 Task: Diagnosing Audio Issues.
Action: Key pressed Key.space
Screenshot: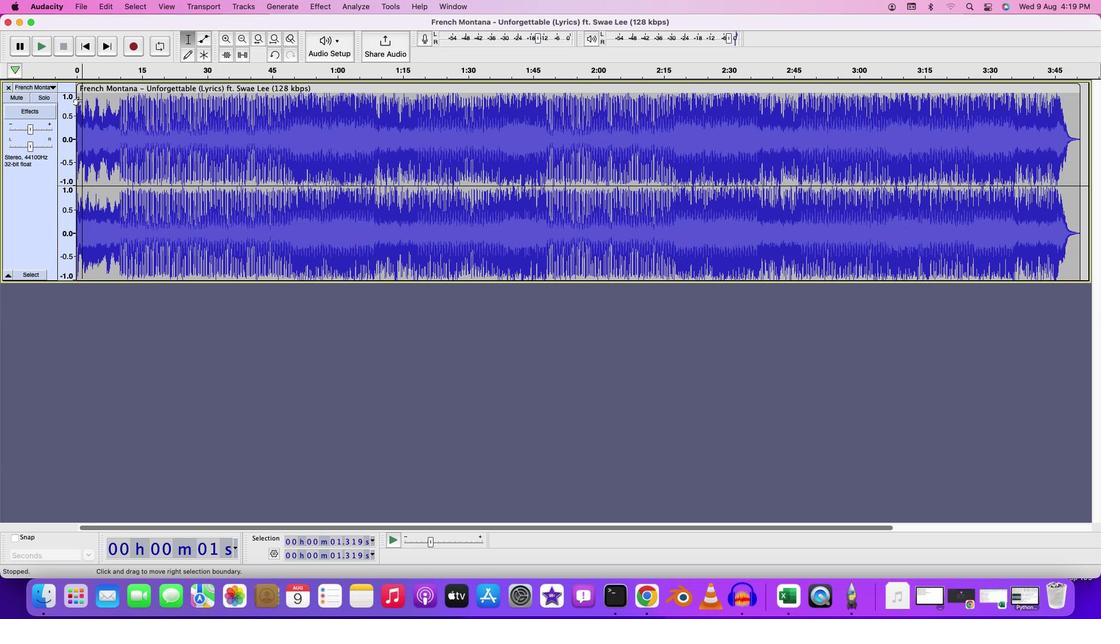 
Action: Mouse moved to (255, 134)
Screenshot: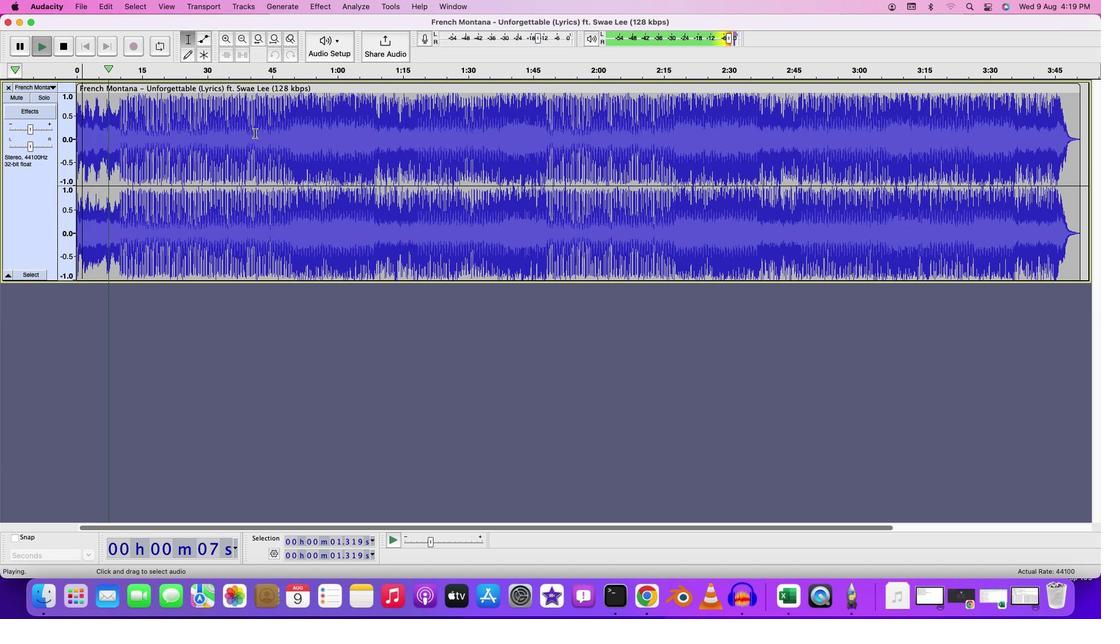
Action: Mouse pressed left at (255, 134)
Screenshot: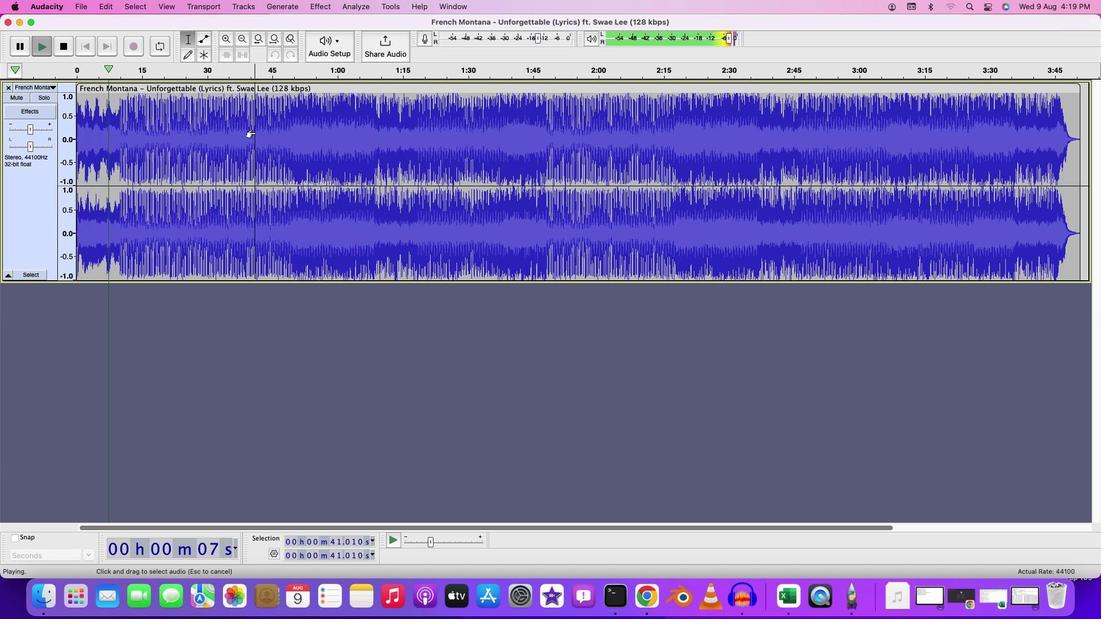 
Action: Mouse moved to (255, 133)
Screenshot: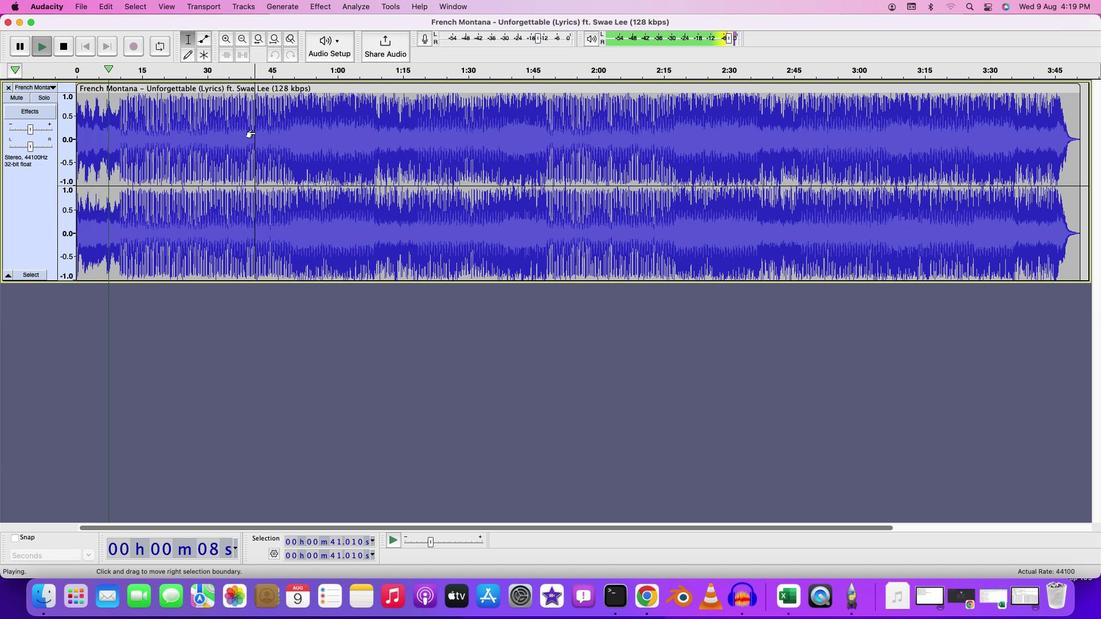 
Action: Key pressed Key.space
Screenshot: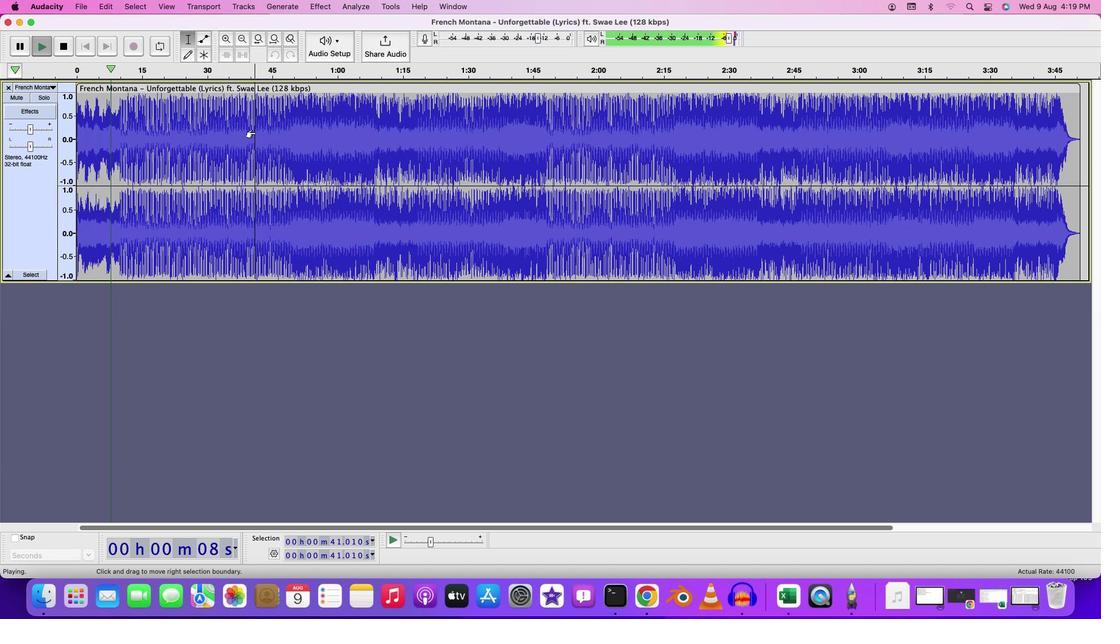 
Action: Mouse moved to (261, 133)
Screenshot: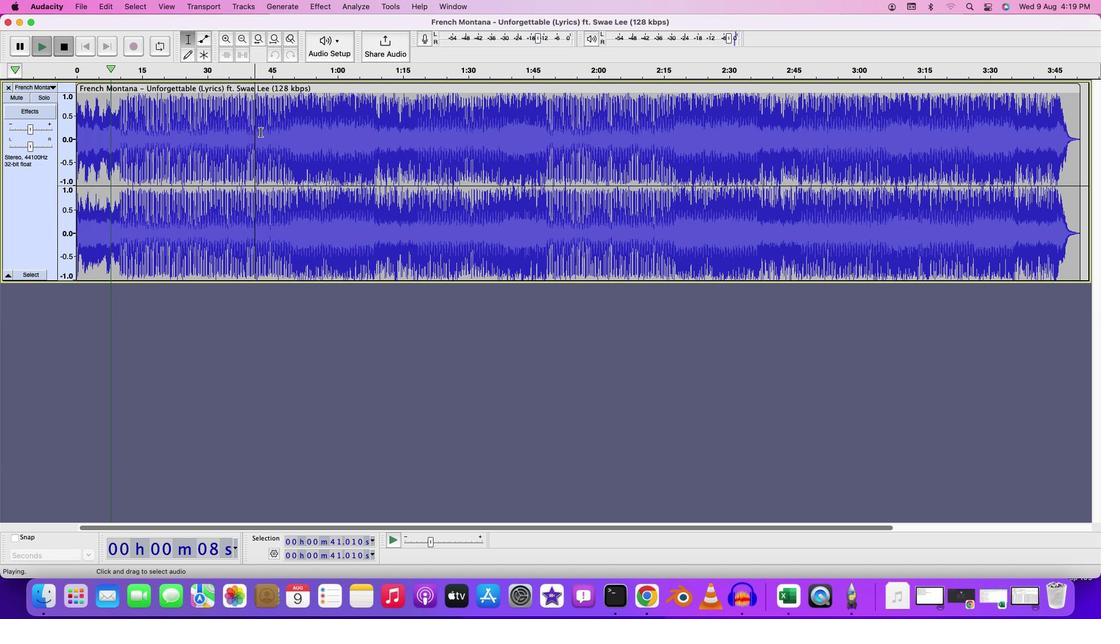 
Action: Key pressed Key.space
Screenshot: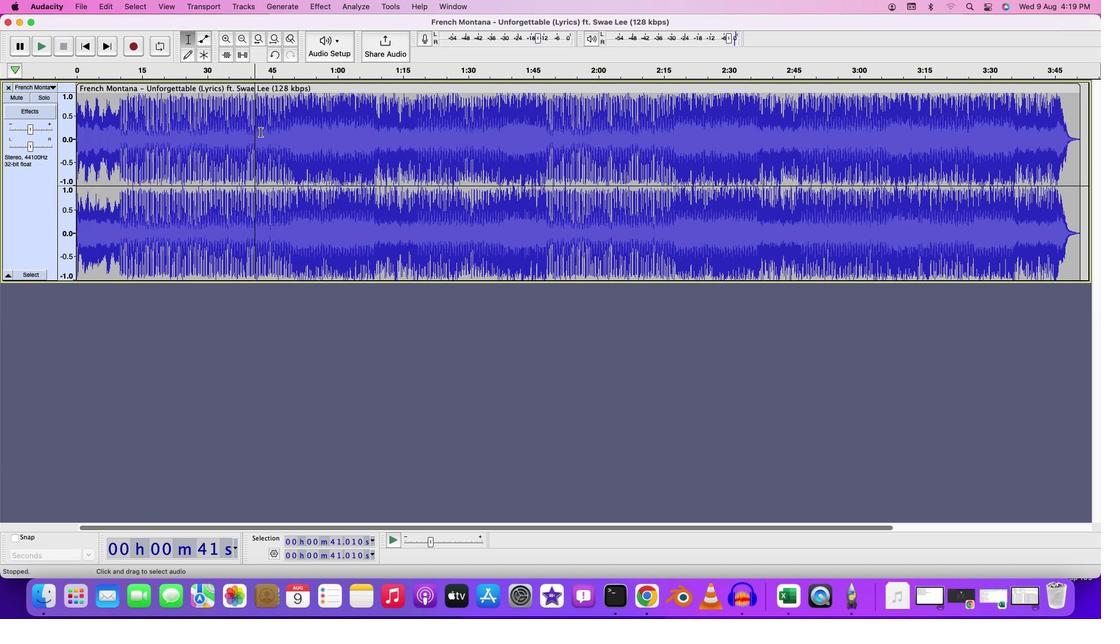
Action: Mouse moved to (264, 133)
Screenshot: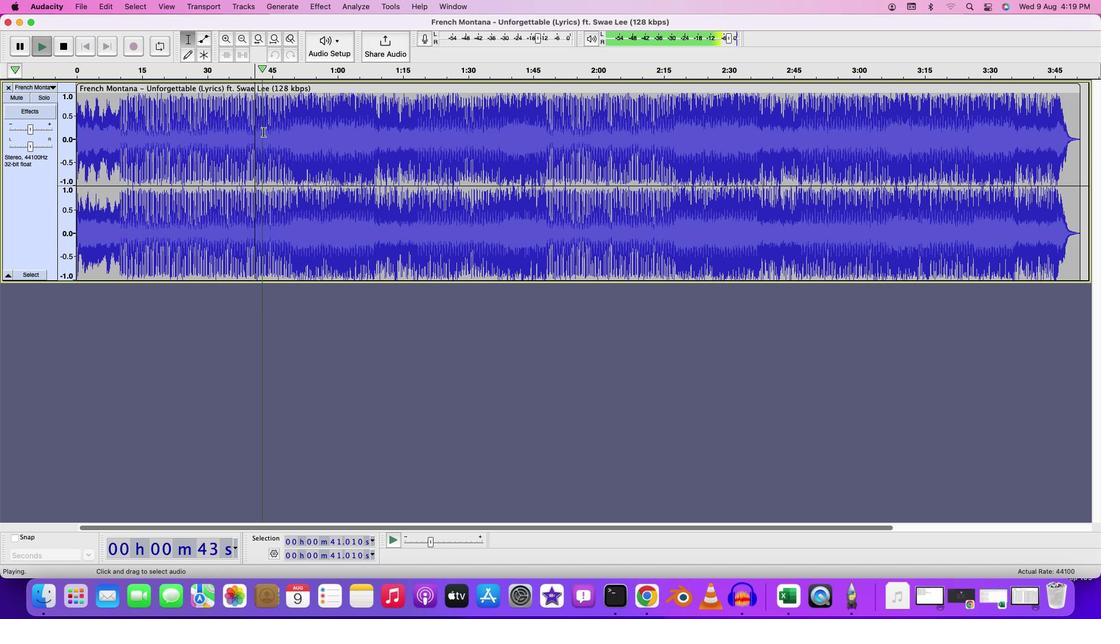 
Action: Key pressed Key.space
Screenshot: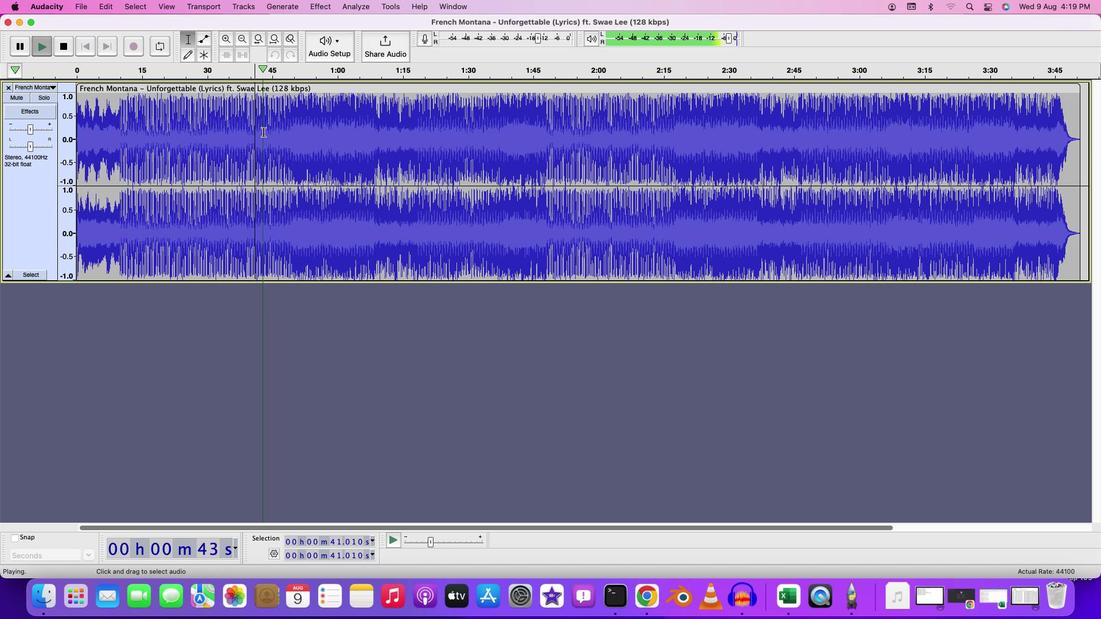 
Action: Mouse moved to (55, 9)
Screenshot: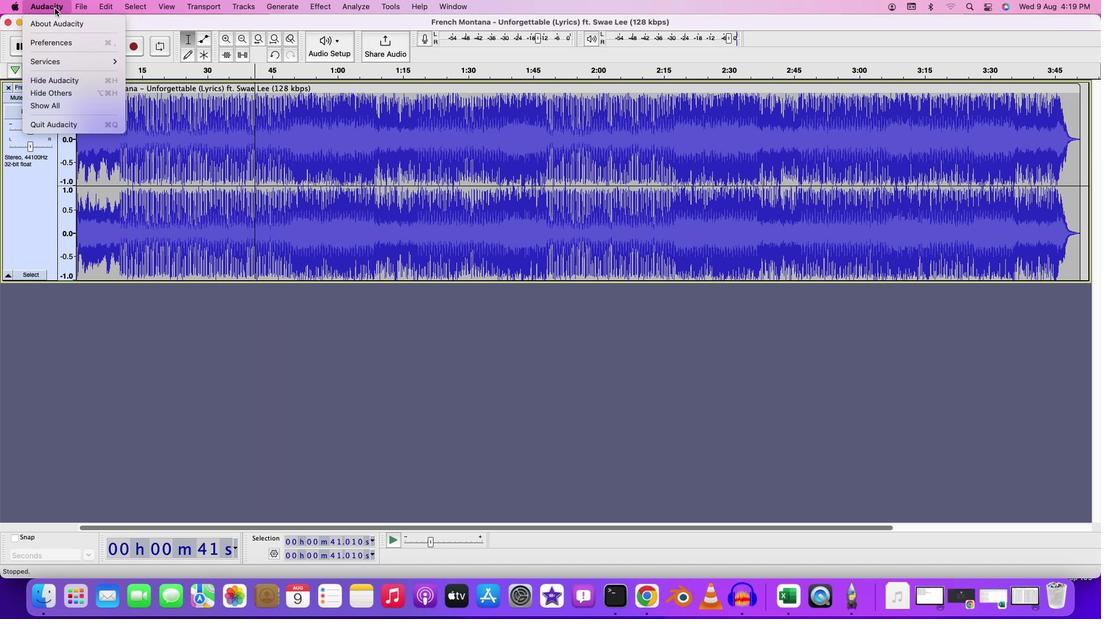 
Action: Mouse pressed left at (55, 9)
Screenshot: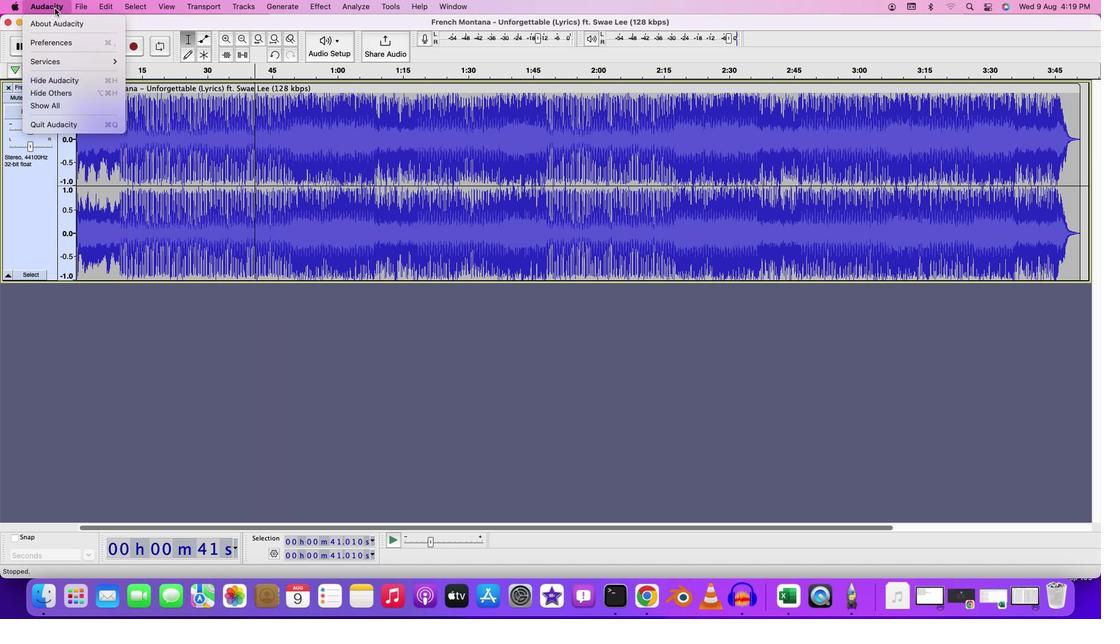 
Action: Mouse moved to (55, 47)
Screenshot: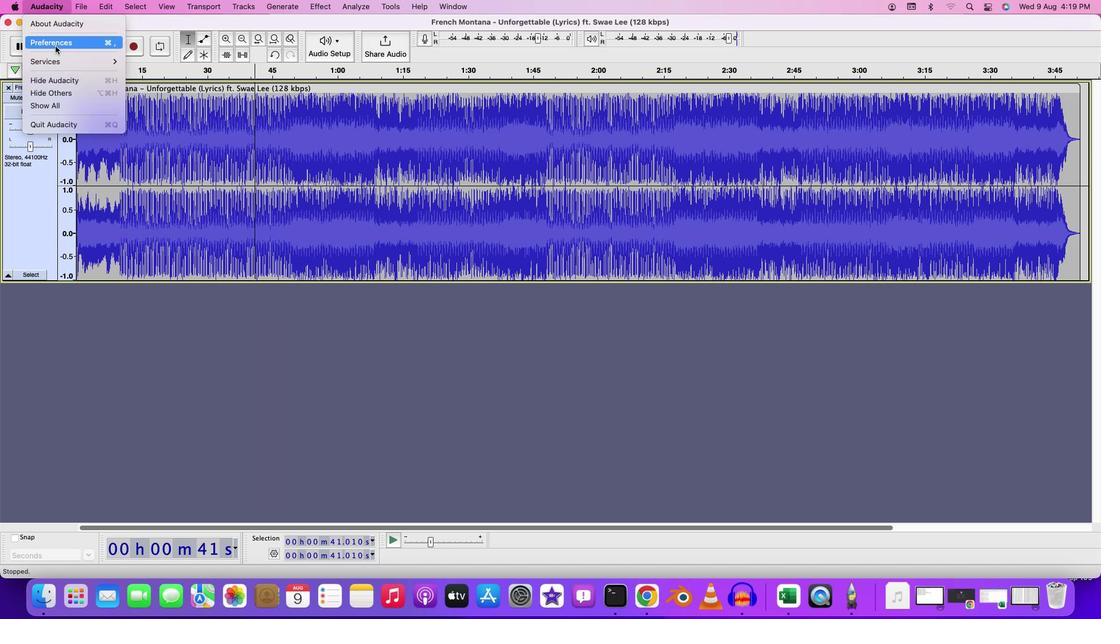 
Action: Mouse pressed left at (55, 47)
Screenshot: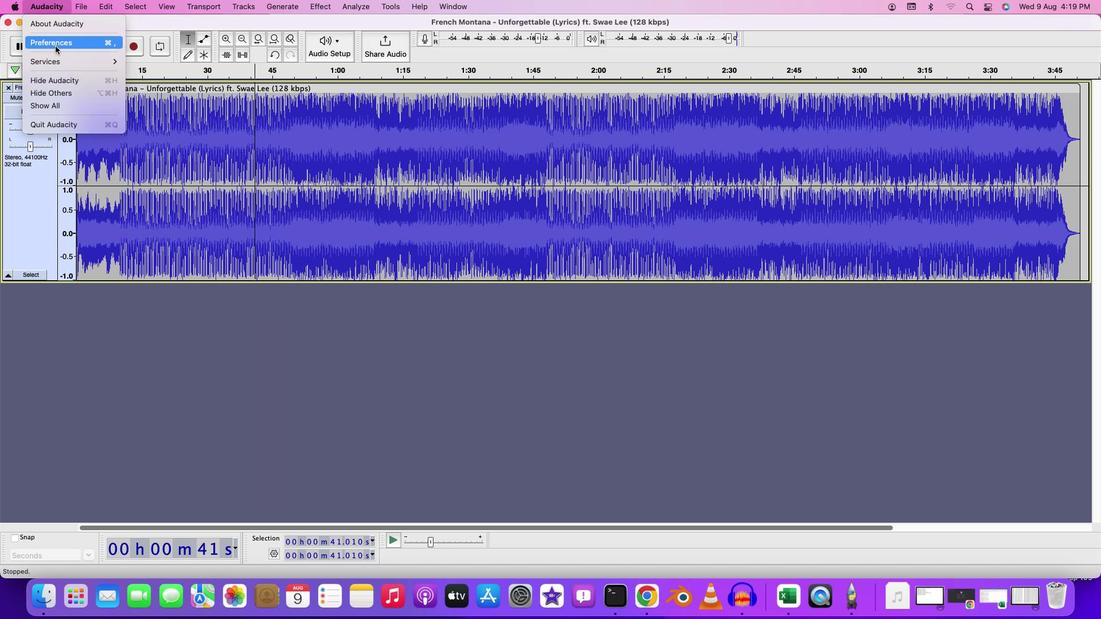 
Action: Mouse moved to (512, 321)
Screenshot: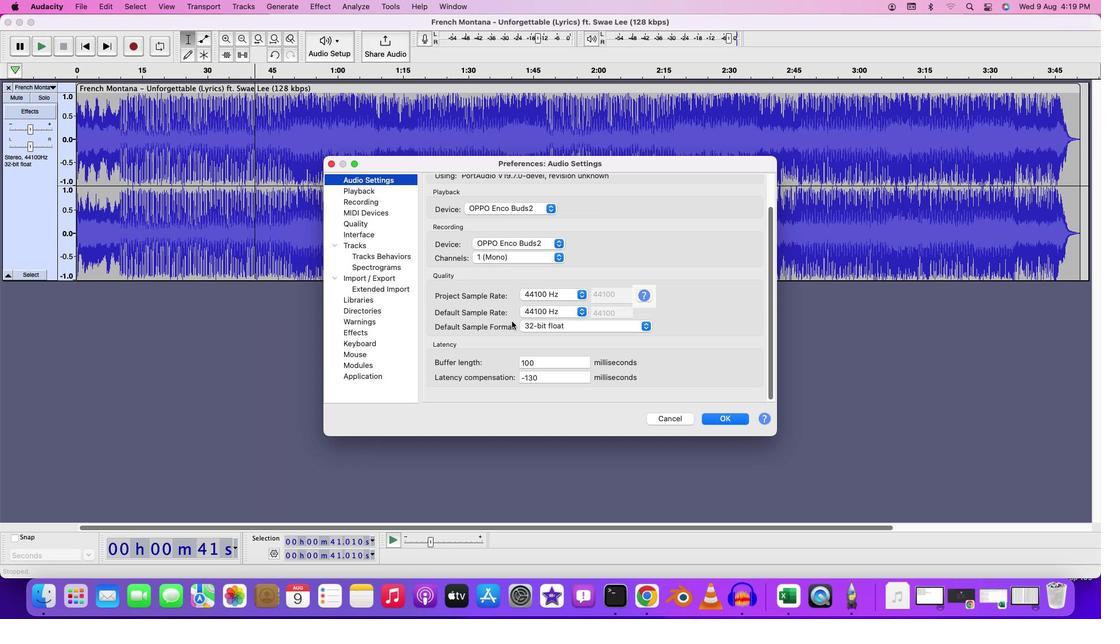 
Action: Mouse scrolled (512, 321) with delta (0, 0)
Screenshot: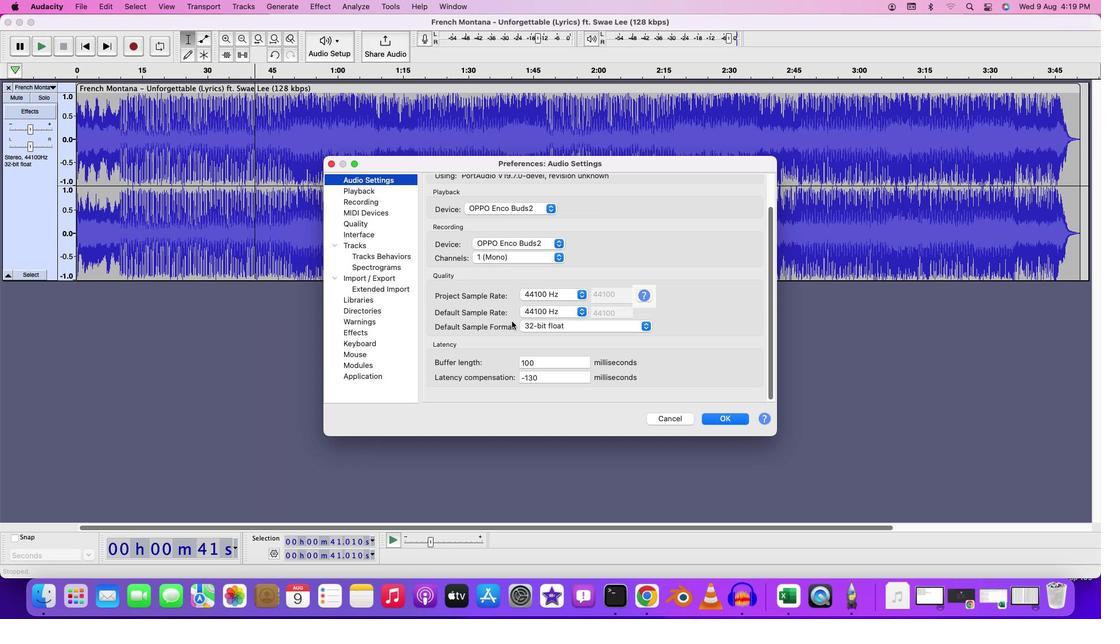 
Action: Mouse scrolled (512, 321) with delta (0, 0)
Screenshot: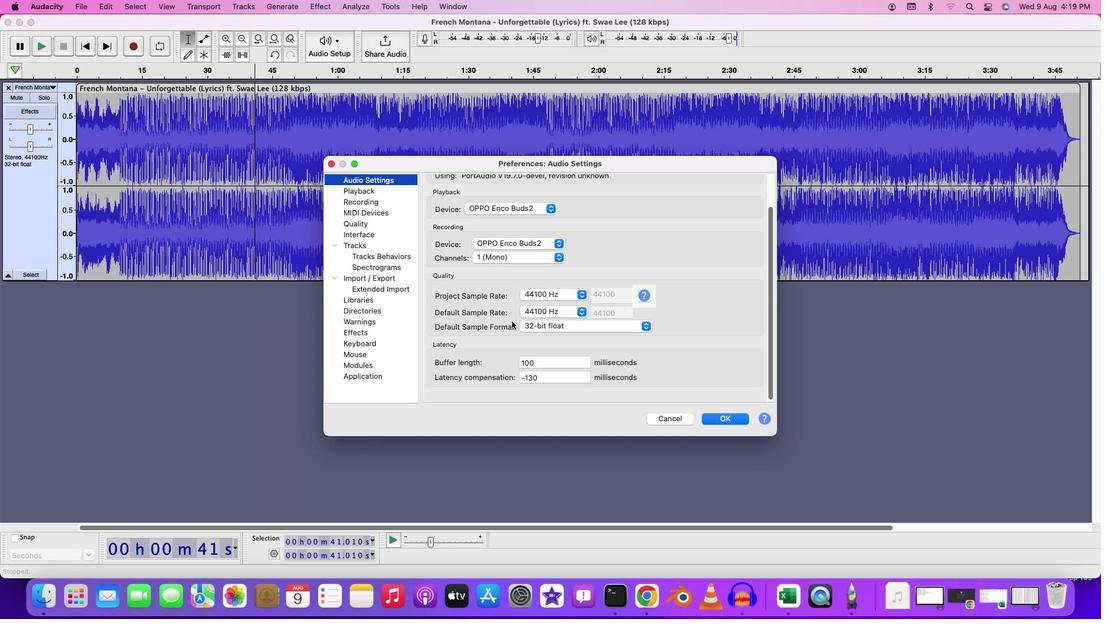 
Action: Mouse scrolled (512, 321) with delta (0, 0)
Screenshot: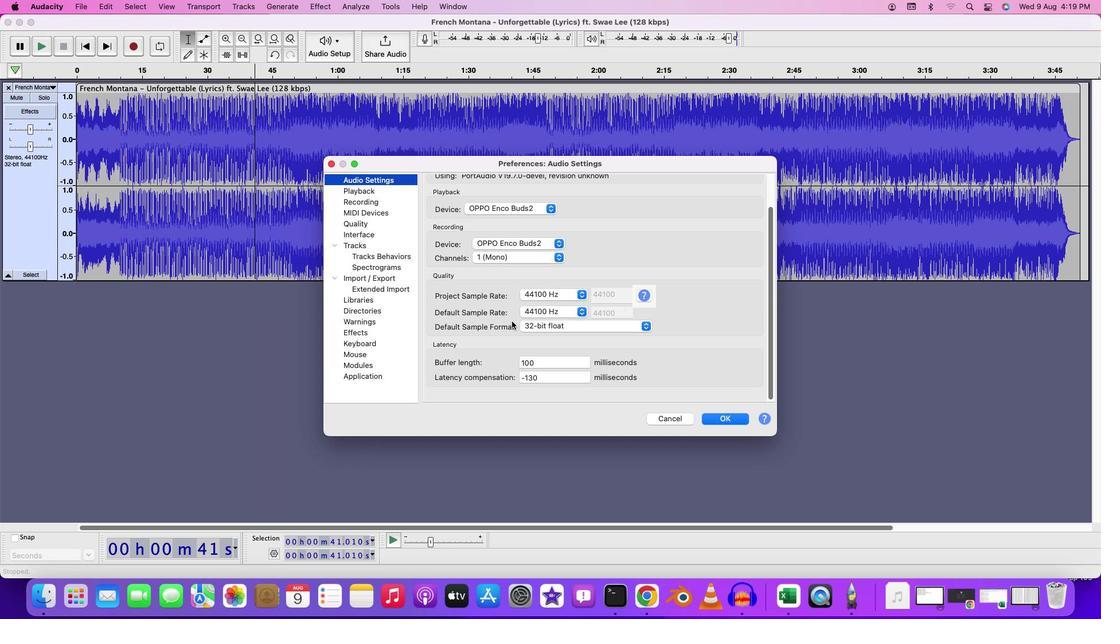 
Action: Mouse scrolled (512, 321) with delta (0, 0)
Screenshot: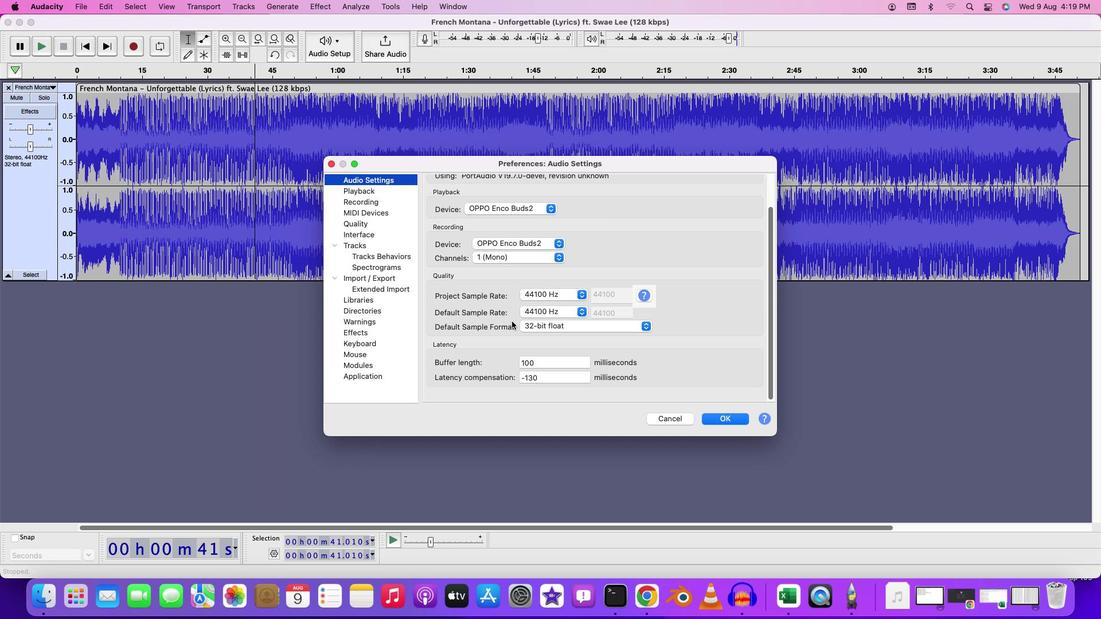 
Action: Mouse scrolled (512, 321) with delta (0, 0)
Screenshot: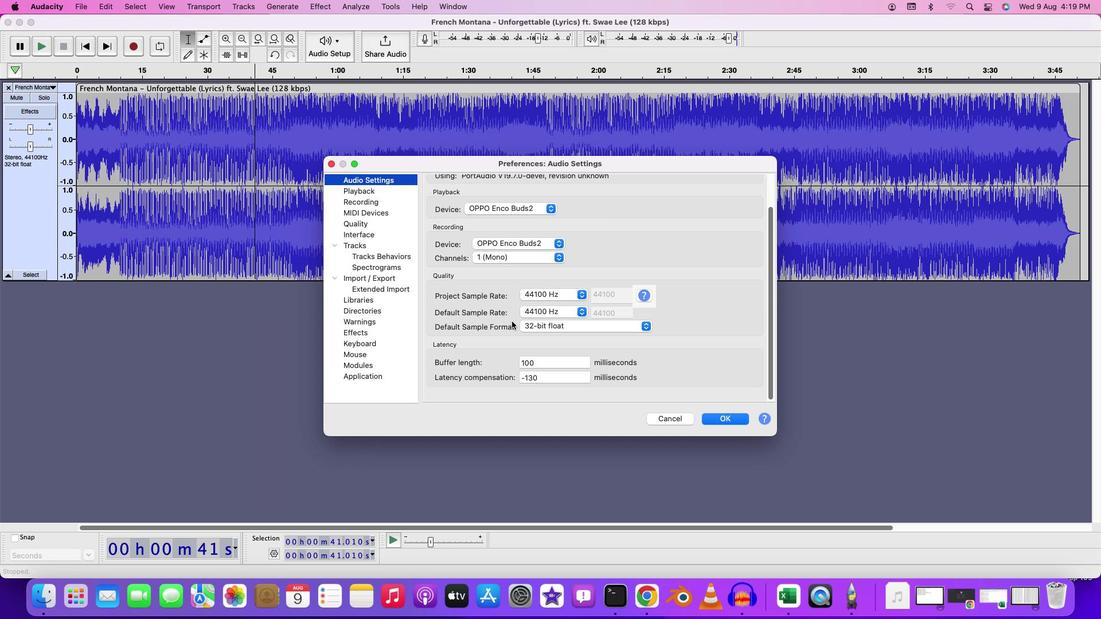 
Action: Mouse scrolled (512, 321) with delta (0, 0)
Screenshot: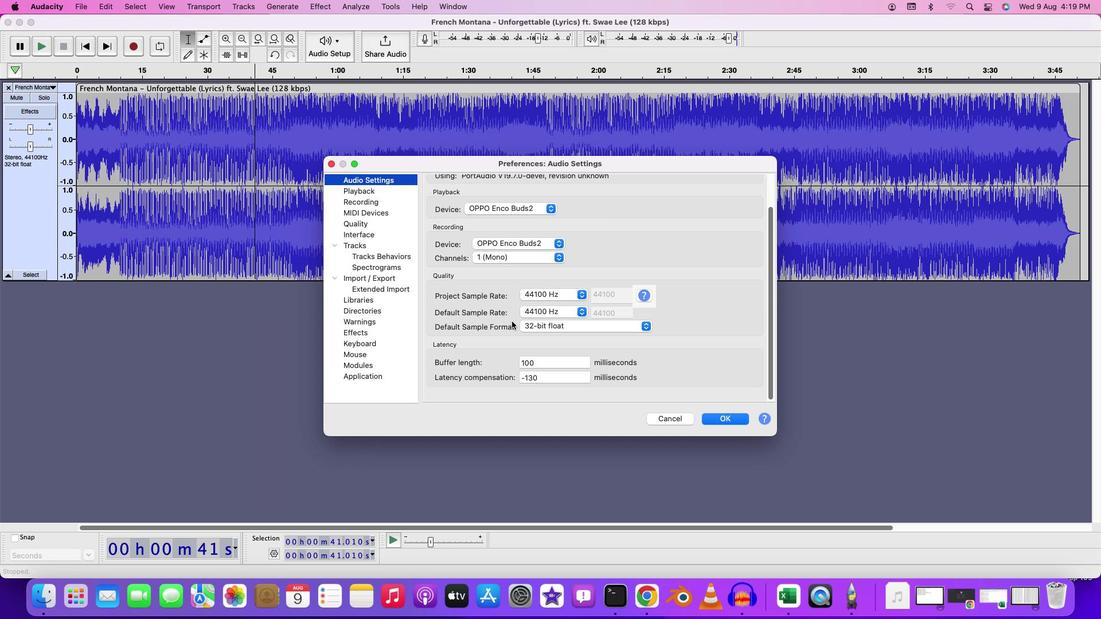 
Action: Mouse moved to (514, 321)
Screenshot: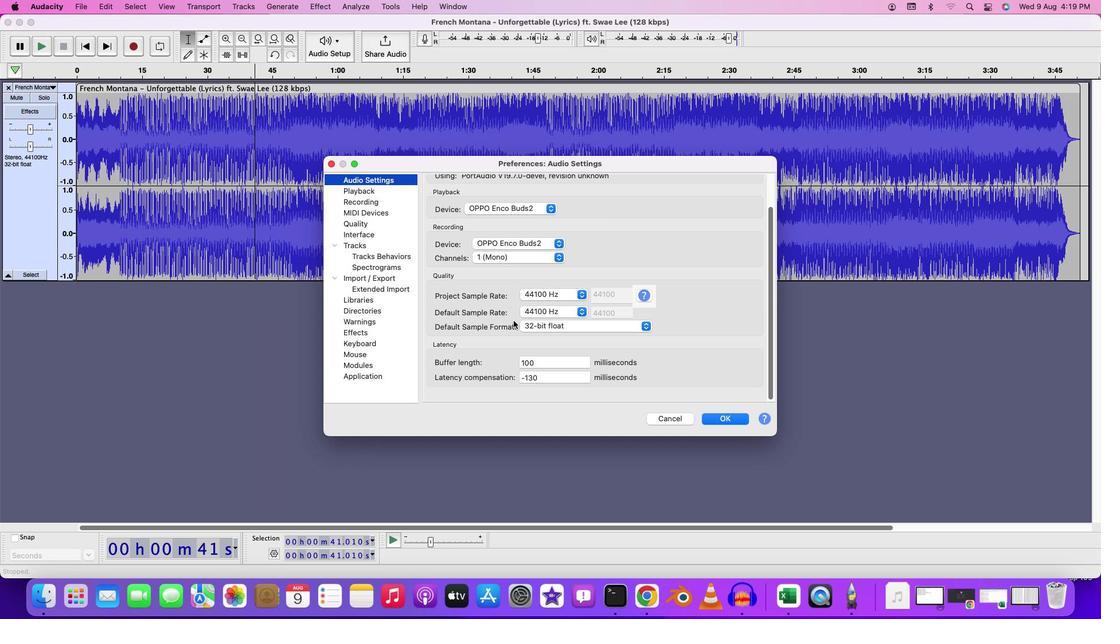 
Action: Mouse scrolled (514, 321) with delta (0, 0)
Screenshot: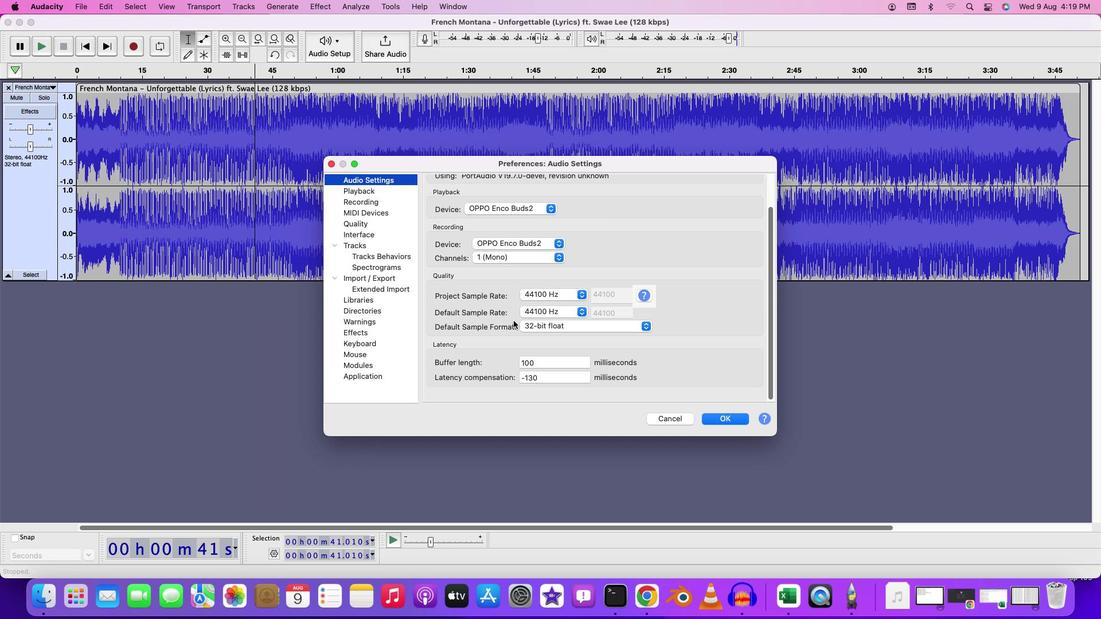 
Action: Mouse scrolled (514, 321) with delta (0, 0)
Screenshot: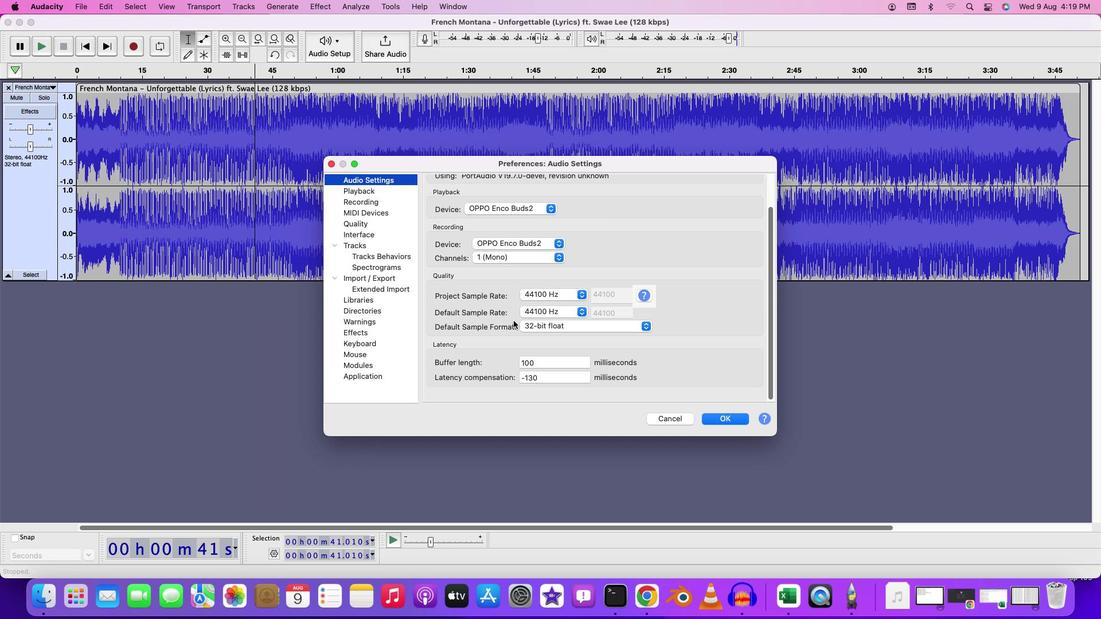 
Action: Mouse moved to (545, 365)
Screenshot: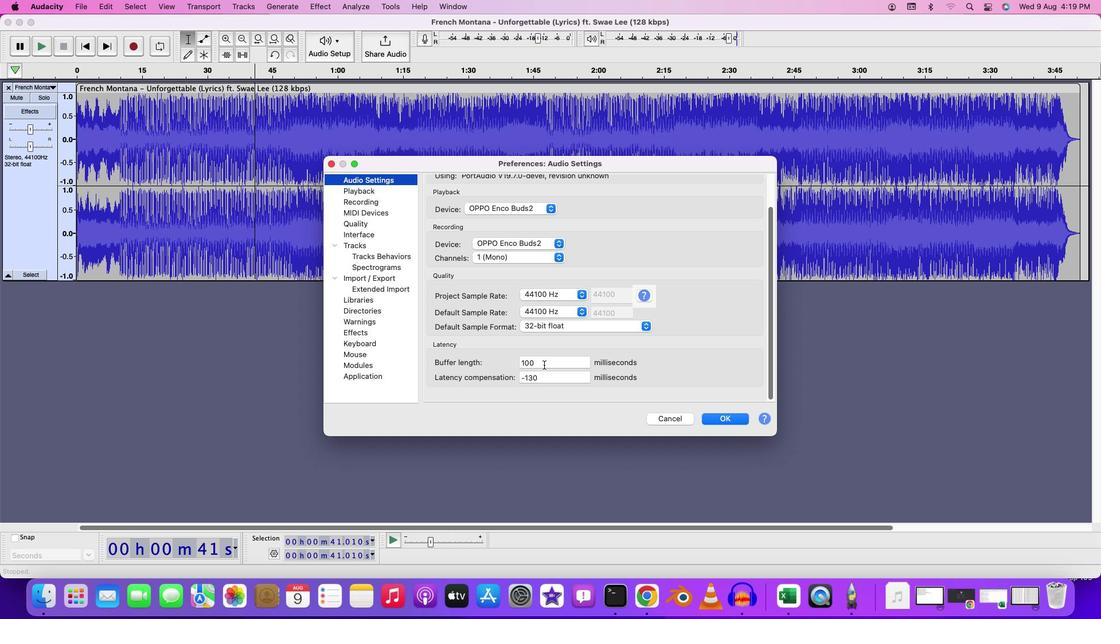 
Action: Mouse pressed left at (545, 365)
Screenshot: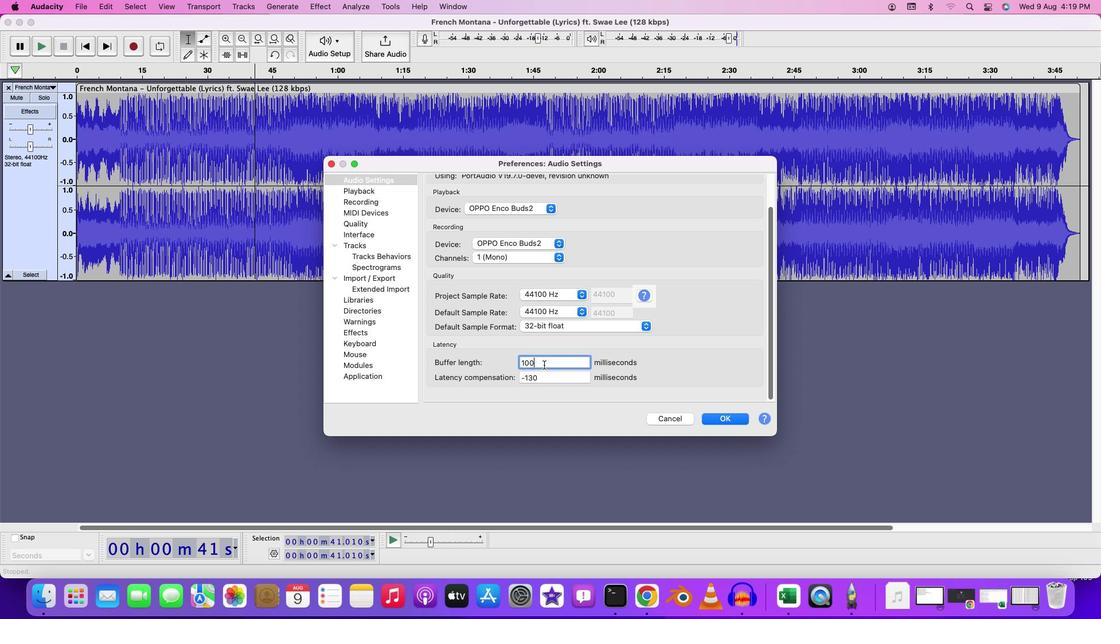 
Action: Mouse moved to (545, 366)
Screenshot: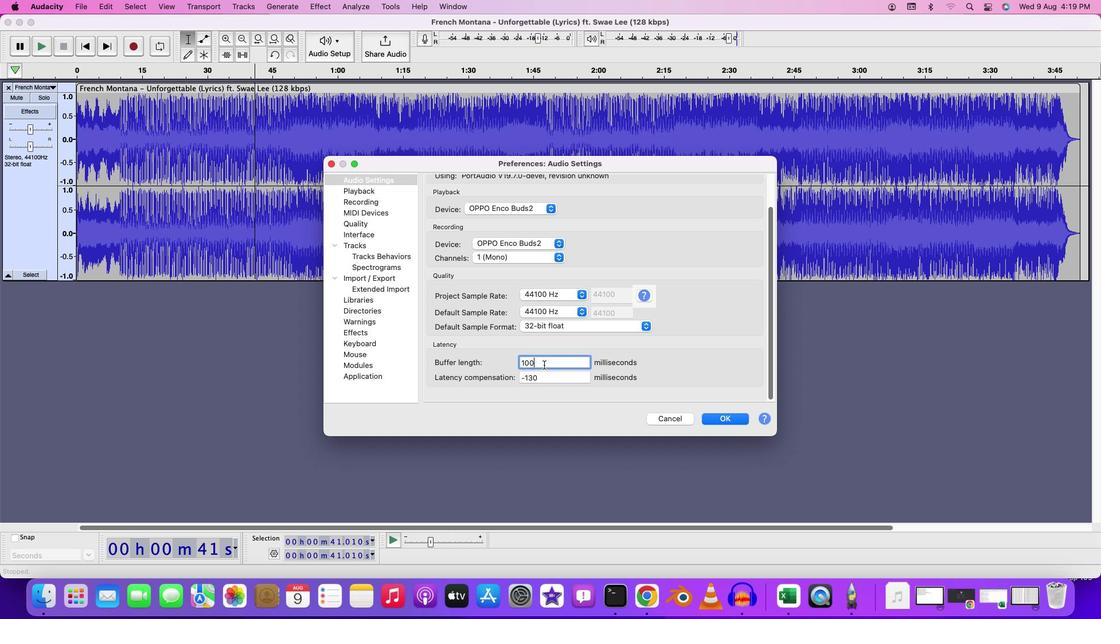
Action: Key pressed Key.backspaceKey.backspaceKey.backspaceKey.backspace'4''0''0'
Screenshot: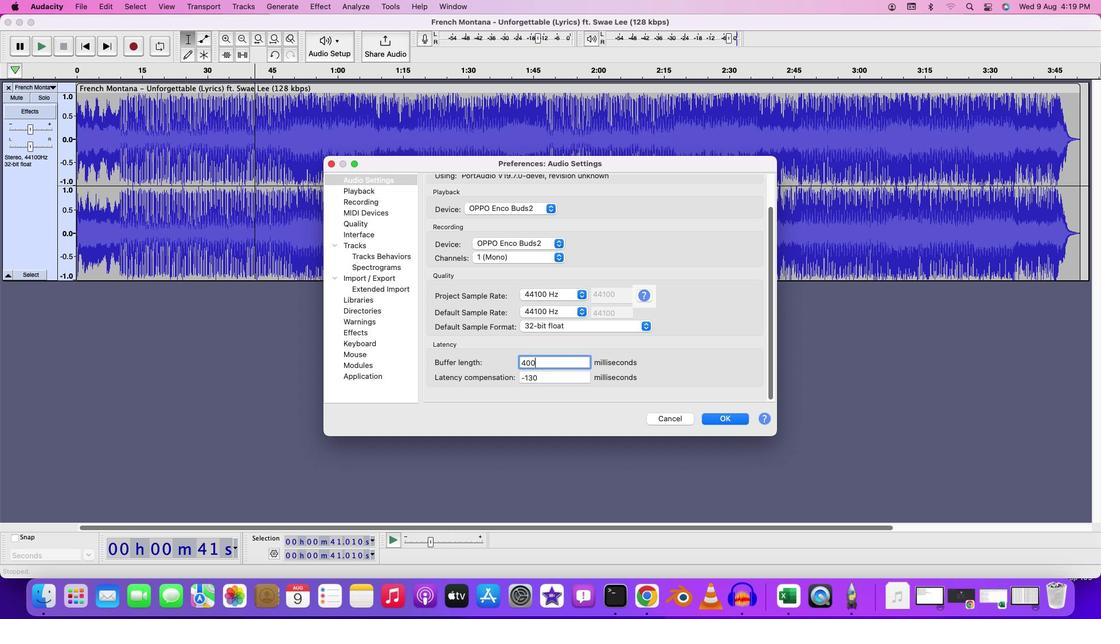 
Action: Mouse moved to (727, 421)
Screenshot: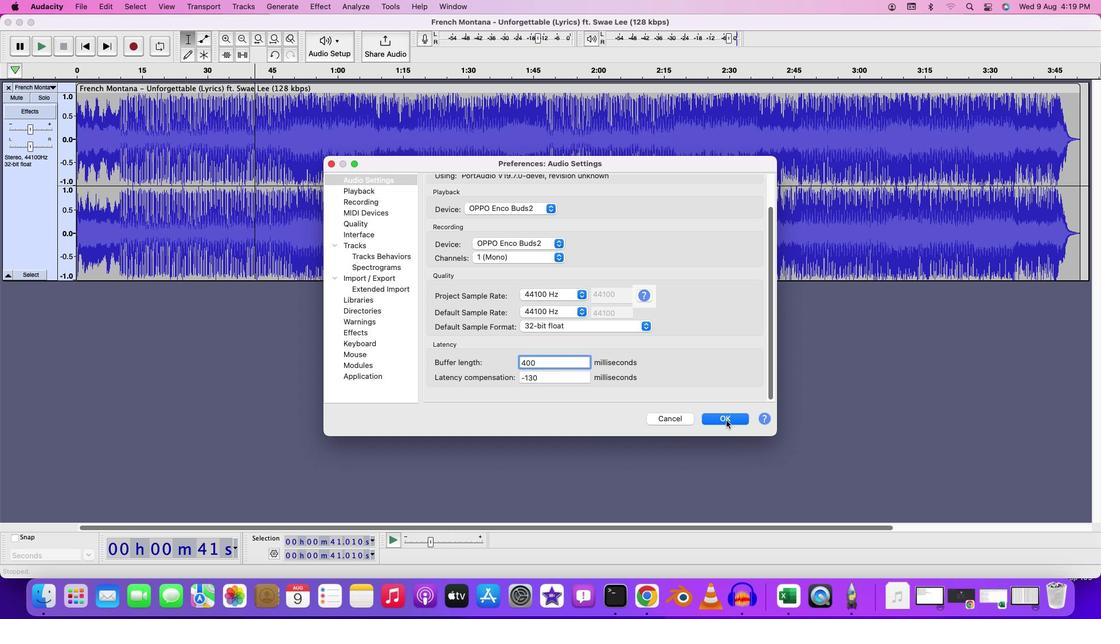 
Action: Mouse pressed left at (727, 421)
Screenshot: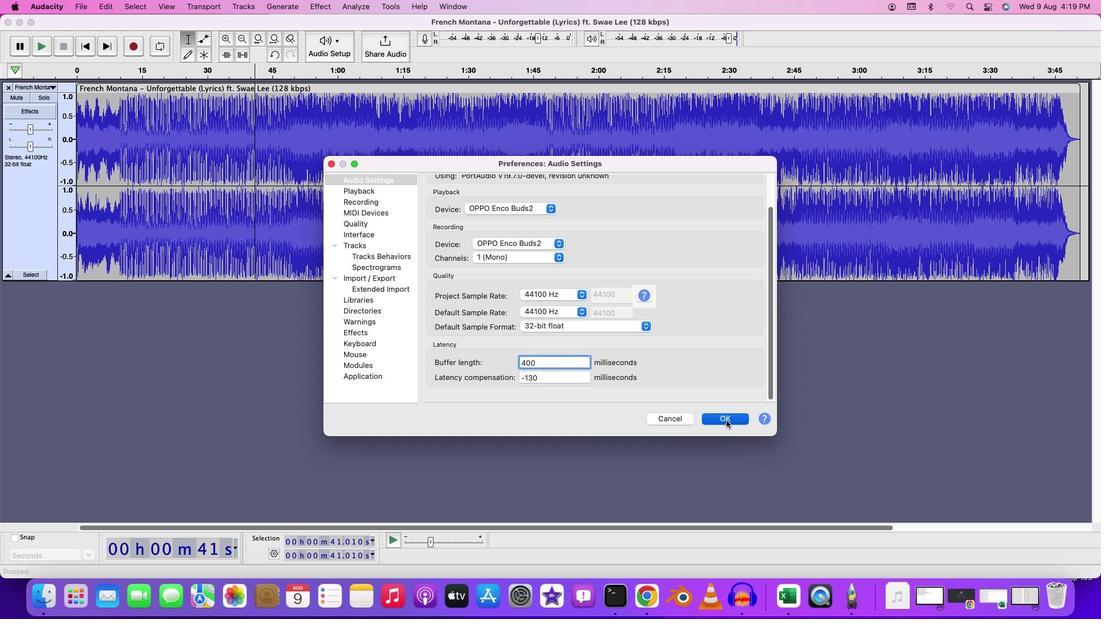 
Action: Mouse moved to (103, 113)
Screenshot: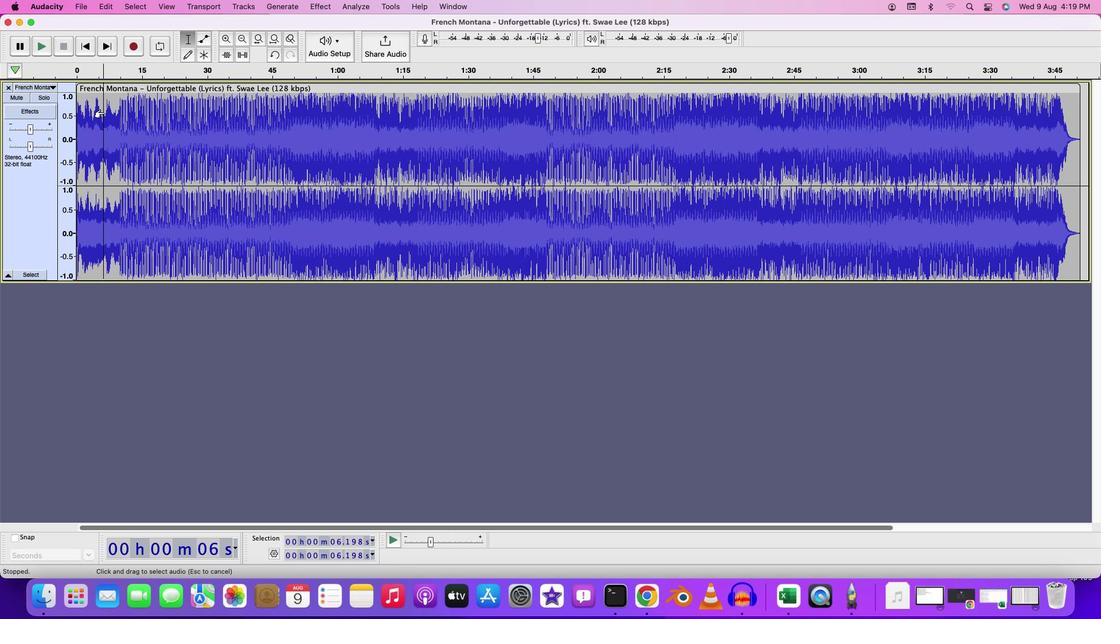 
Action: Mouse pressed left at (103, 113)
Screenshot: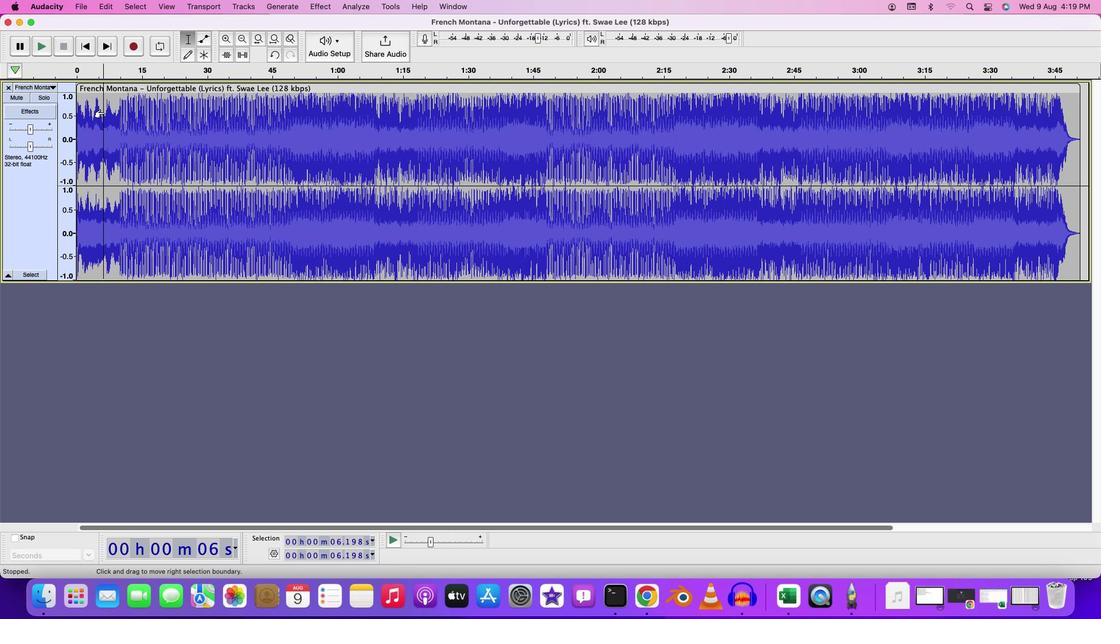 
Action: Key pressed Key.space
Screenshot: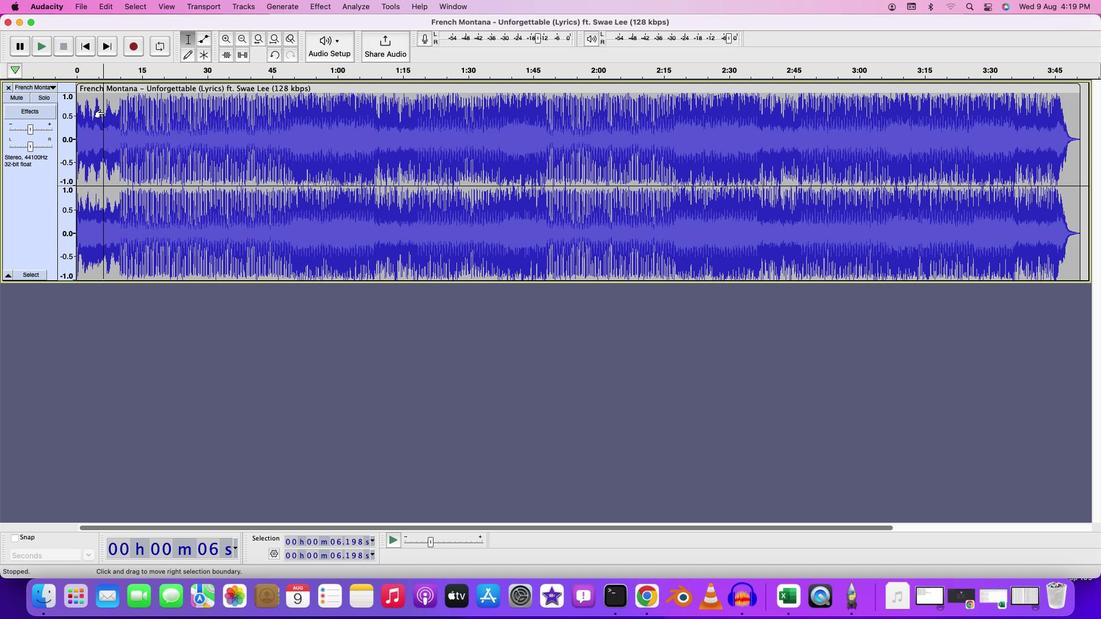 
Action: Mouse moved to (208, 106)
Screenshot: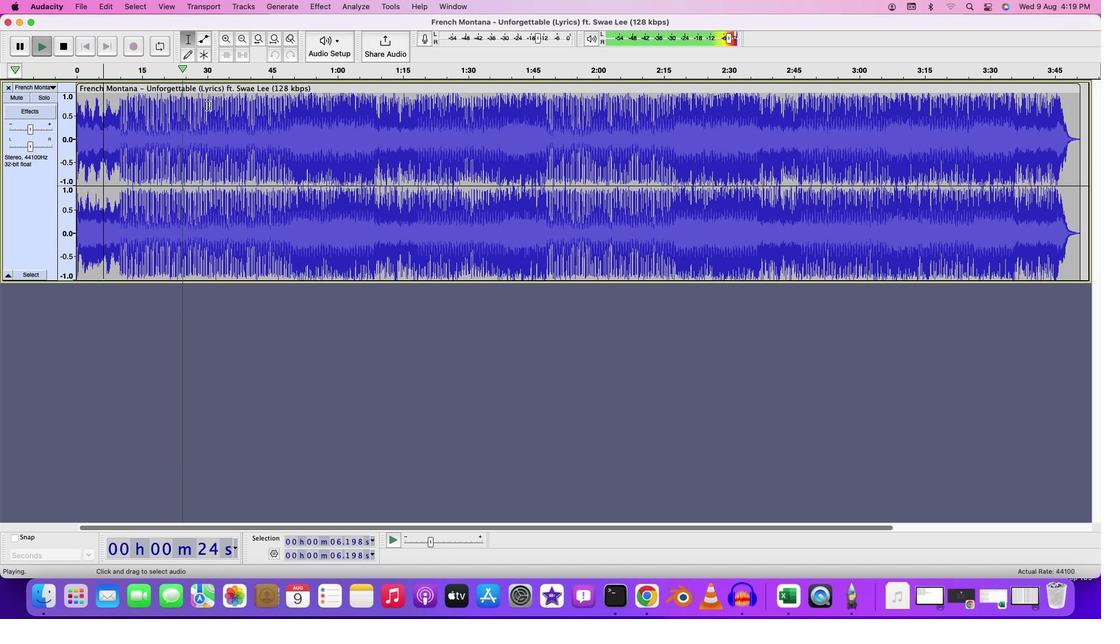 
Action: Mouse pressed left at (208, 106)
Screenshot: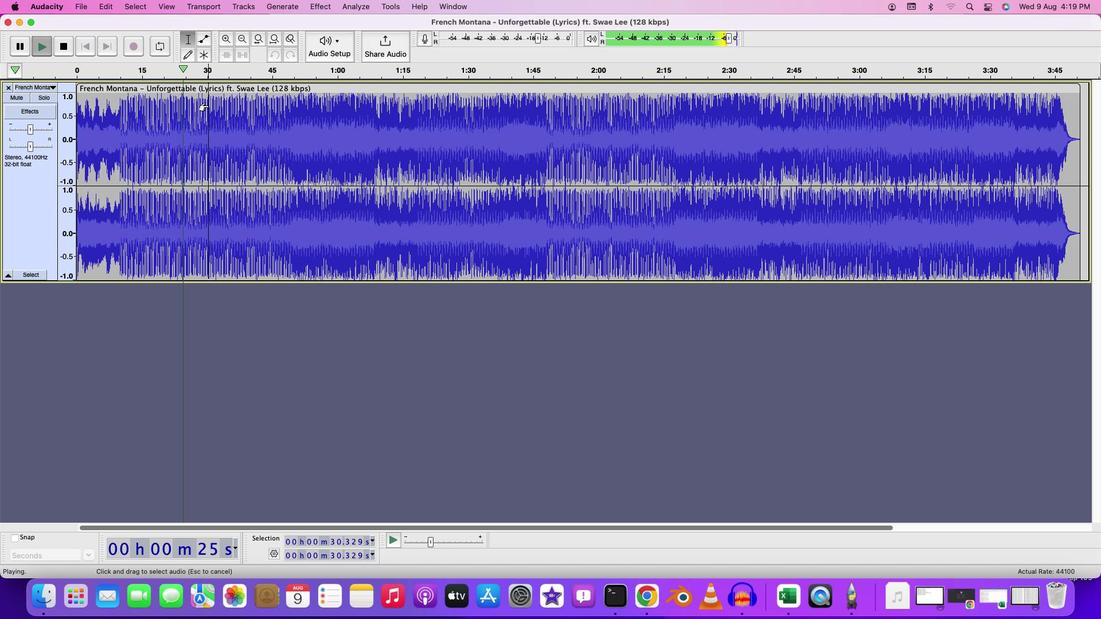 
Action: Key pressed Key.spaceKey.space
Screenshot: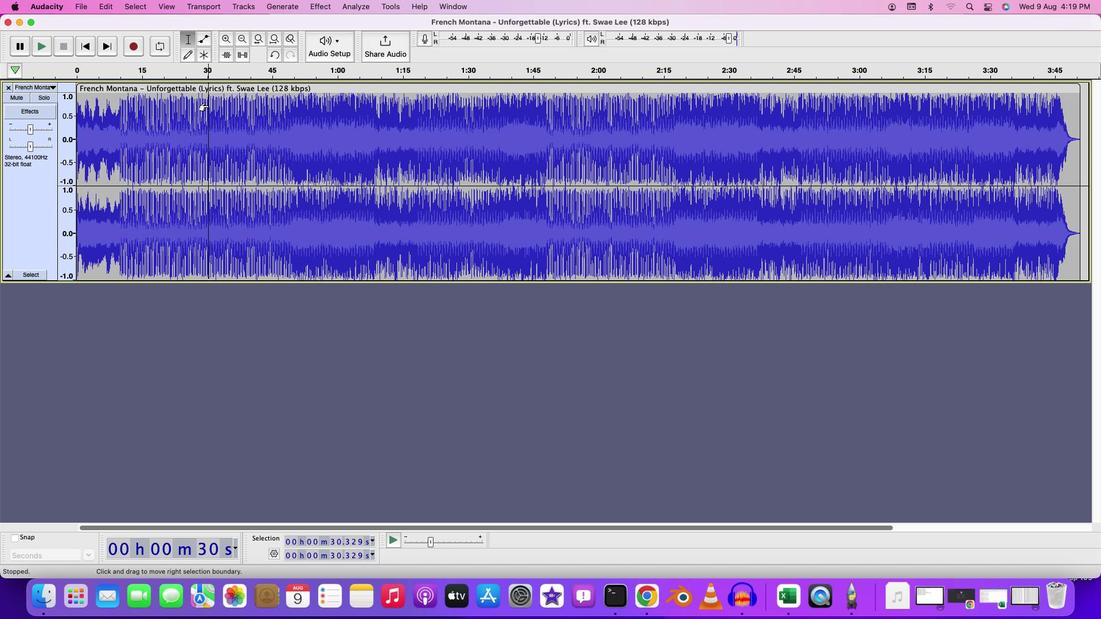 
Action: Mouse moved to (442, 201)
Screenshot: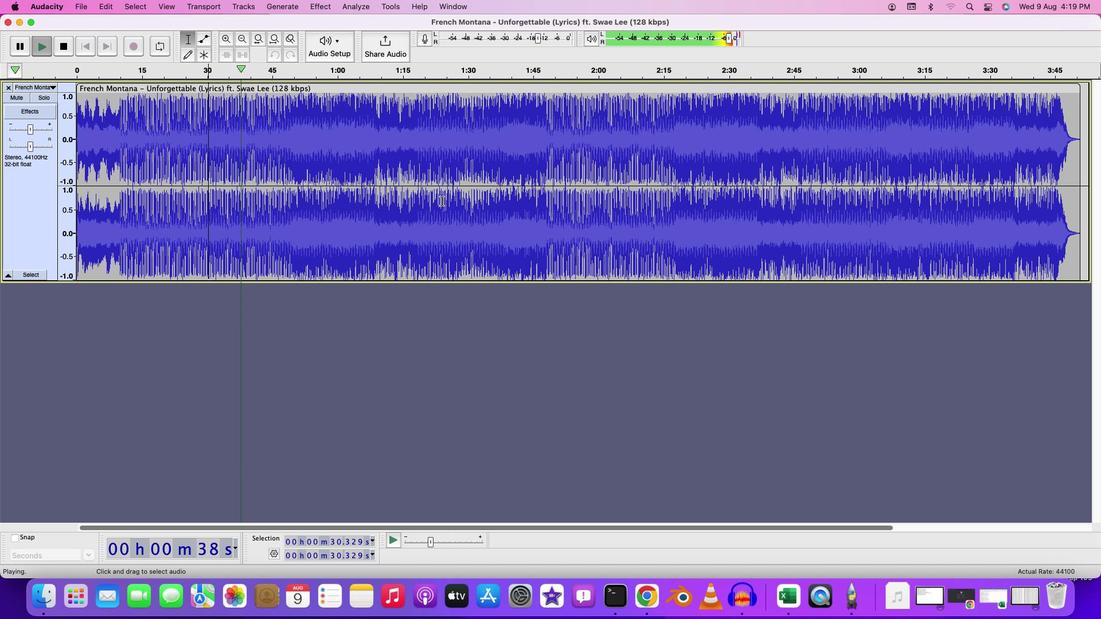 
Action: Key pressed Key.space
Screenshot: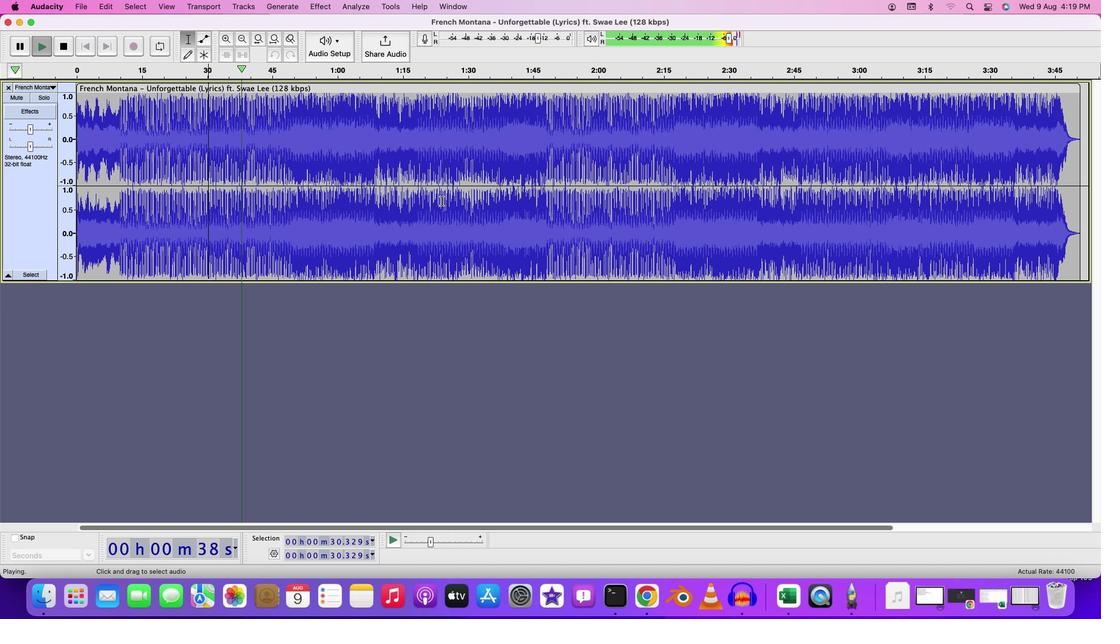 
Action: Mouse moved to (498, 258)
Screenshot: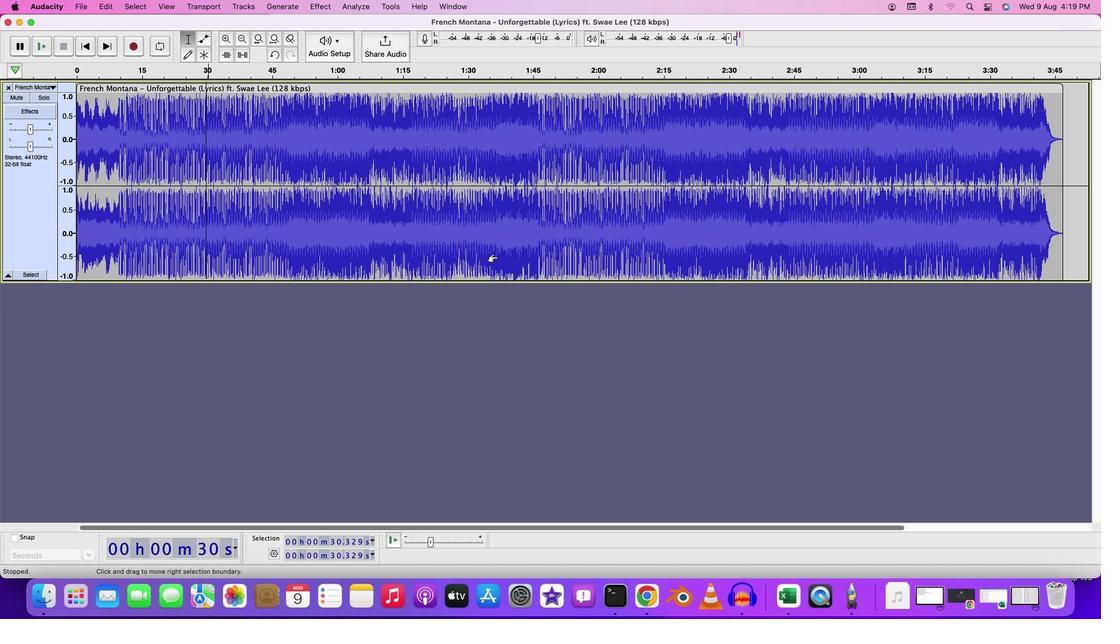 
Action: Key pressed Key.cmd
Screenshot: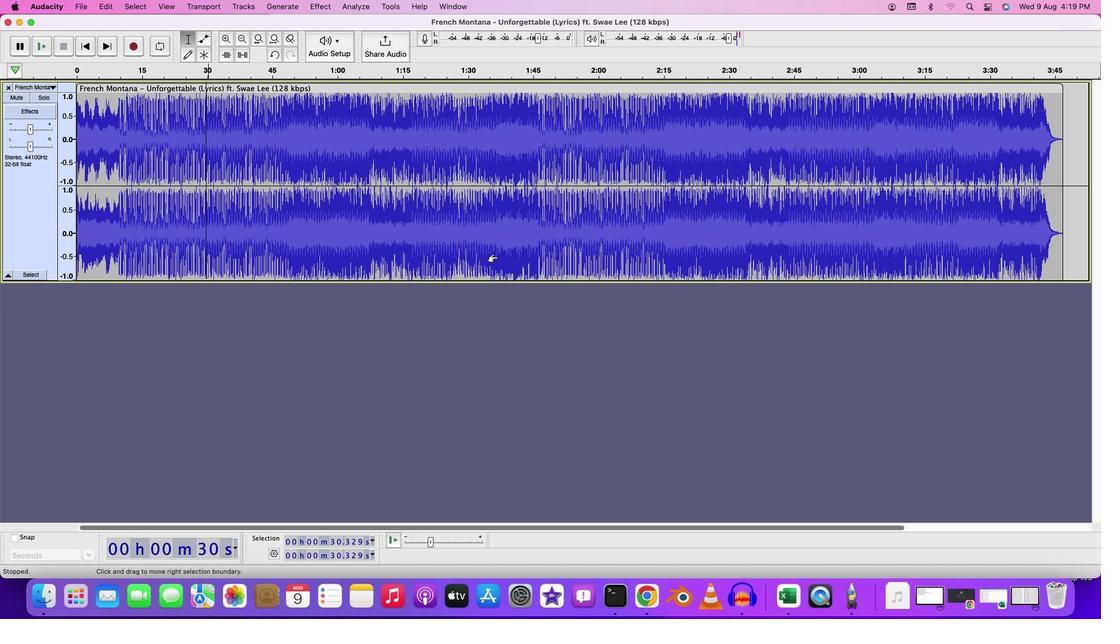 
Action: Mouse moved to (497, 257)
Screenshot: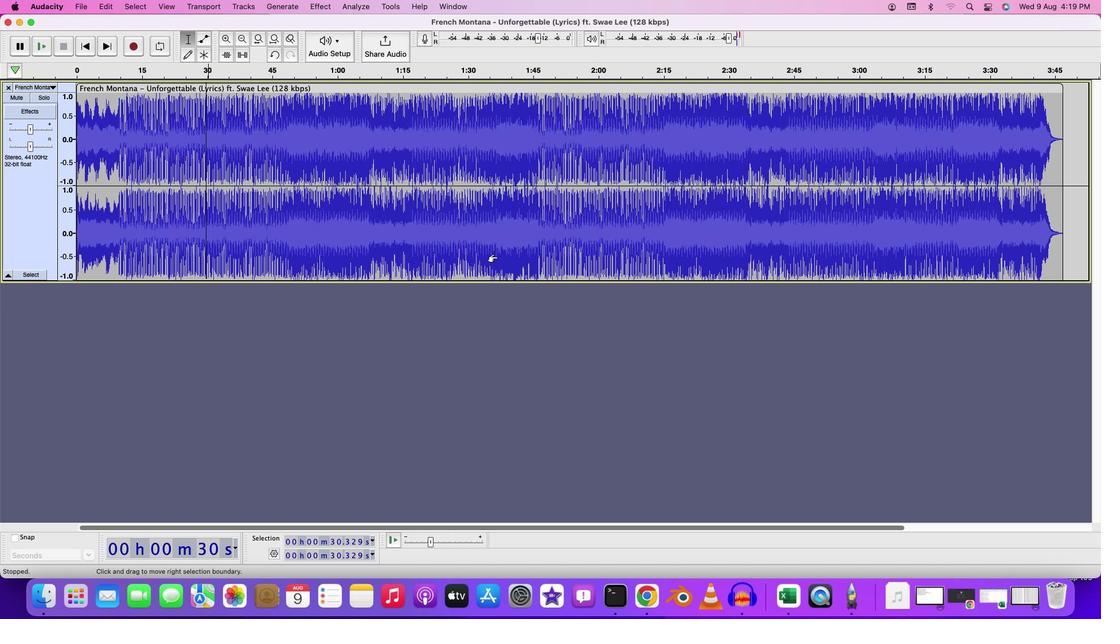
Action: Mouse scrolled (497, 257) with delta (0, 0)
Screenshot: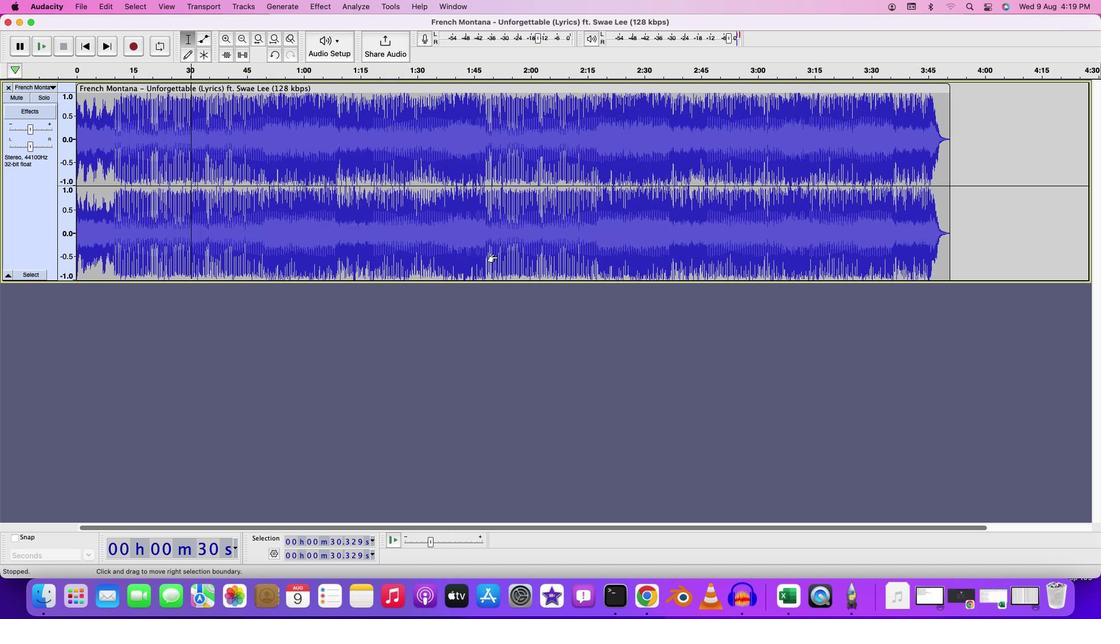 
Action: Mouse scrolled (497, 257) with delta (0, 0)
Screenshot: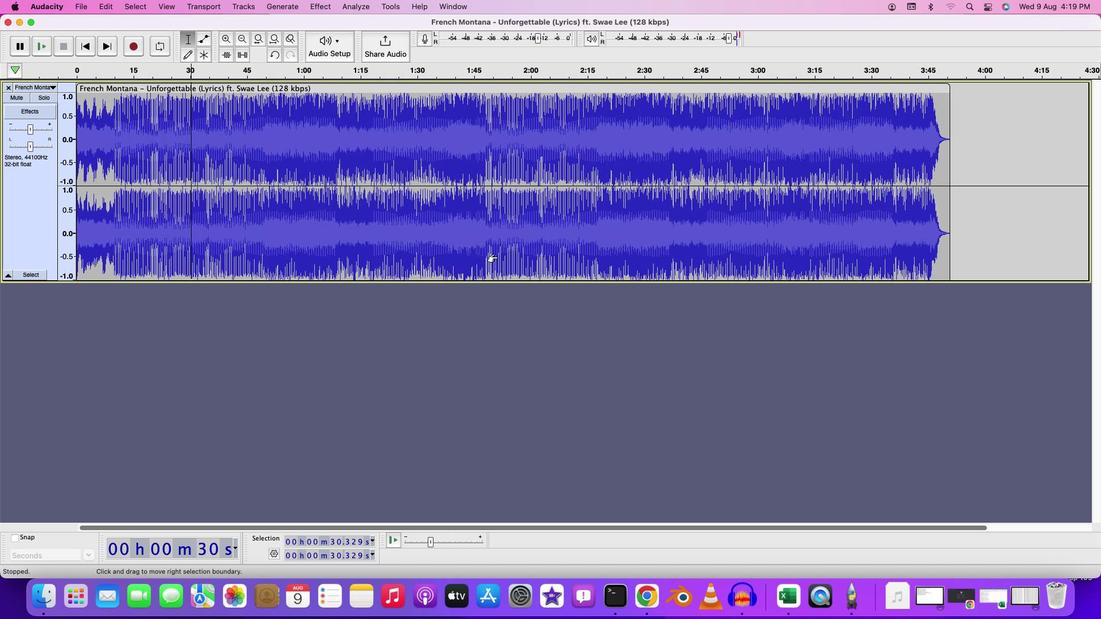 
Action: Mouse scrolled (497, 257) with delta (0, 0)
Screenshot: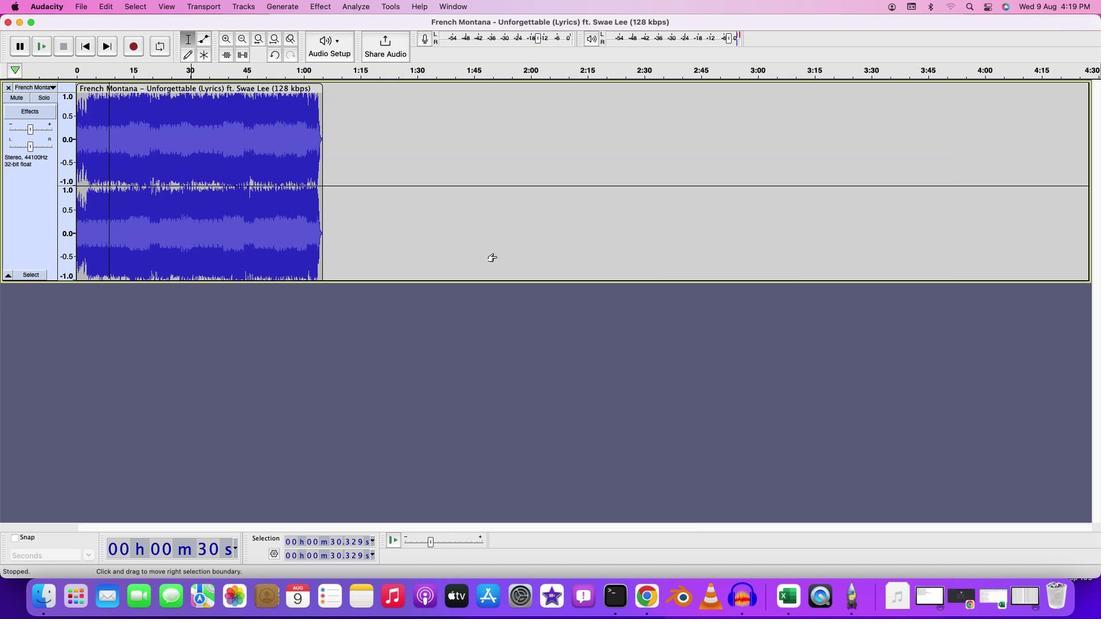 
Action: Mouse scrolled (497, 257) with delta (0, -1)
Screenshot: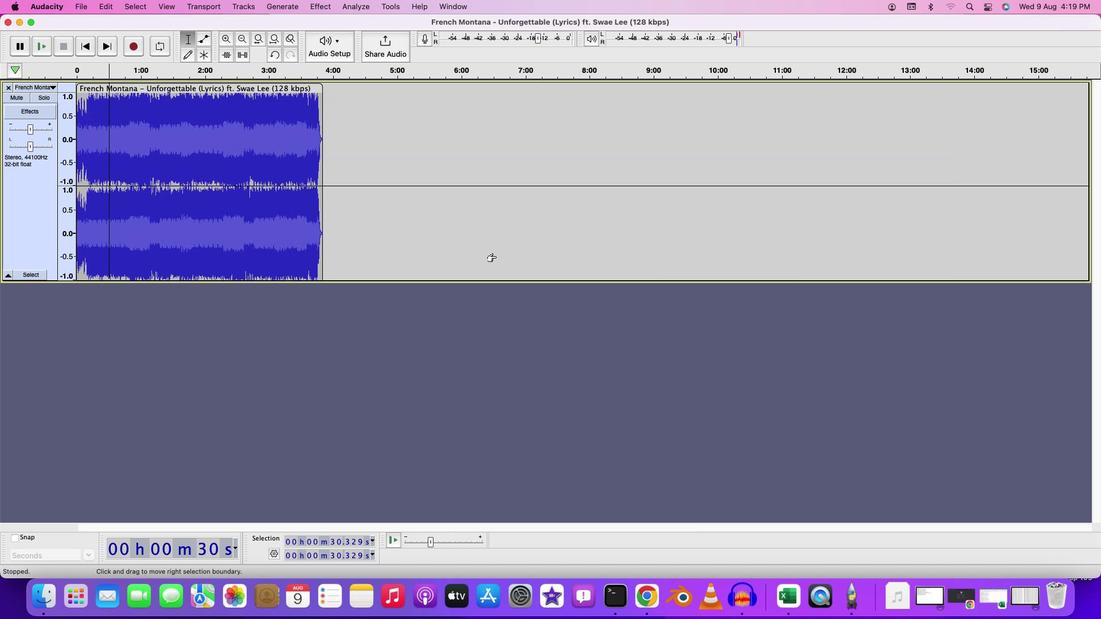 
Action: Mouse moved to (359, 113)
Screenshot: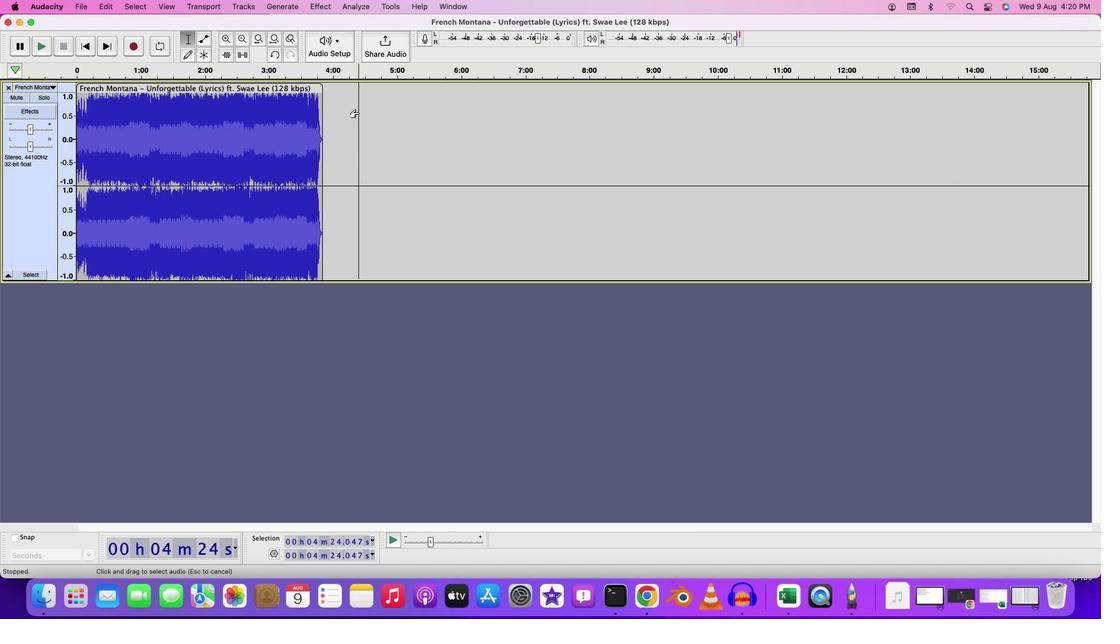 
Action: Mouse pressed left at (359, 113)
Screenshot: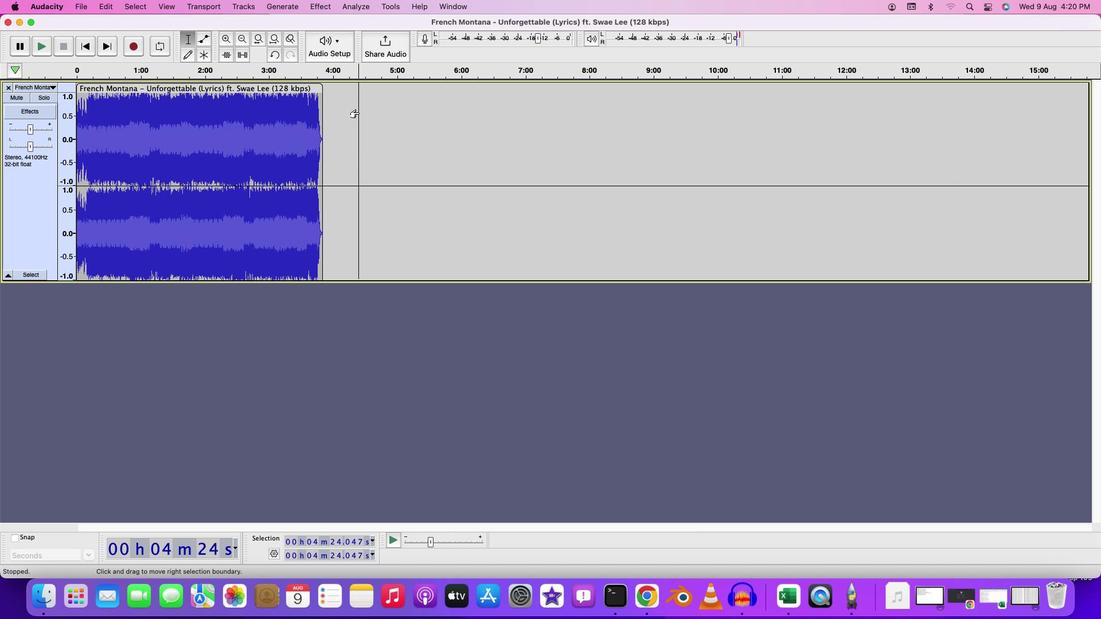 
Action: Mouse moved to (139, 47)
Screenshot: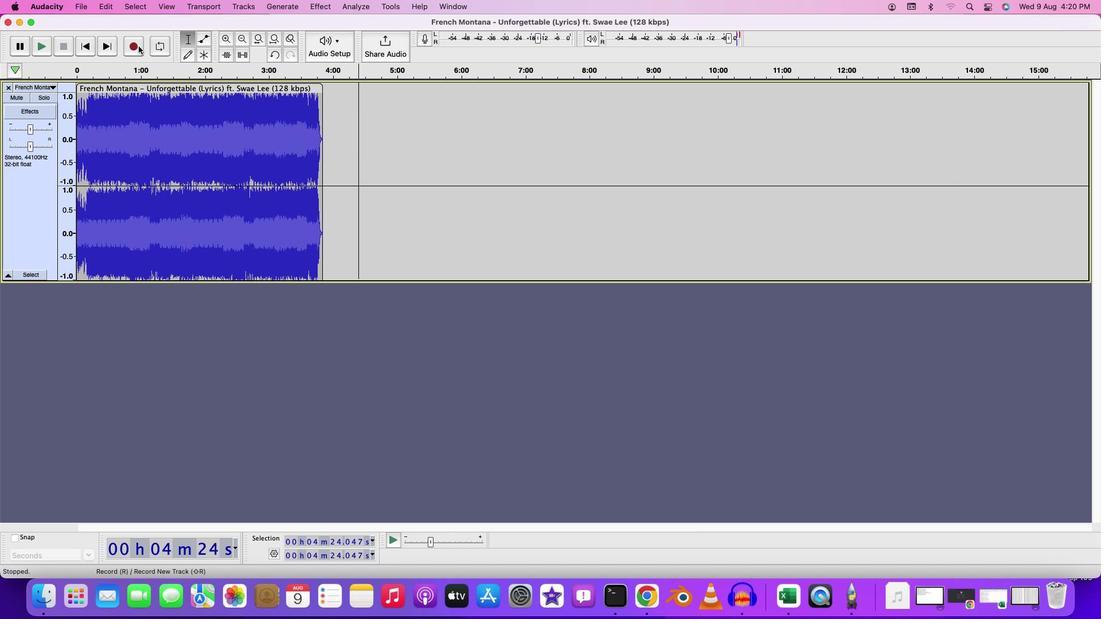 
Action: Mouse pressed left at (139, 47)
Screenshot: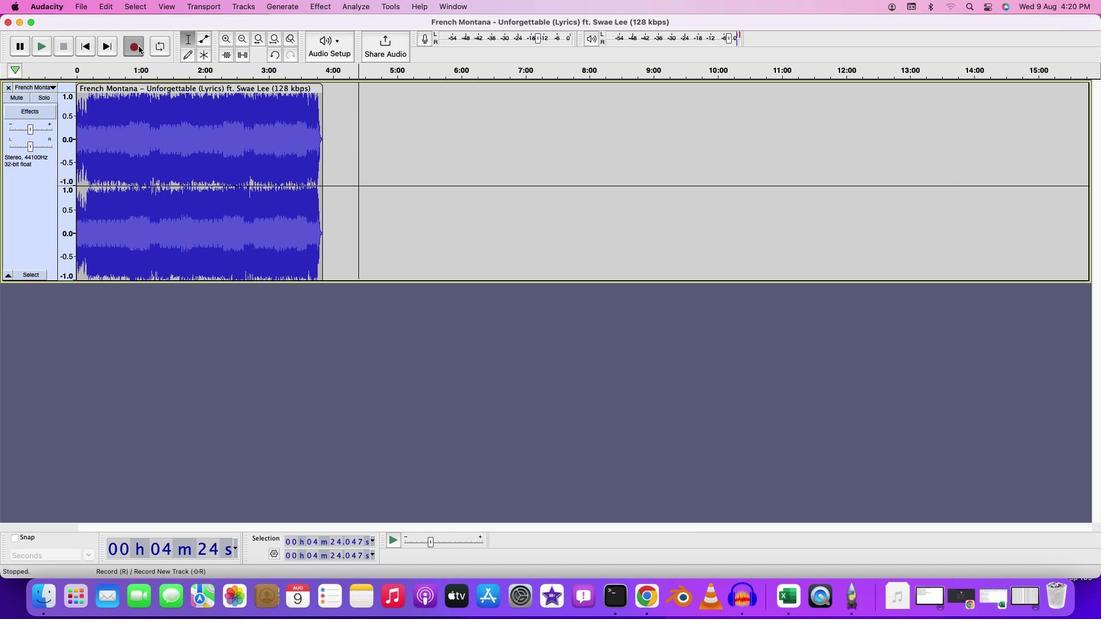 
Action: Mouse moved to (424, 269)
Screenshot: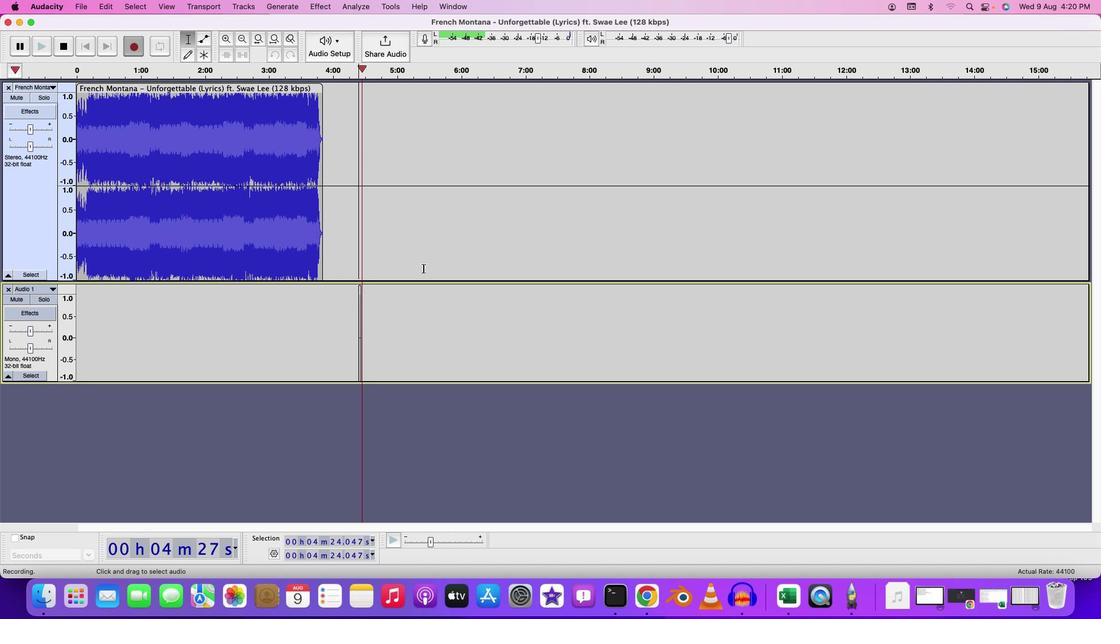 
Action: Key pressed Key.cmd
Screenshot: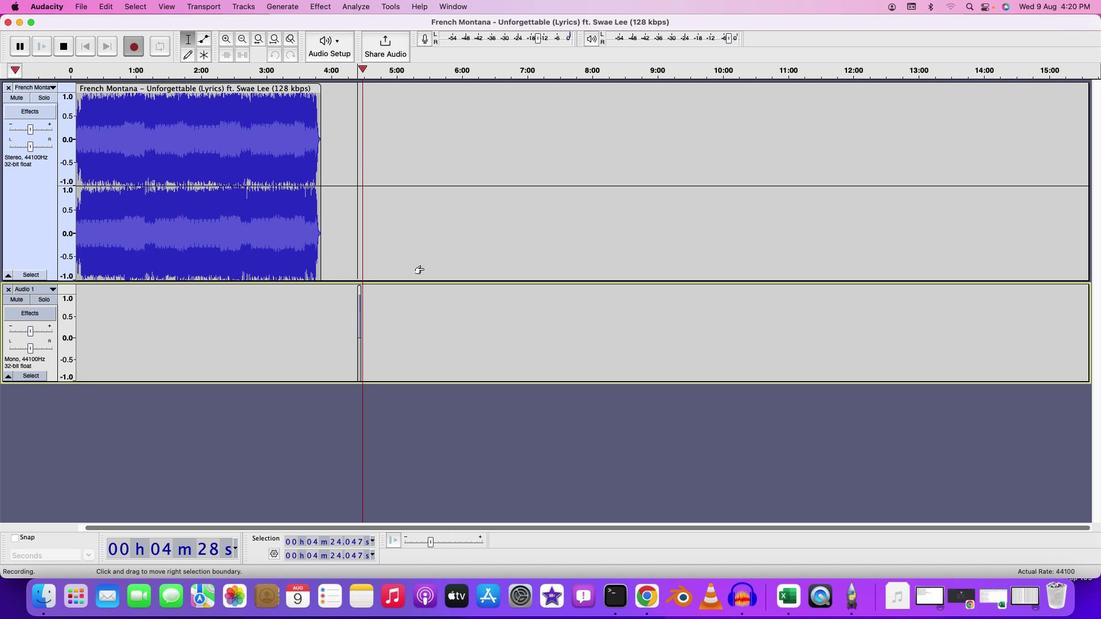 
Action: Mouse scrolled (424, 269) with delta (0, 1)
Screenshot: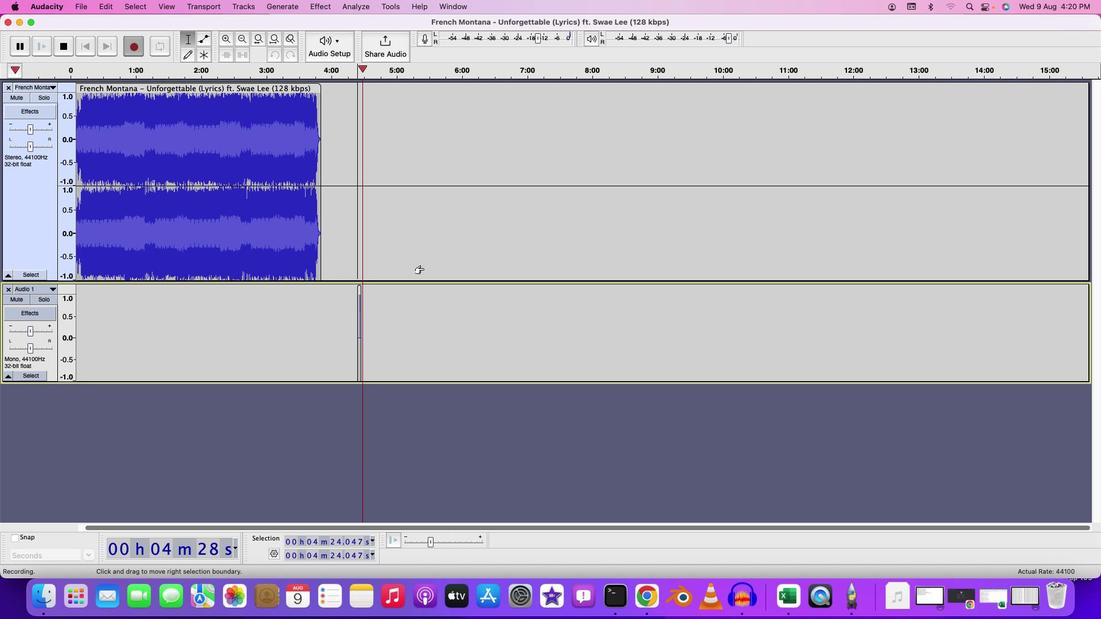 
Action: Mouse scrolled (424, 269) with delta (0, 1)
Screenshot: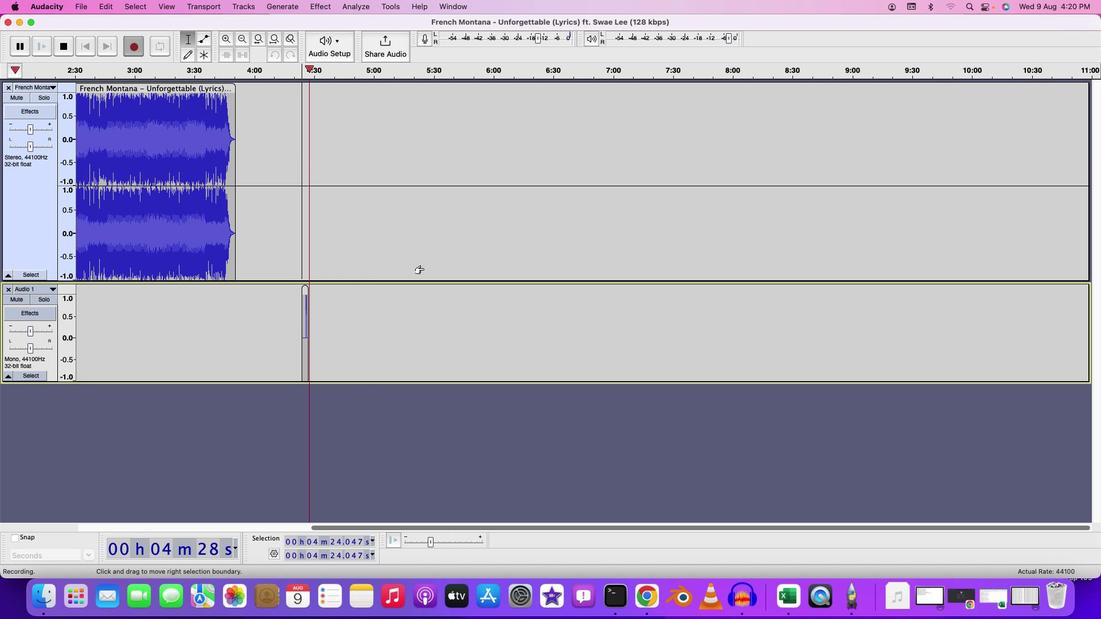 
Action: Mouse scrolled (424, 269) with delta (0, 1)
Screenshot: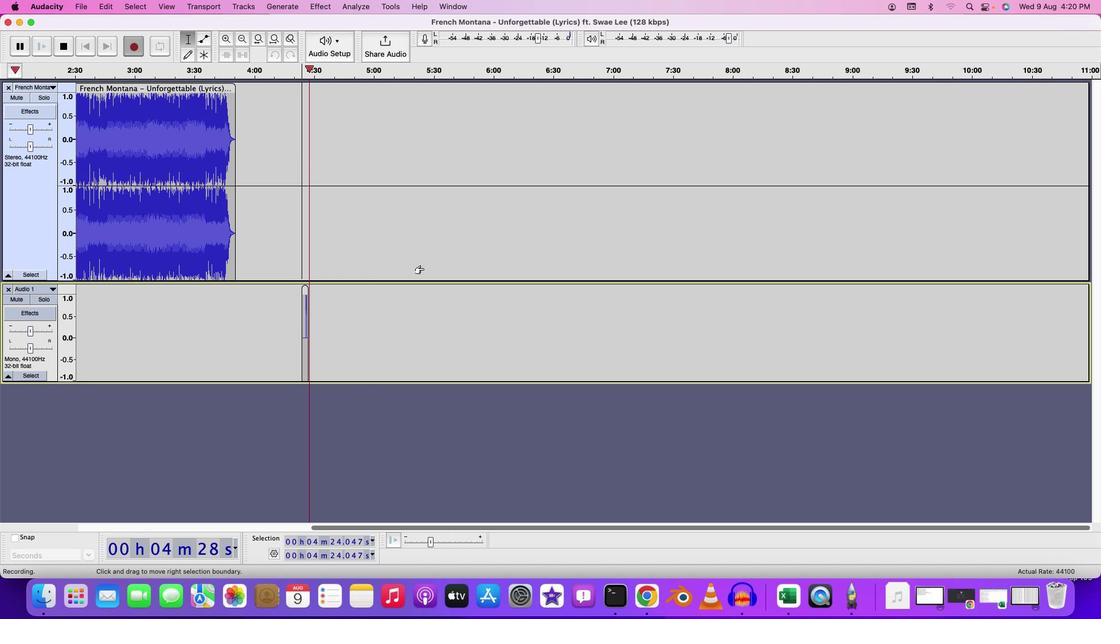 
Action: Mouse scrolled (424, 269) with delta (0, 2)
Screenshot: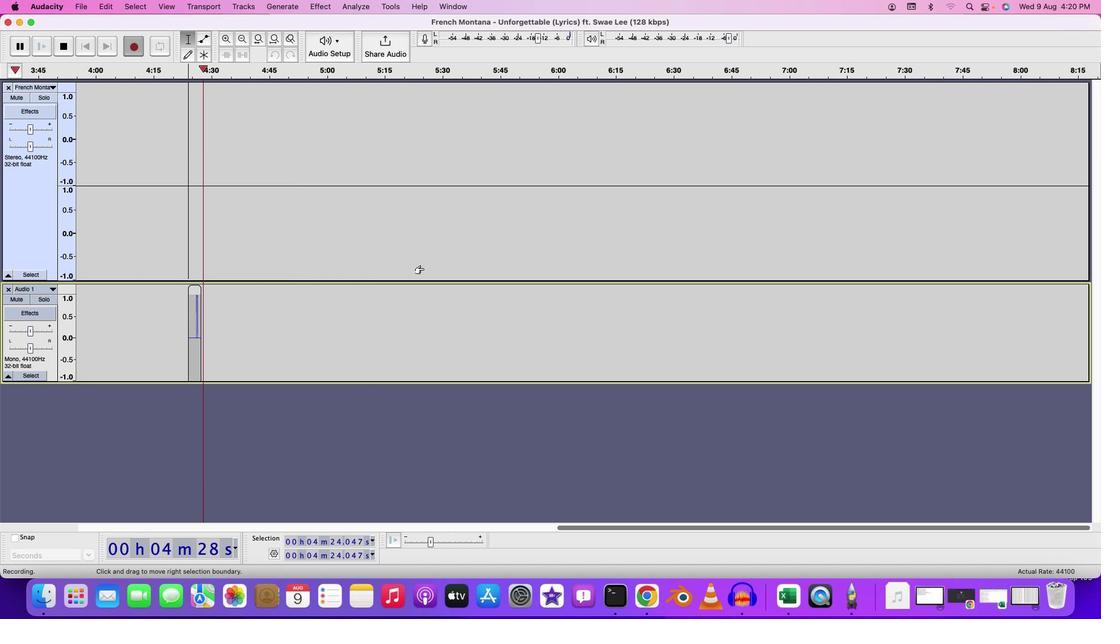 
Action: Mouse scrolled (424, 269) with delta (0, 1)
Screenshot: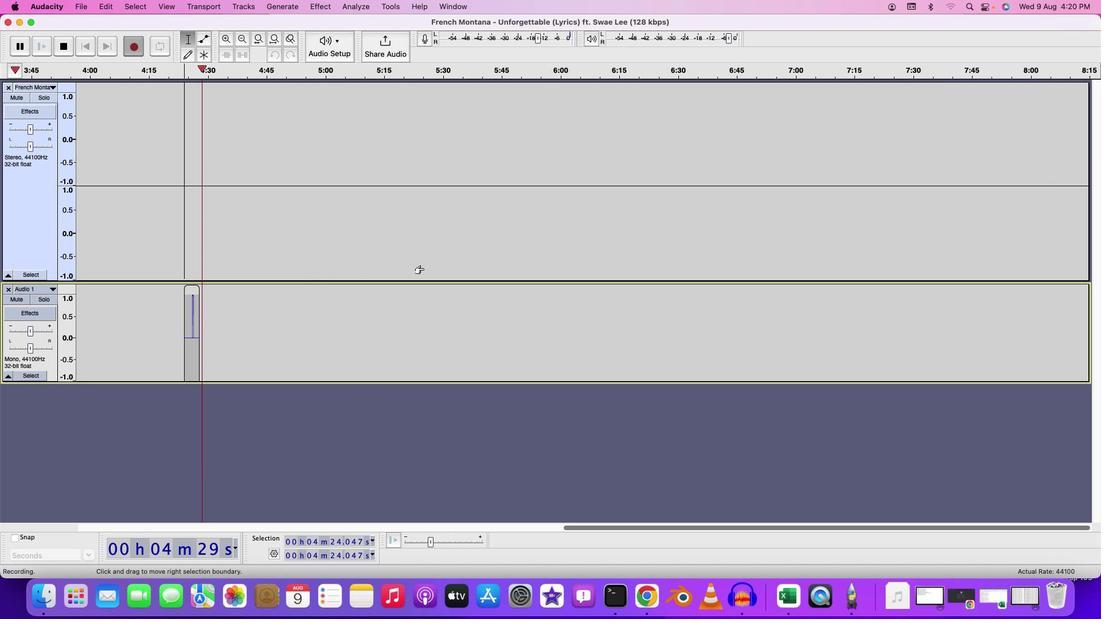 
Action: Mouse scrolled (424, 269) with delta (0, 1)
Screenshot: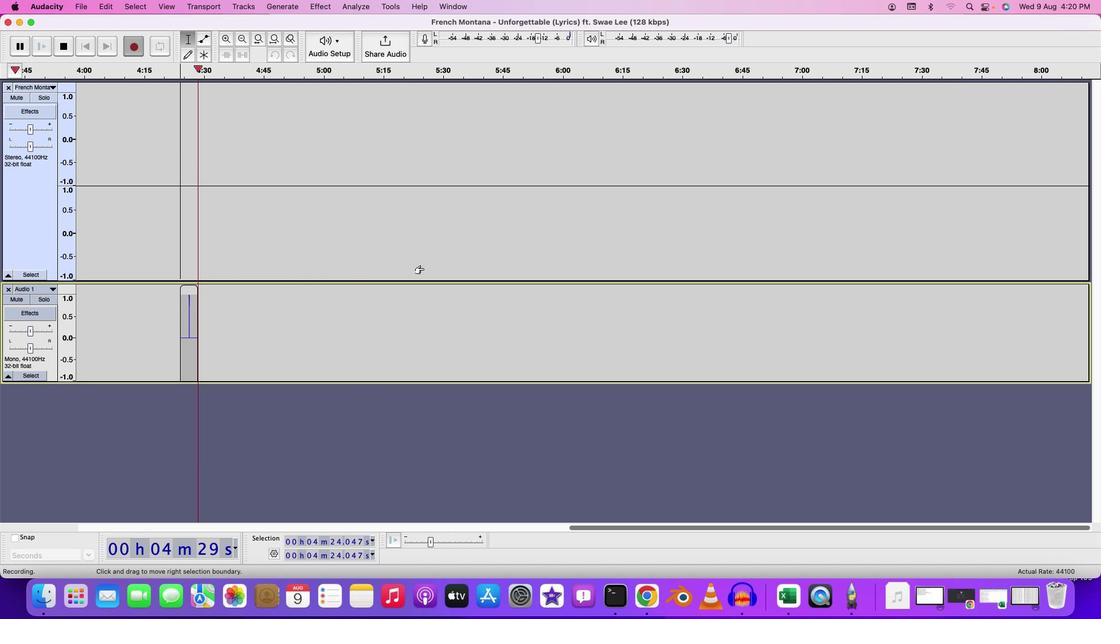 
Action: Mouse moved to (414, 286)
Screenshot: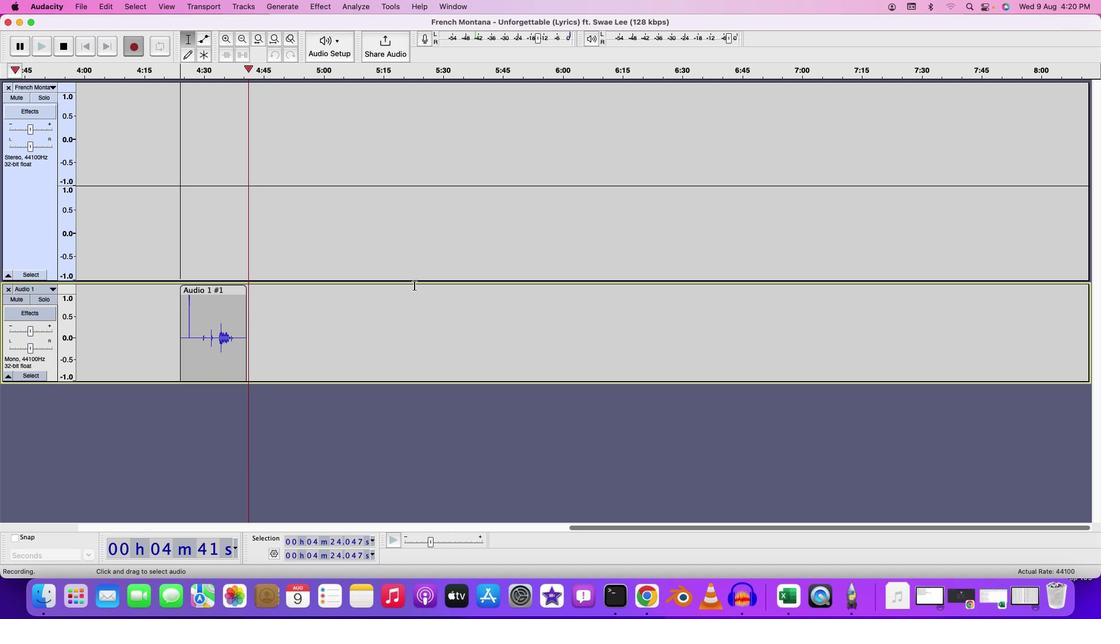 
Action: Key pressed Key.space
Screenshot: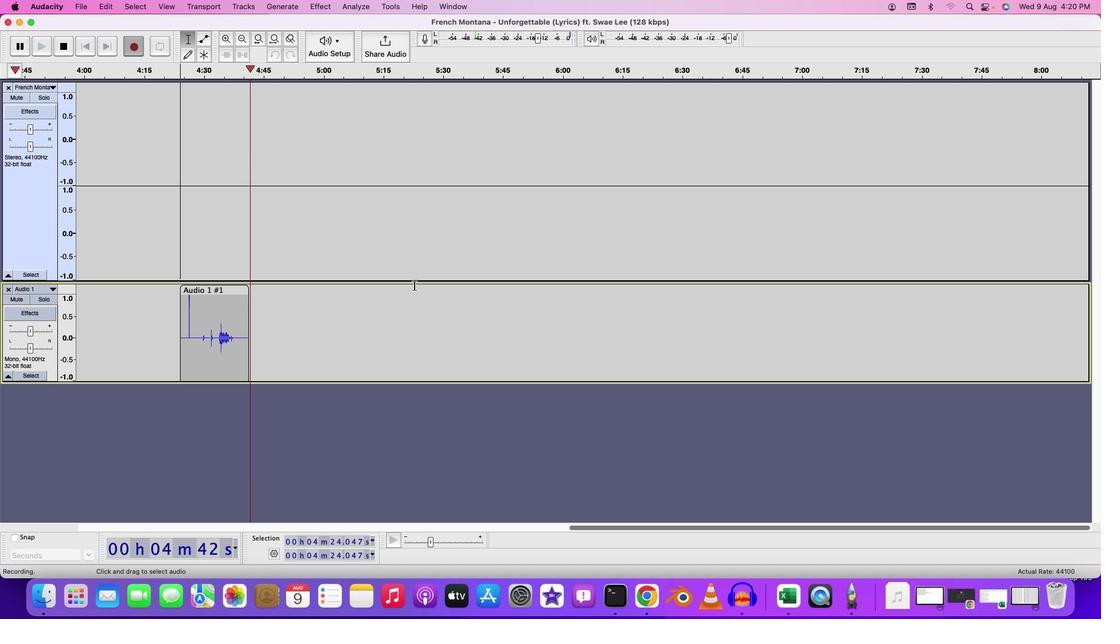 
Action: Mouse moved to (223, 293)
Screenshot: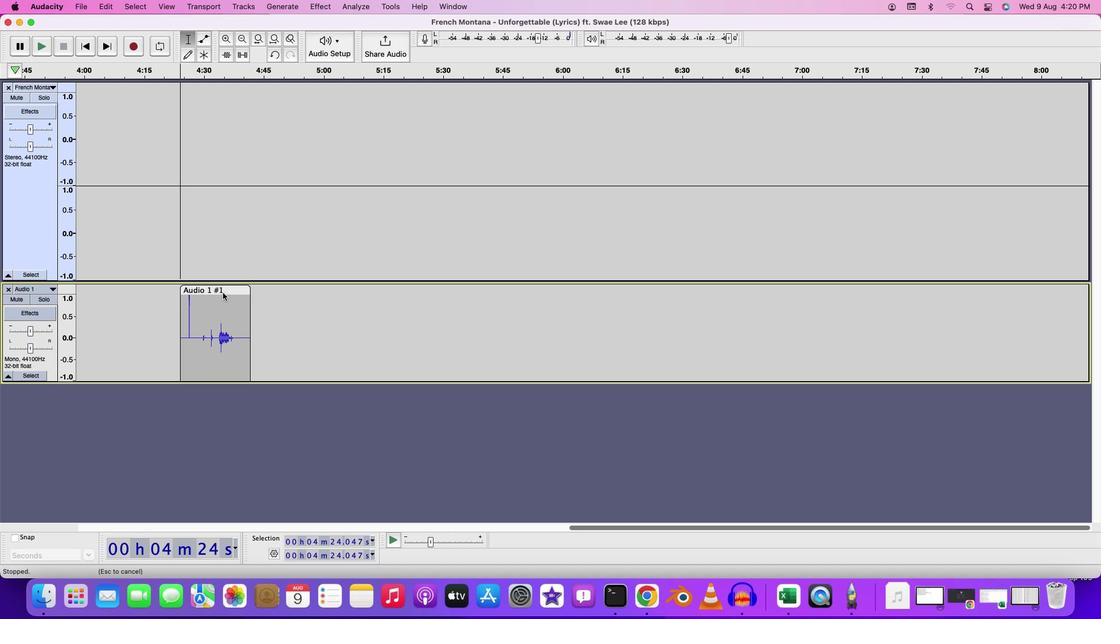 
Action: Mouse pressed right at (223, 293)
Screenshot: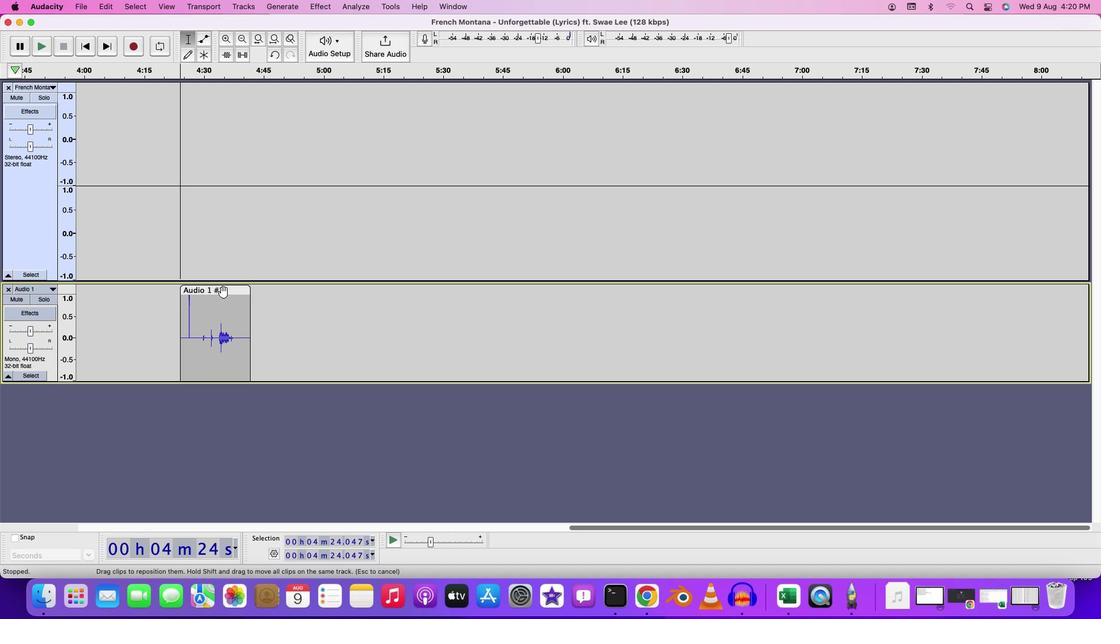 
Action: Mouse pressed left at (223, 293)
Screenshot: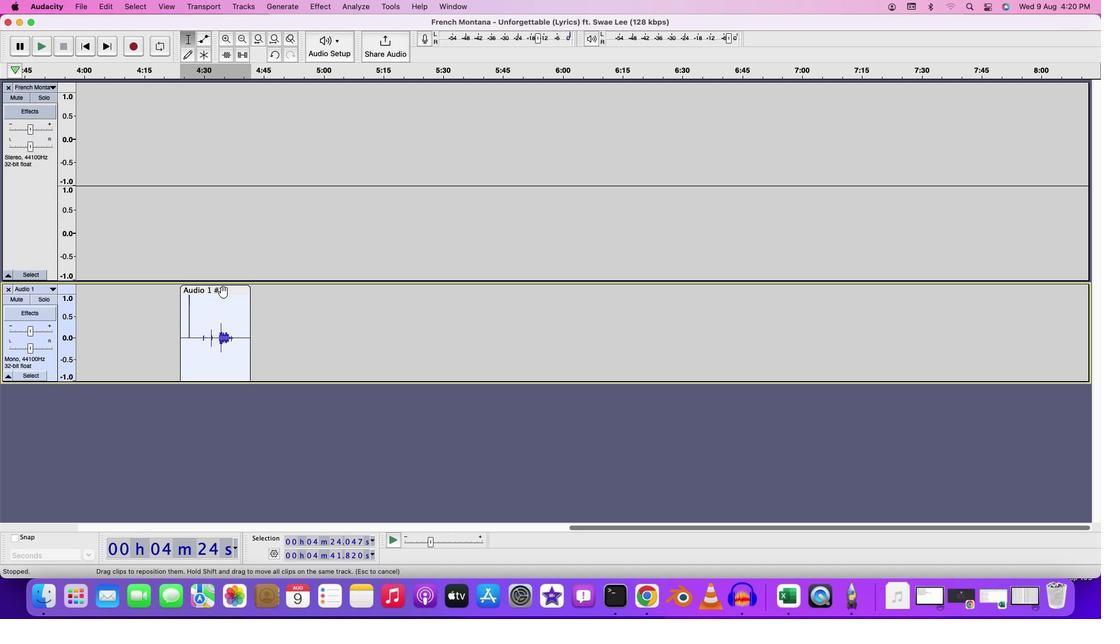 
Action: Key pressed Key.delete
Screenshot: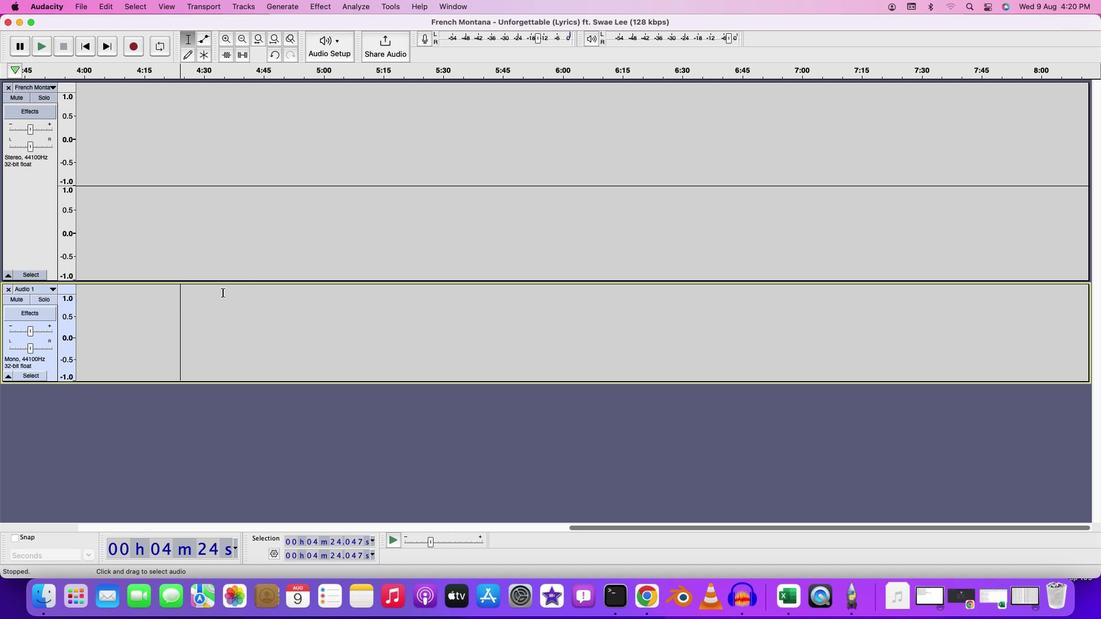 
Action: Mouse moved to (55, 4)
Screenshot: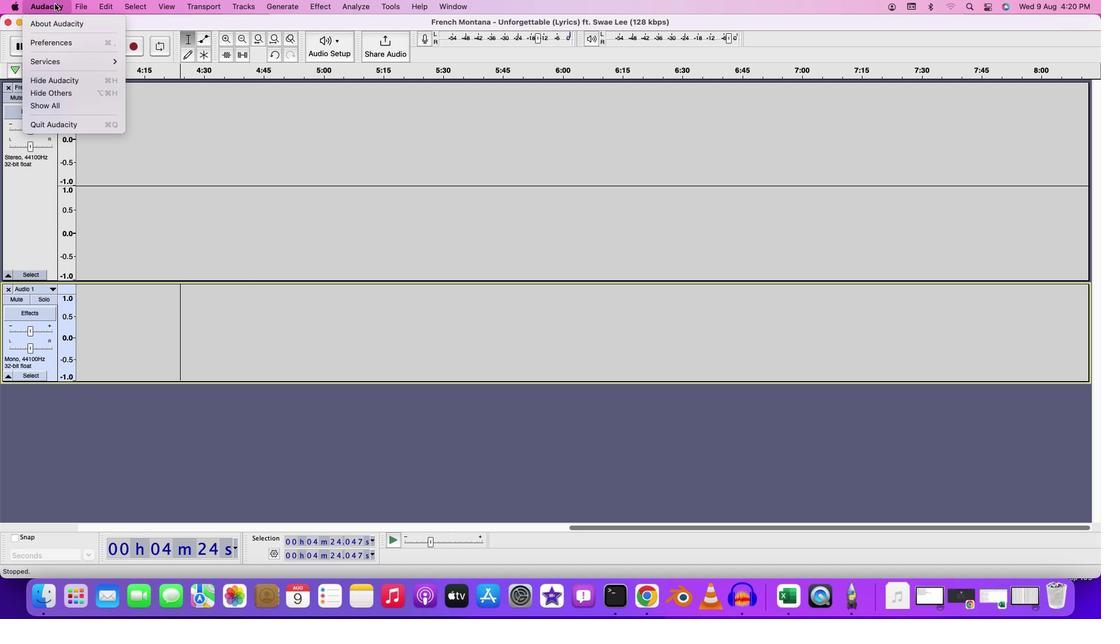 
Action: Mouse pressed left at (55, 4)
Screenshot: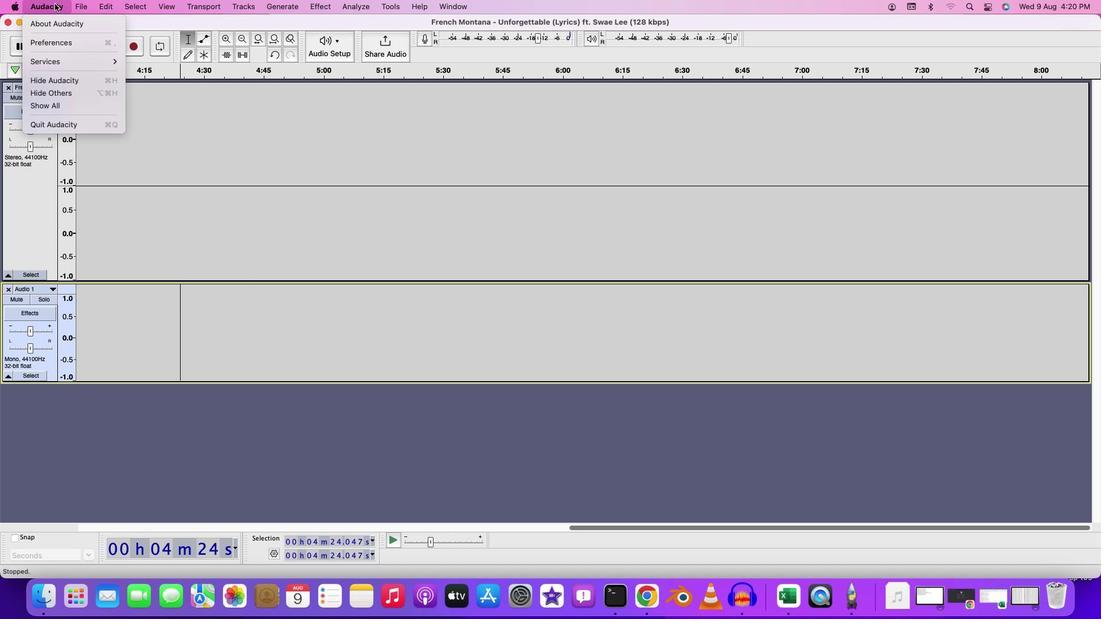 
Action: Mouse moved to (74, 42)
Screenshot: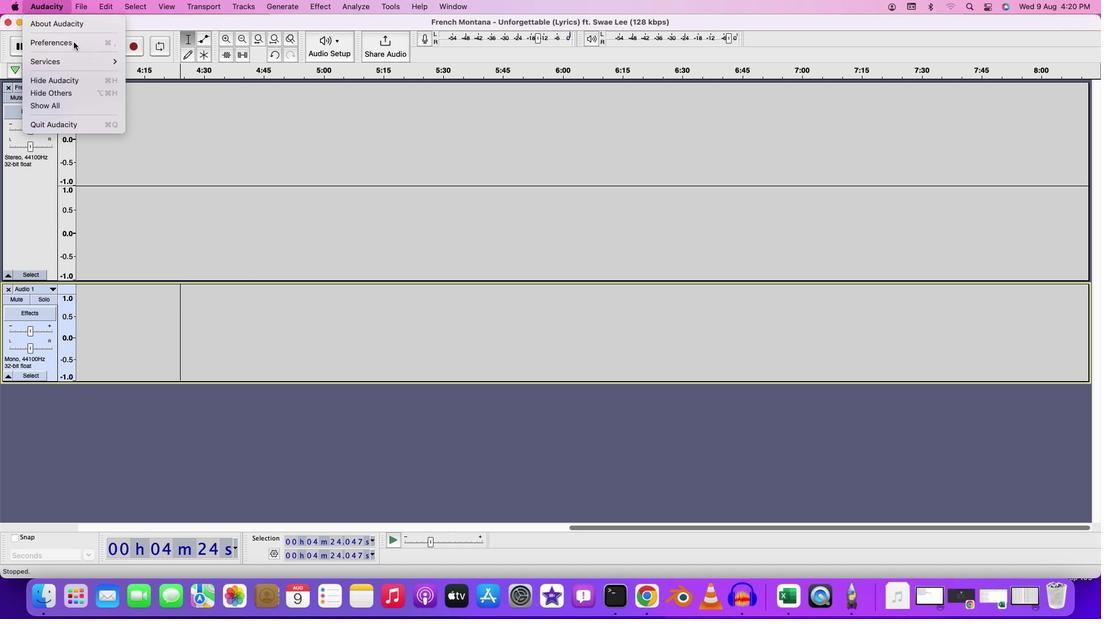
Action: Mouse pressed left at (74, 42)
Screenshot: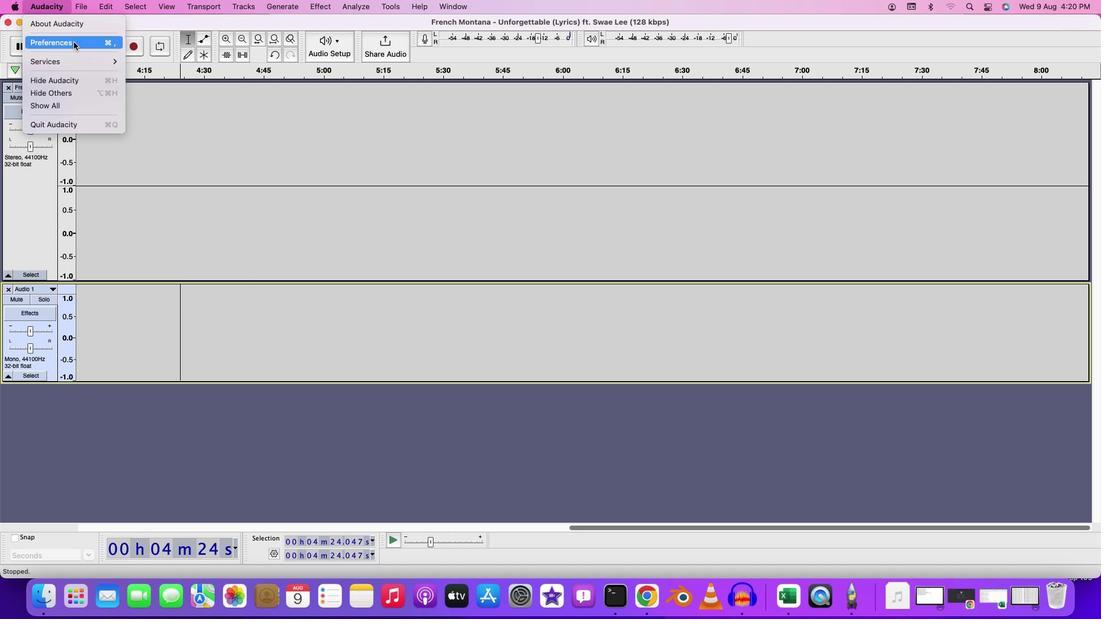 
Action: Mouse moved to (374, 192)
Screenshot: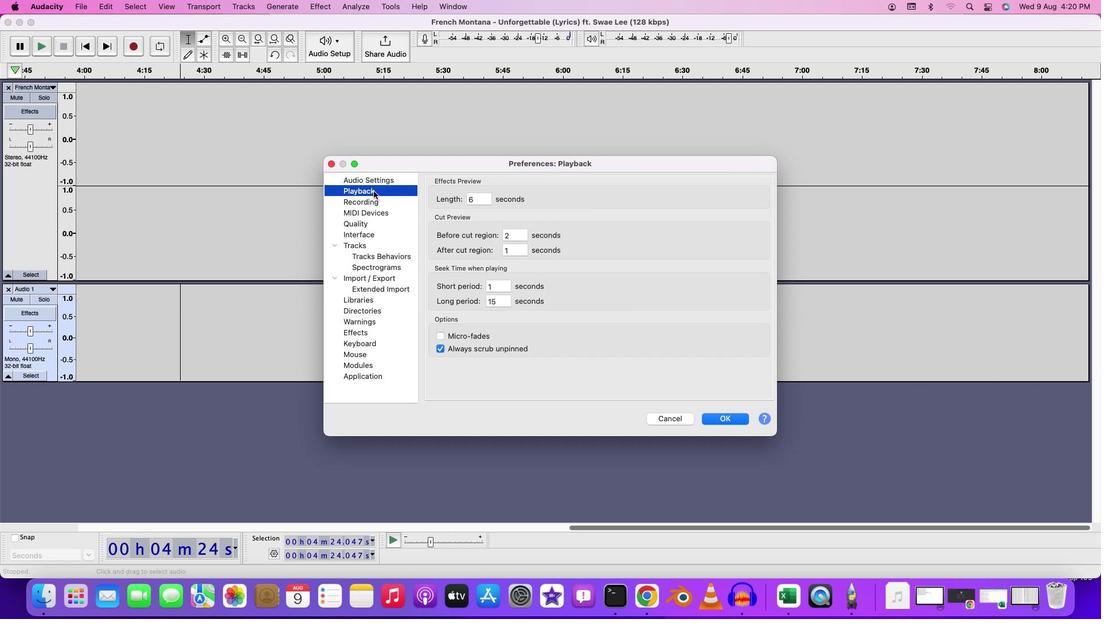 
Action: Mouse pressed left at (374, 192)
Screenshot: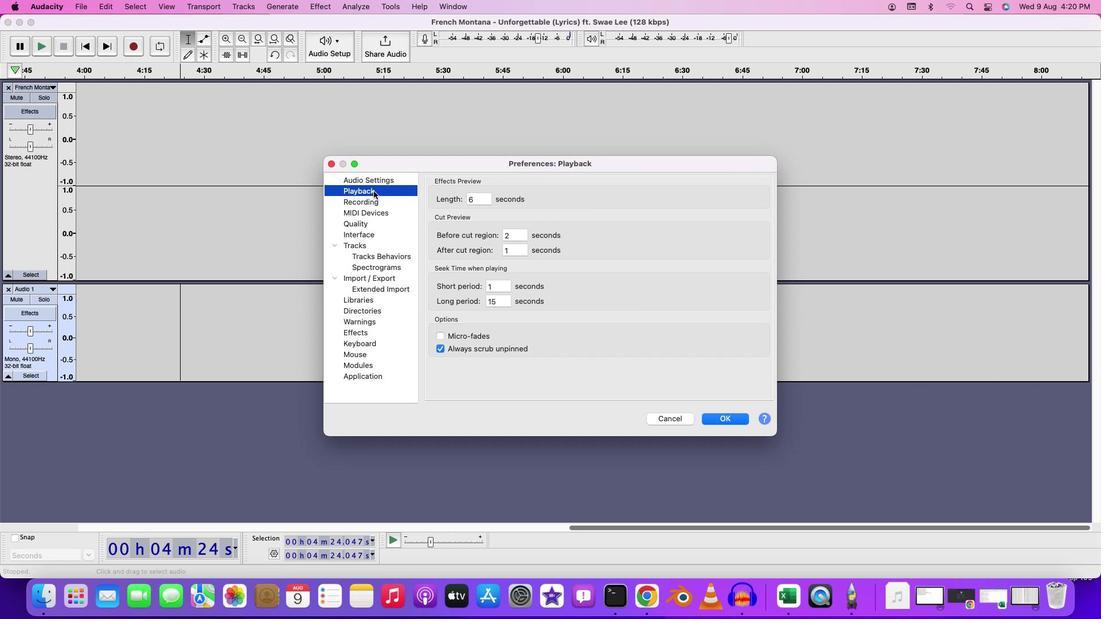 
Action: Mouse moved to (367, 207)
Screenshot: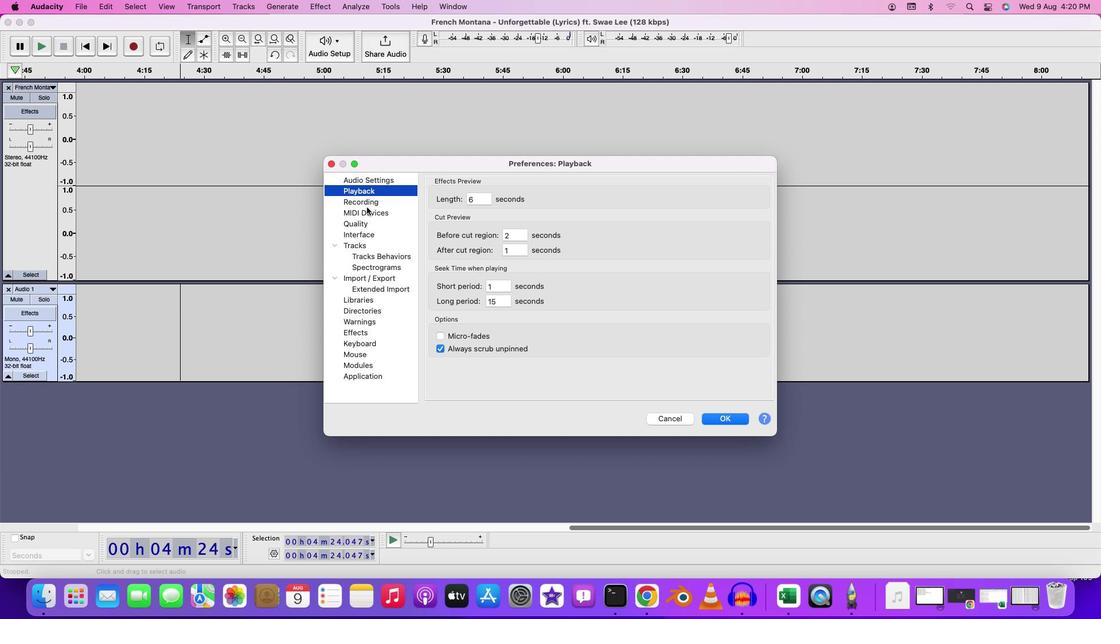 
Action: Mouse pressed left at (367, 207)
Screenshot: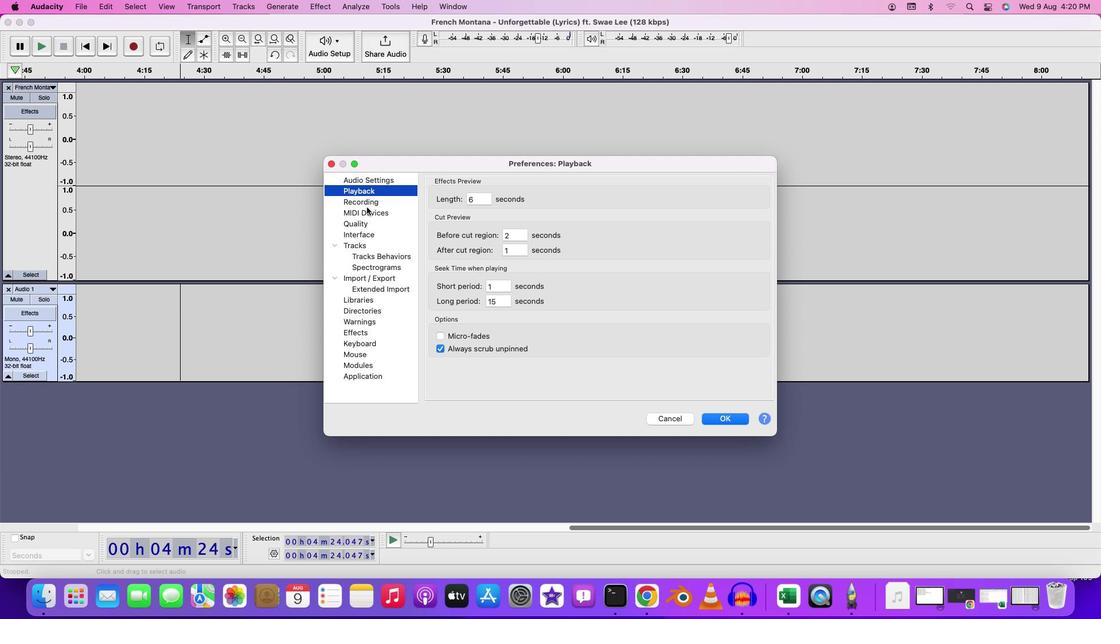 
Action: Mouse moved to (367, 205)
Screenshot: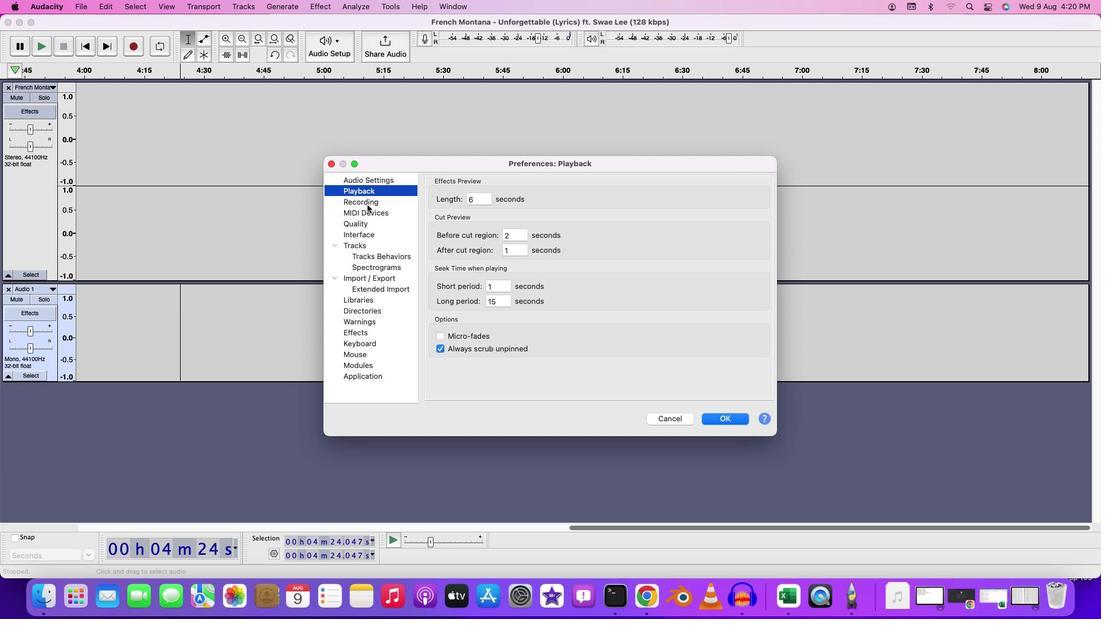 
Action: Mouse pressed left at (367, 205)
Screenshot: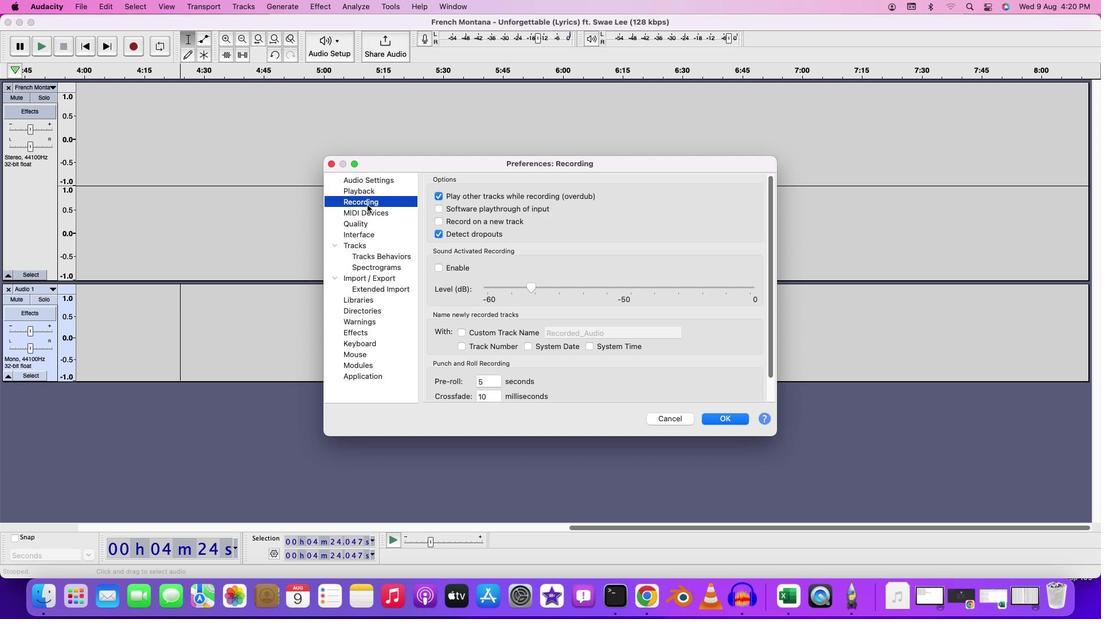
Action: Mouse moved to (442, 208)
Screenshot: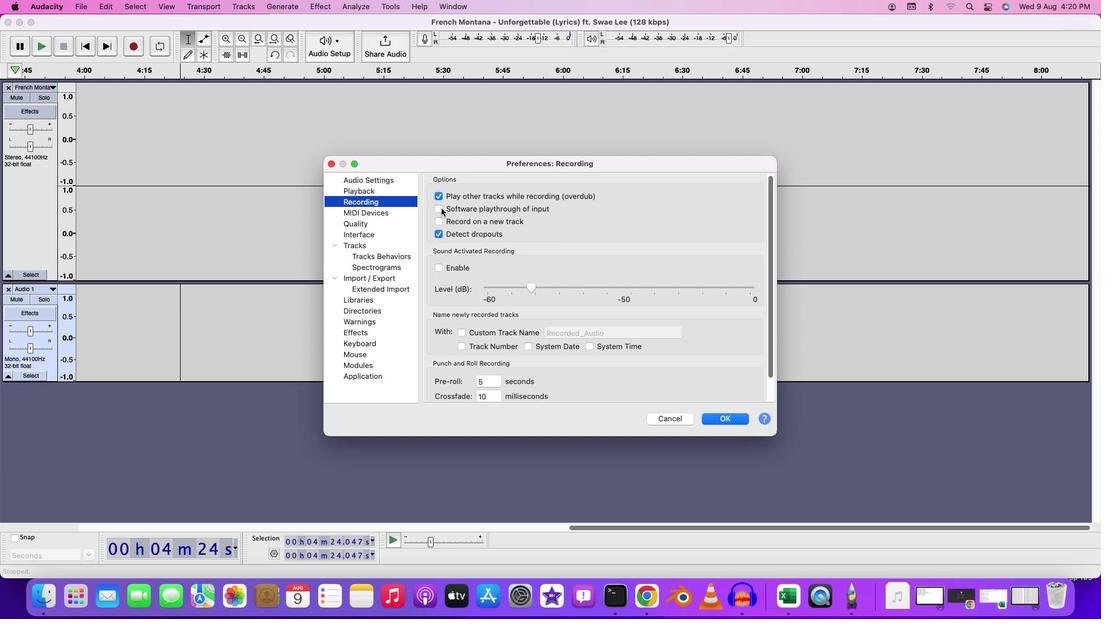 
Action: Mouse pressed left at (442, 208)
Screenshot: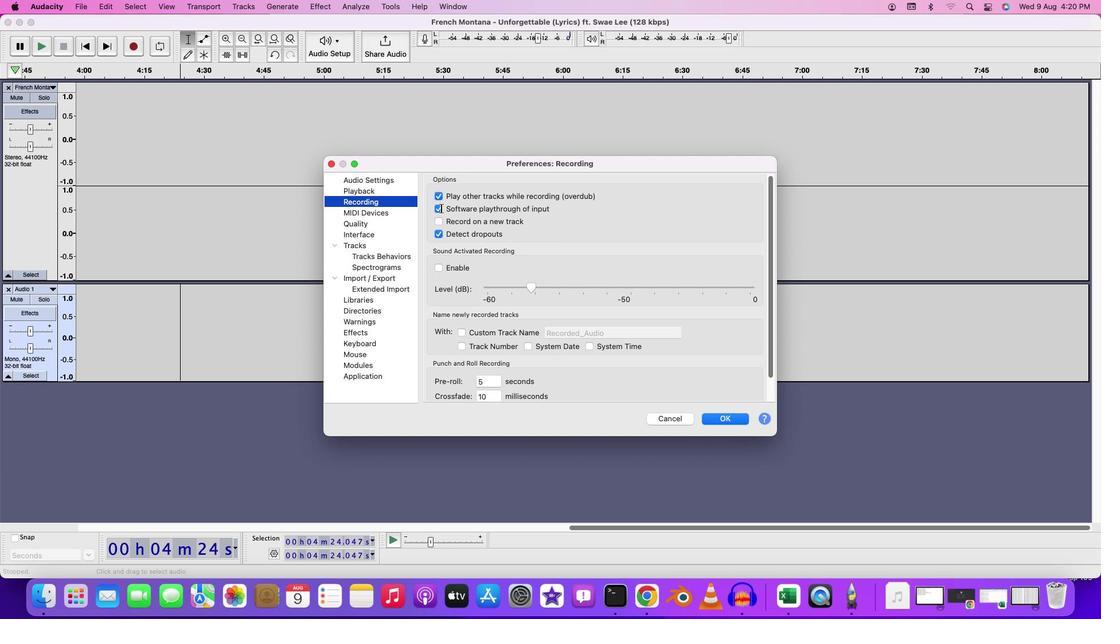 
Action: Mouse moved to (732, 419)
Screenshot: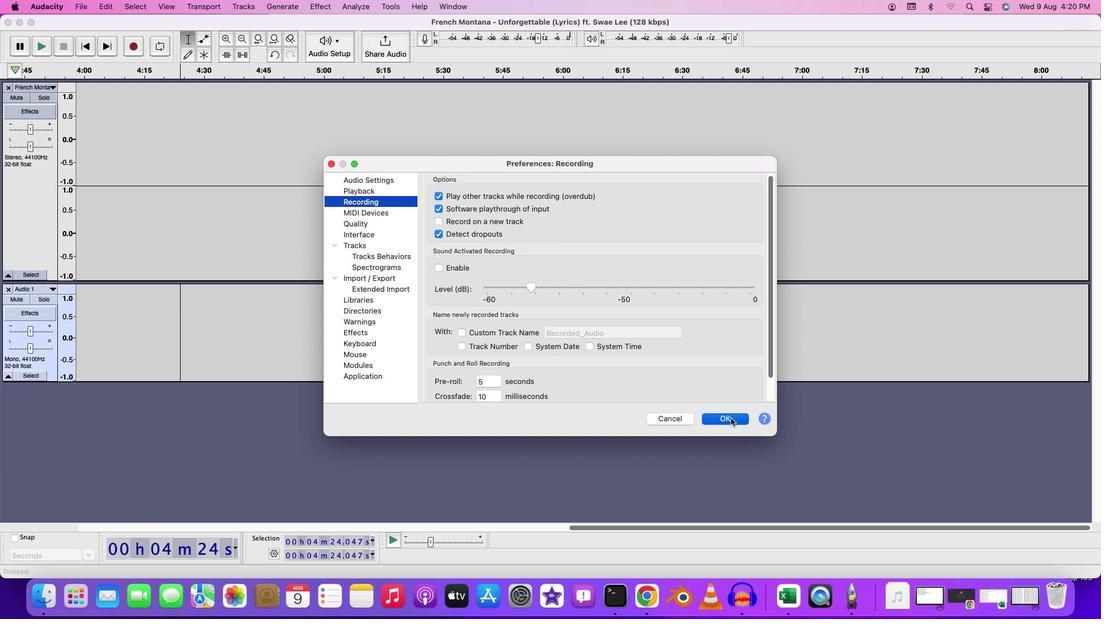 
Action: Mouse pressed left at (732, 419)
Screenshot: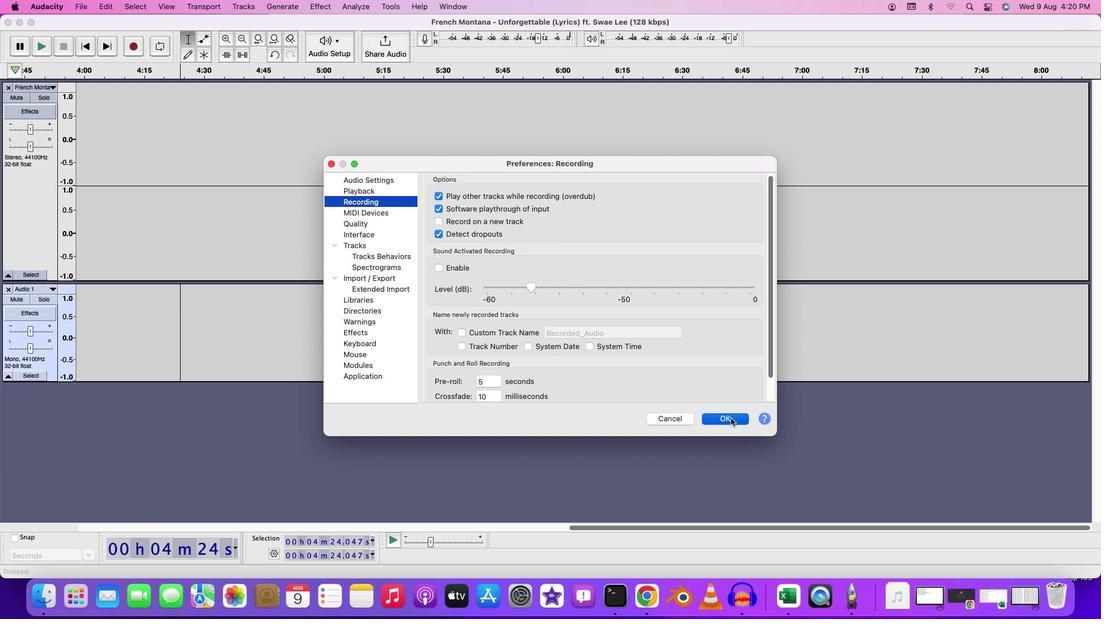 
Action: Mouse moved to (139, 47)
Screenshot: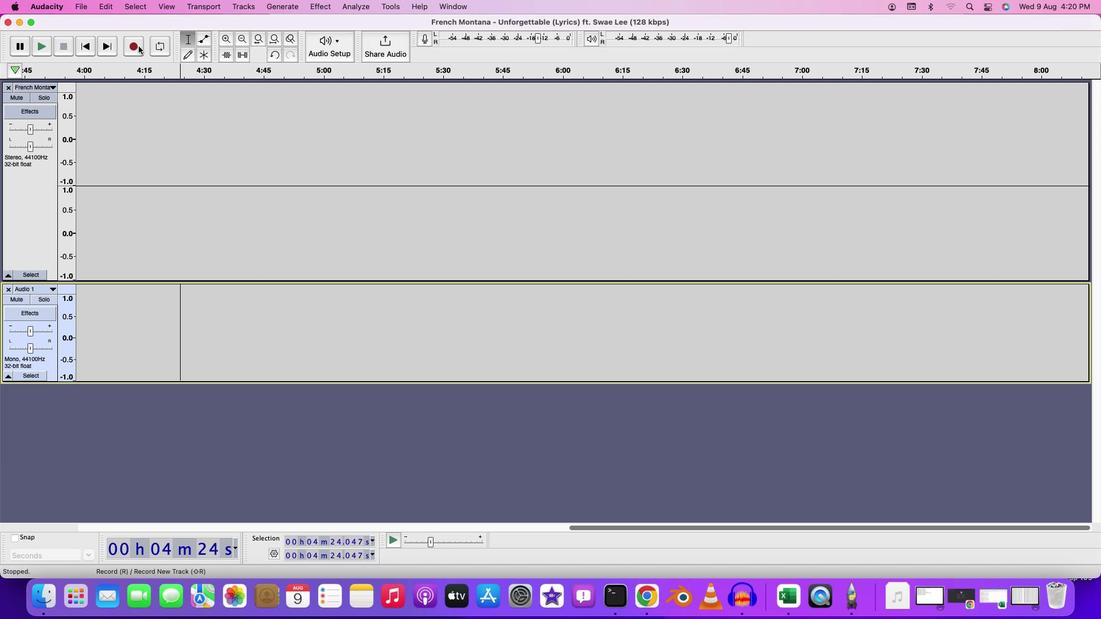 
Action: Mouse pressed left at (139, 47)
Screenshot: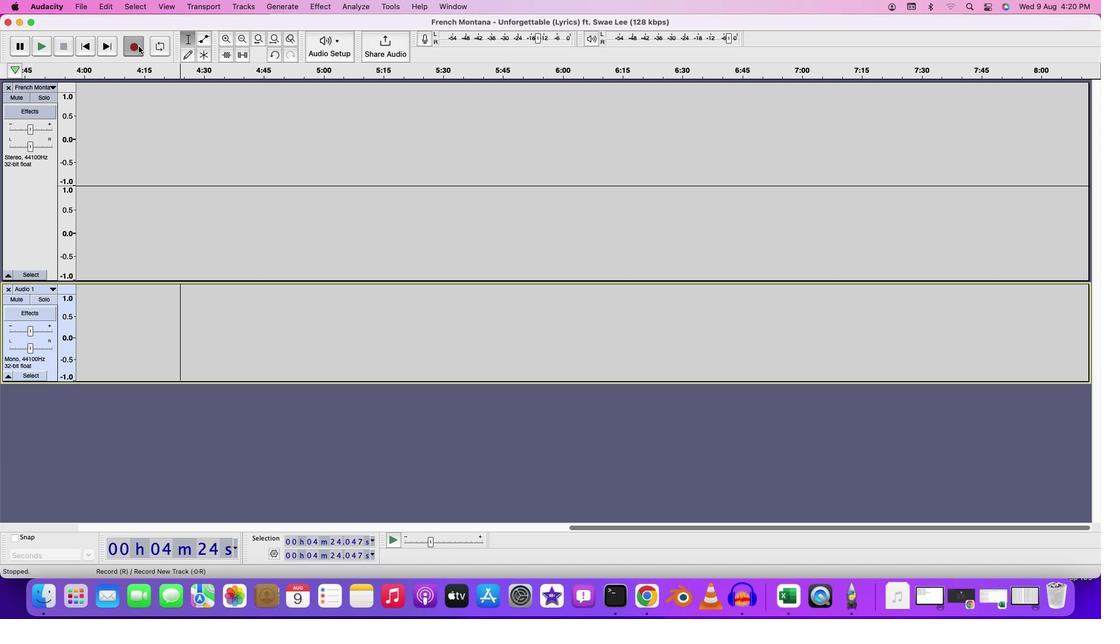 
Action: Mouse moved to (62, 44)
Screenshot: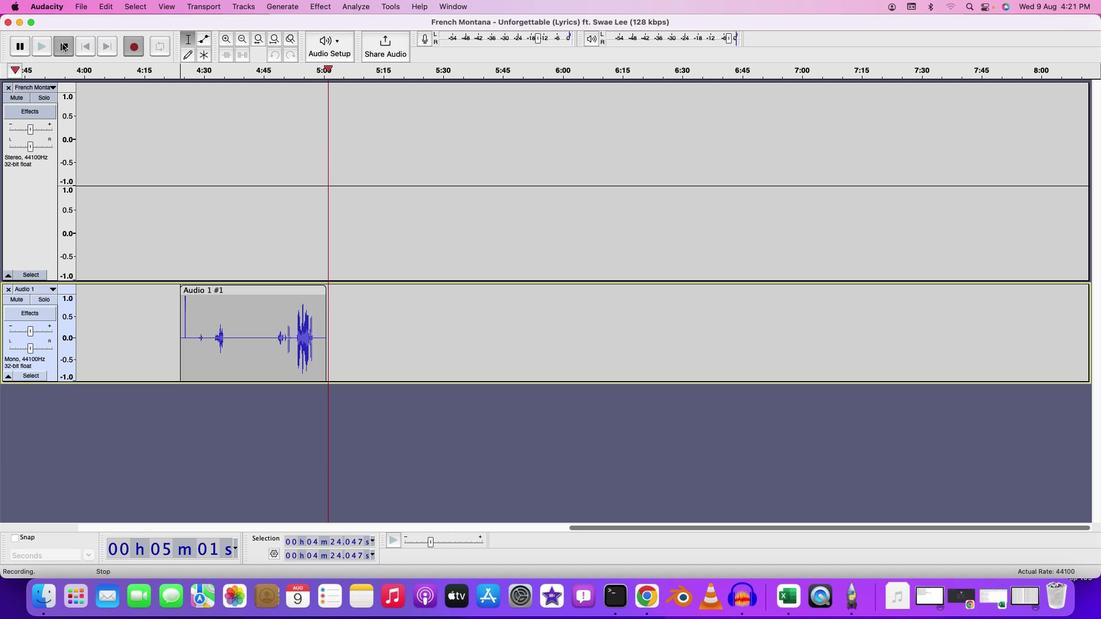 
Action: Mouse pressed left at (62, 44)
Screenshot: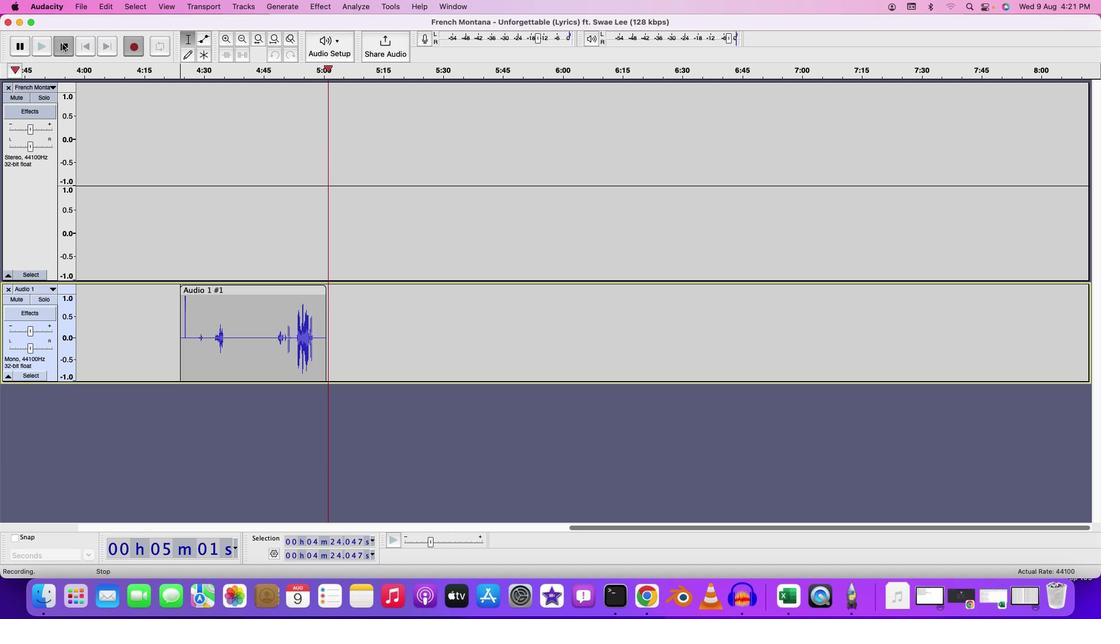 
Action: Mouse moved to (171, 232)
Screenshot: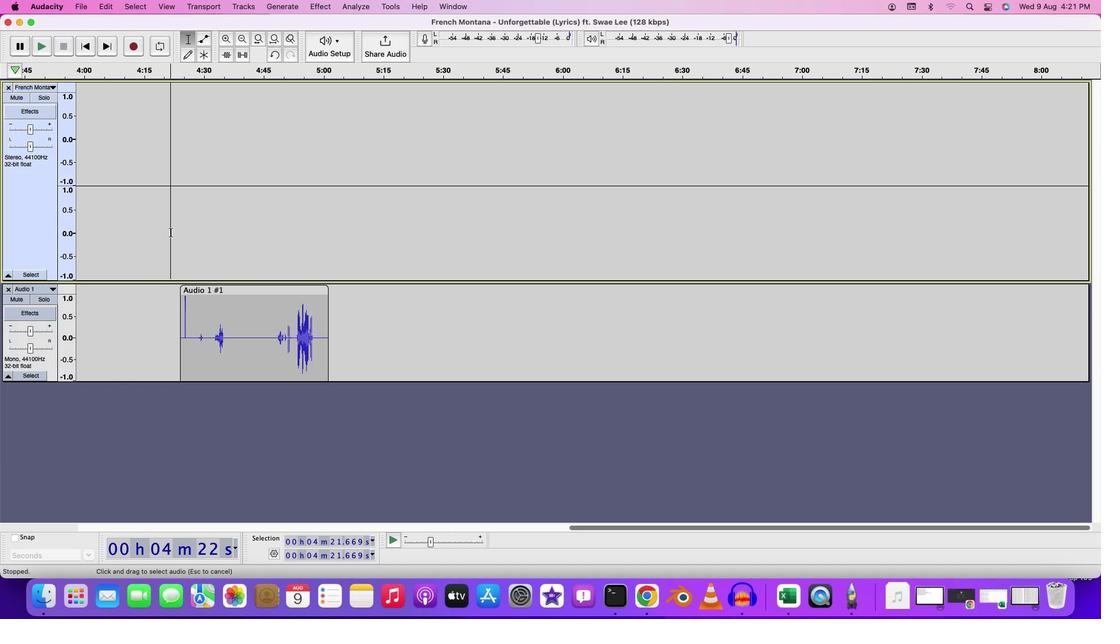 
Action: Mouse pressed left at (171, 232)
Screenshot: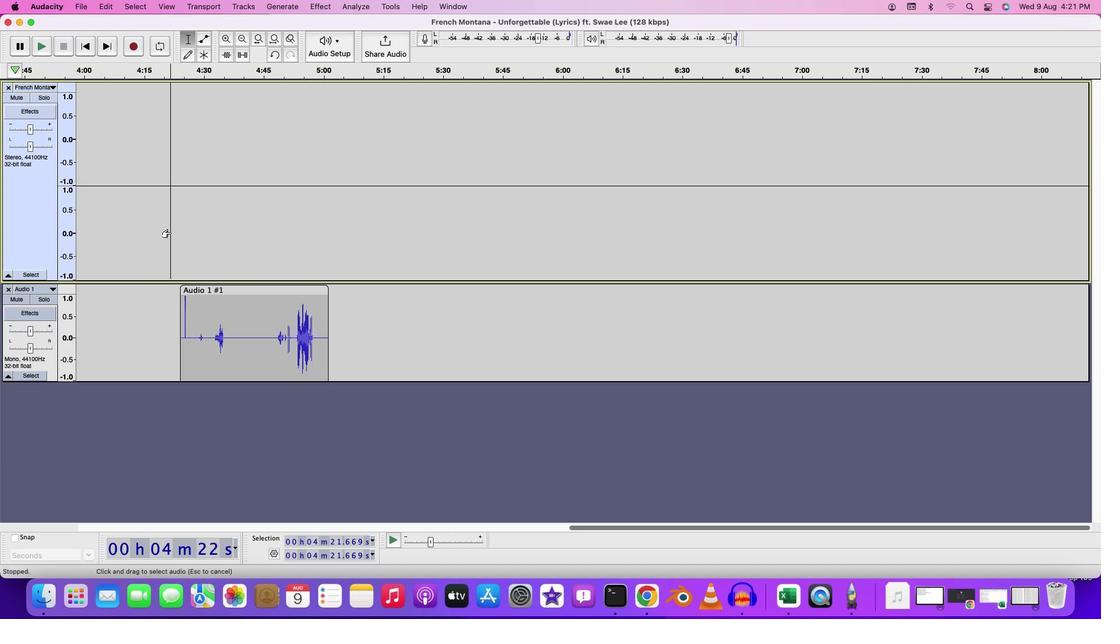 
Action: Key pressed Key.space
Screenshot: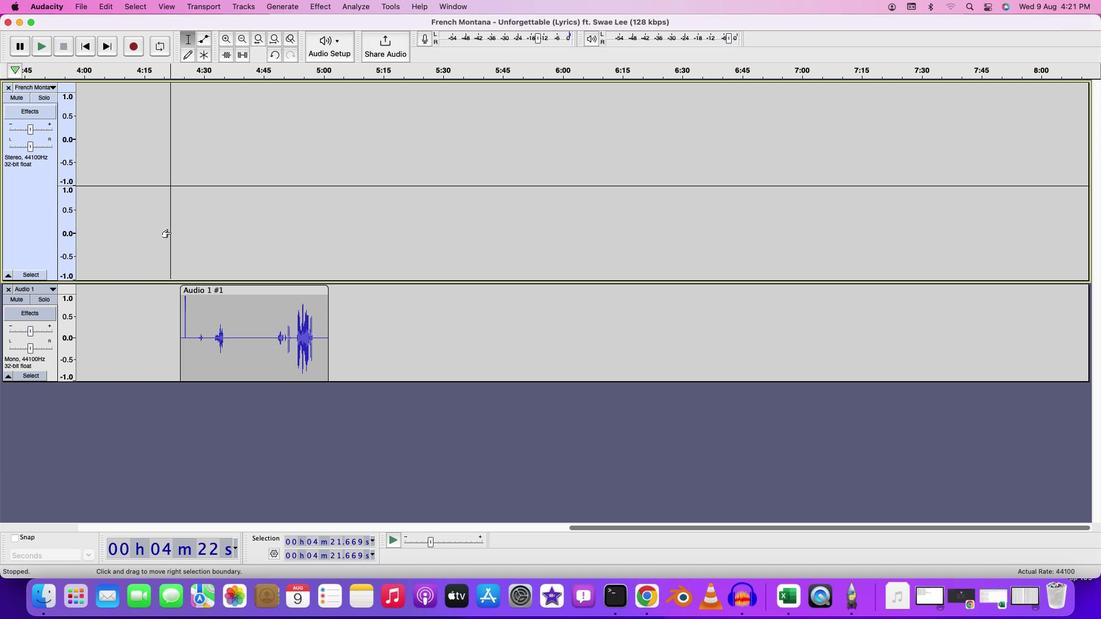
Action: Mouse moved to (178, 238)
Screenshot: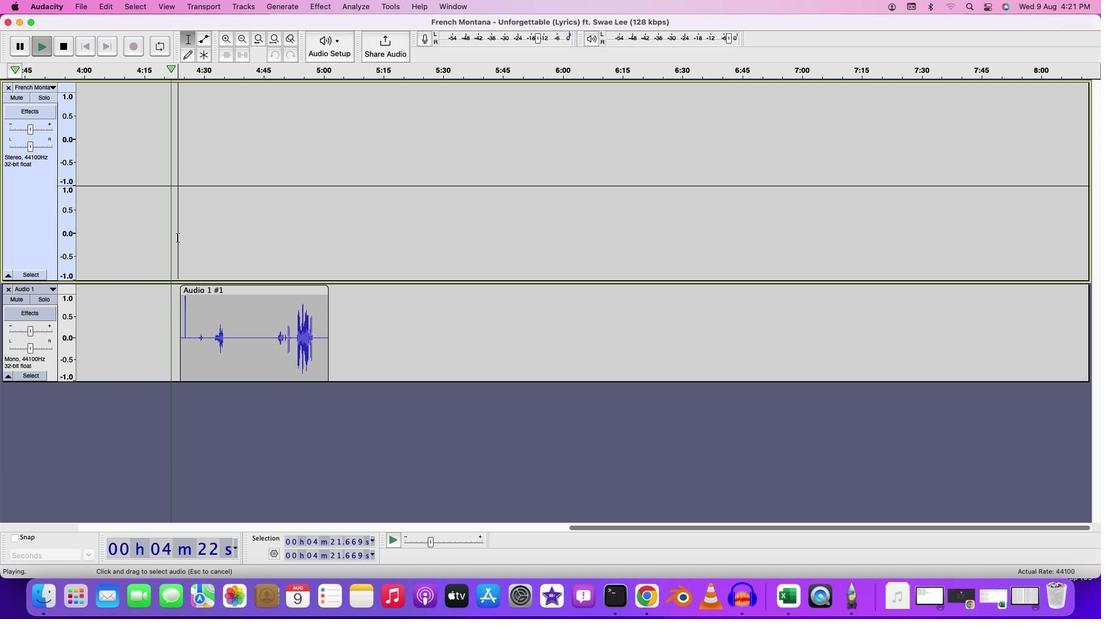 
Action: Mouse pressed left at (178, 238)
Screenshot: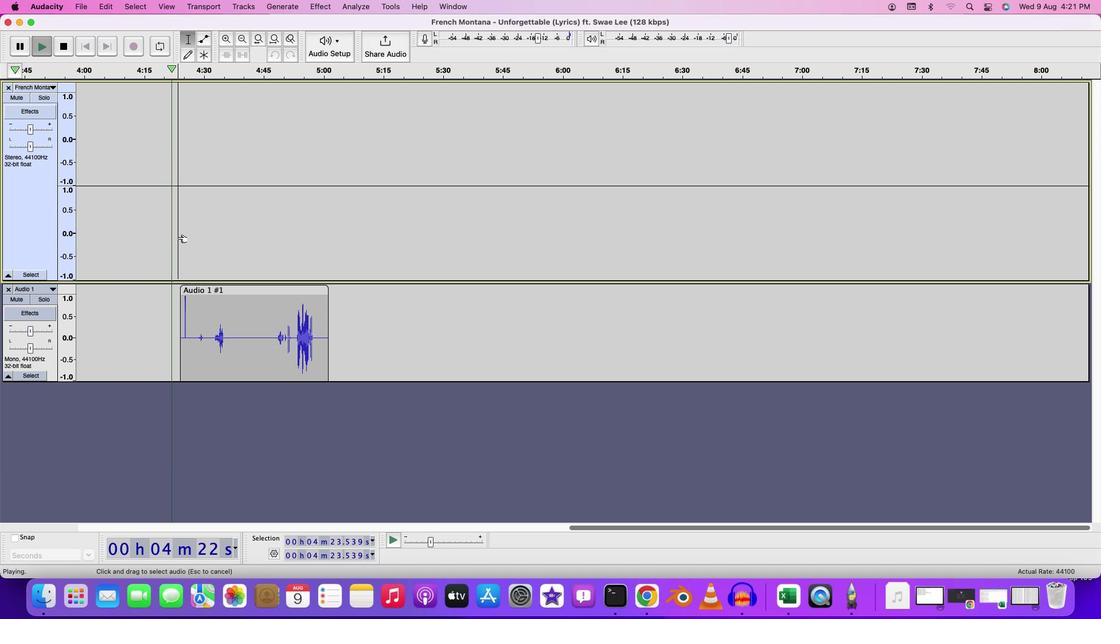 
Action: Mouse moved to (177, 238)
Screenshot: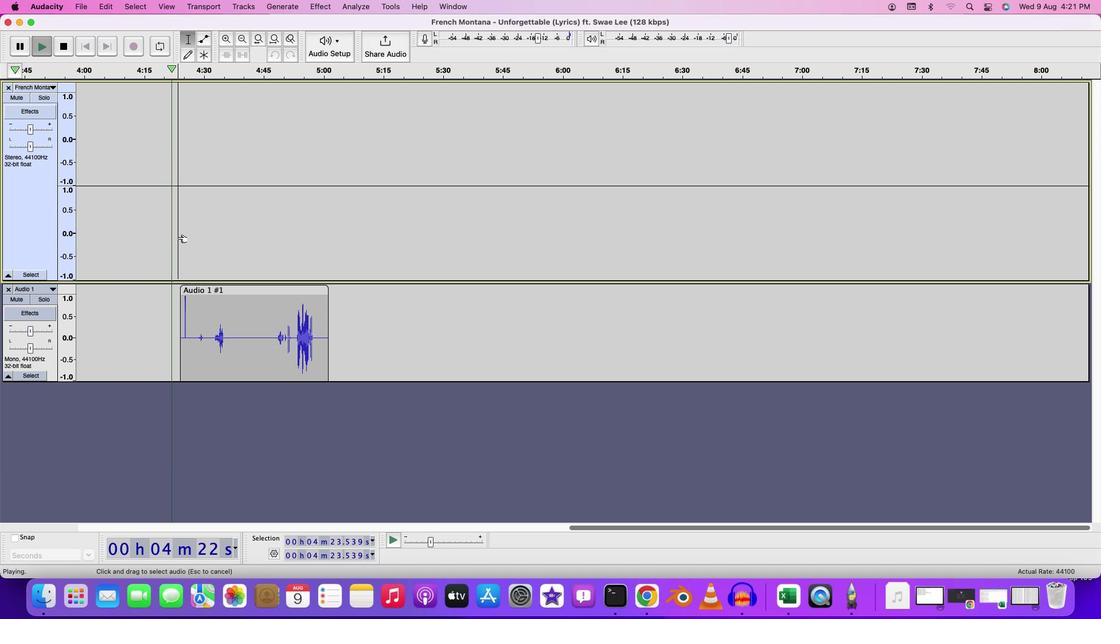 
Action: Key pressed Key.spaceKey.space
Screenshot: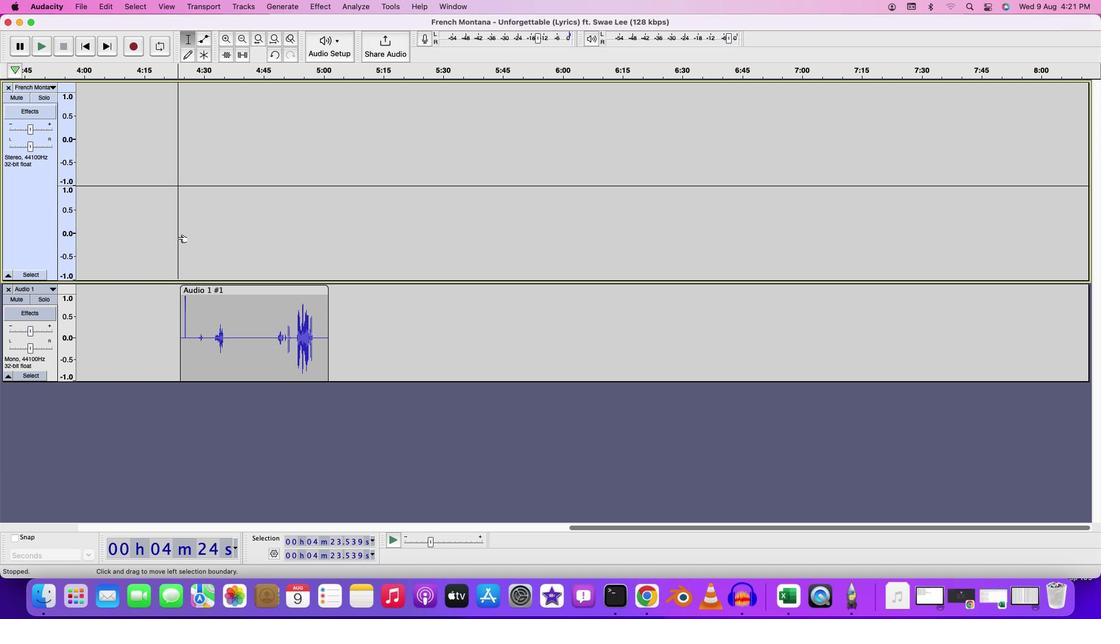 
Action: Mouse moved to (212, 253)
Screenshot: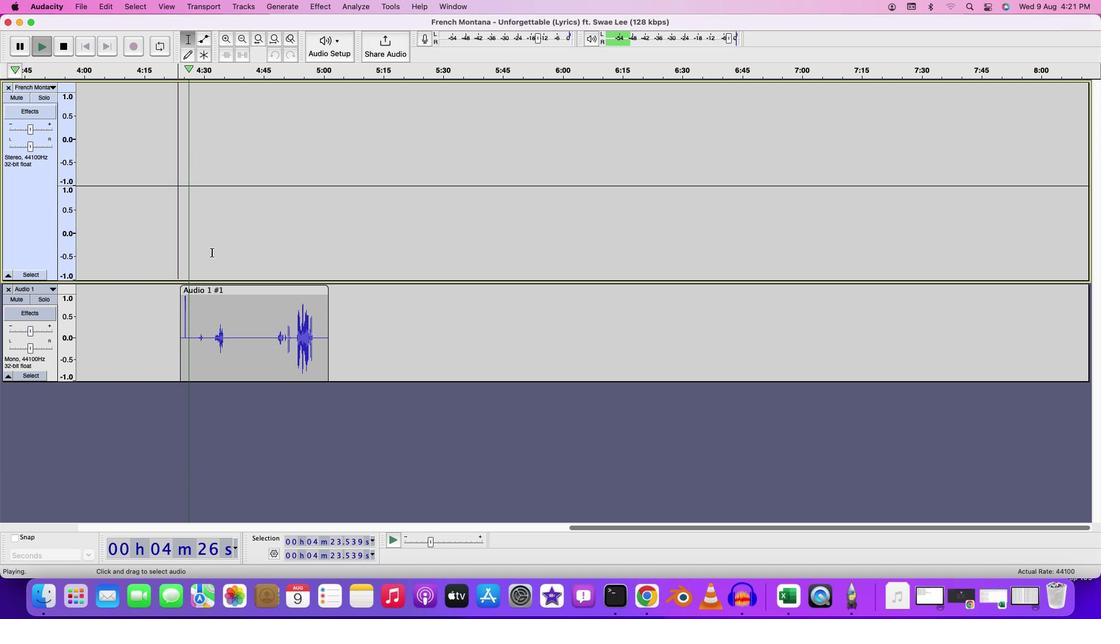 
Action: Mouse pressed left at (212, 253)
Screenshot: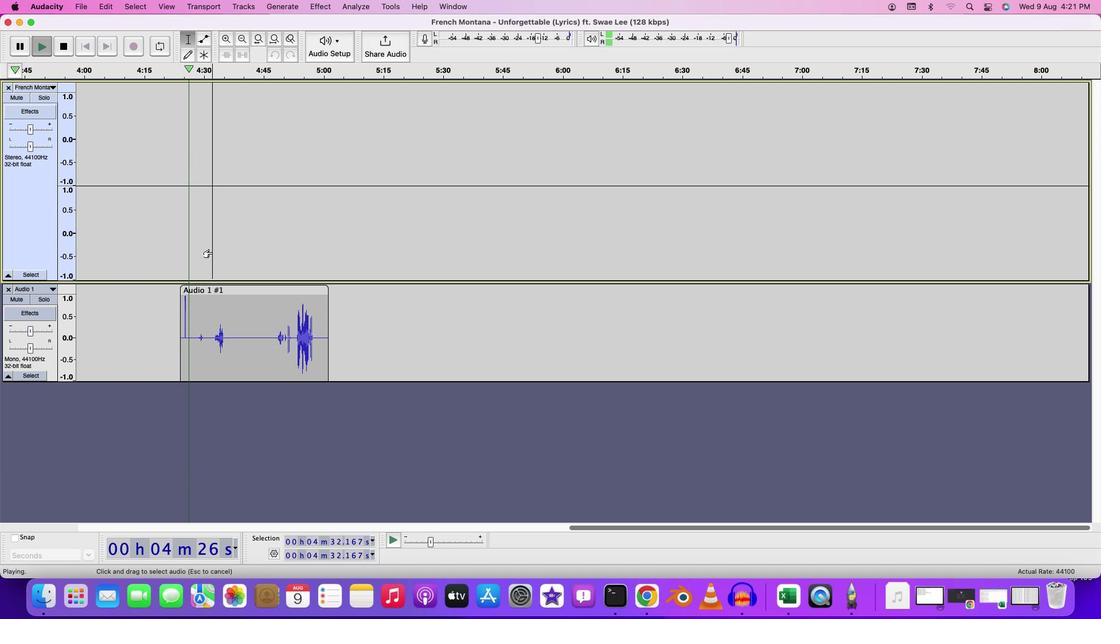 
Action: Key pressed Key.spaceKey.space
Screenshot: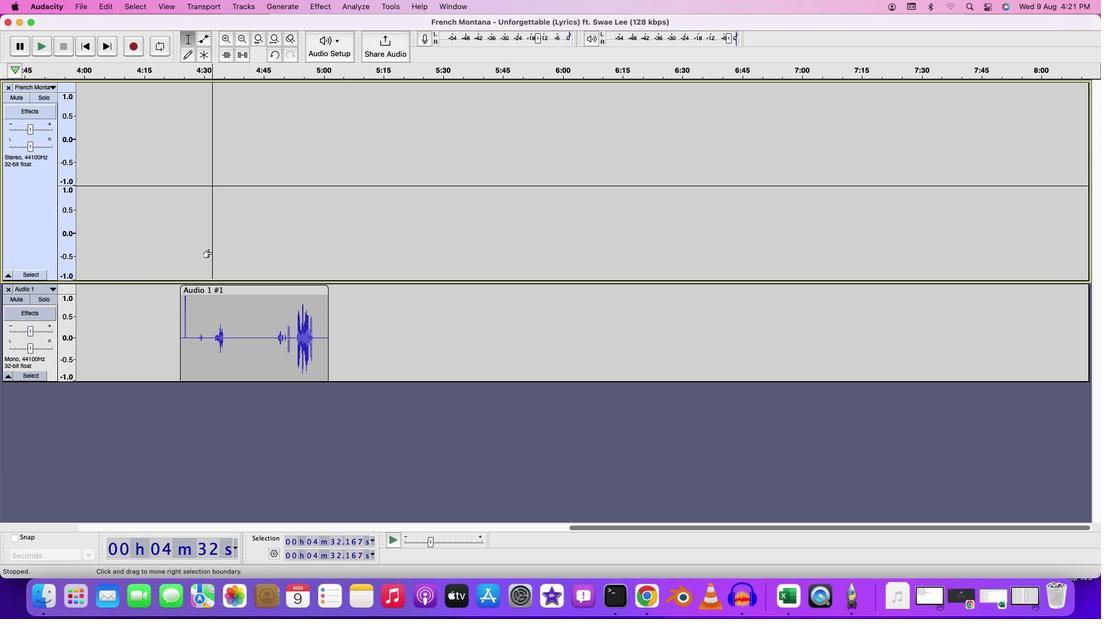 
Action: Mouse moved to (291, 253)
Screenshot: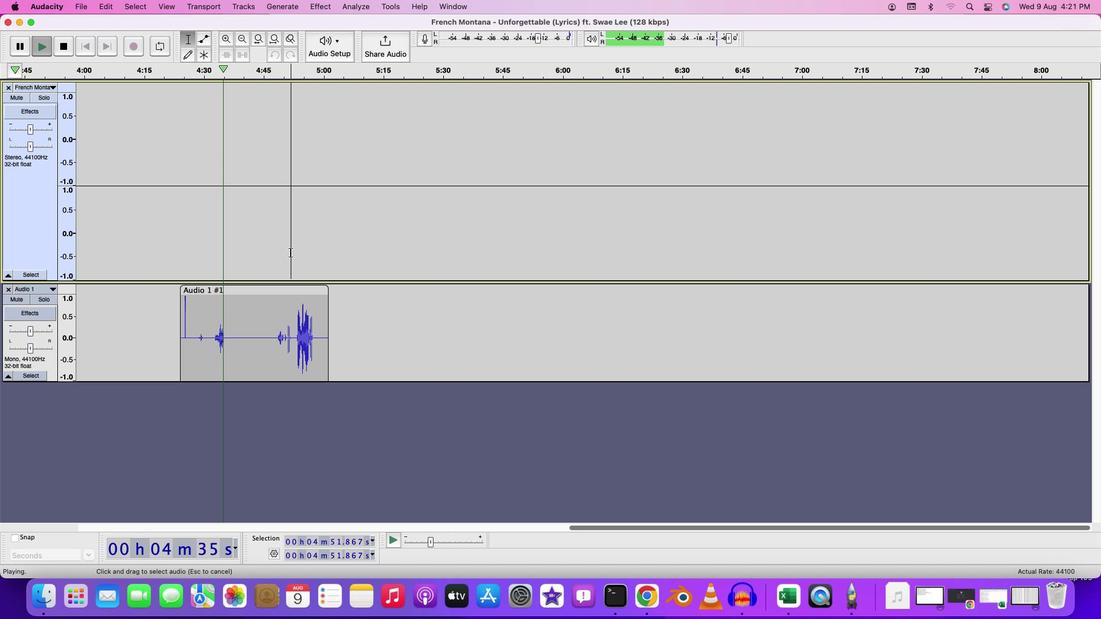 
Action: Mouse pressed left at (291, 253)
Screenshot: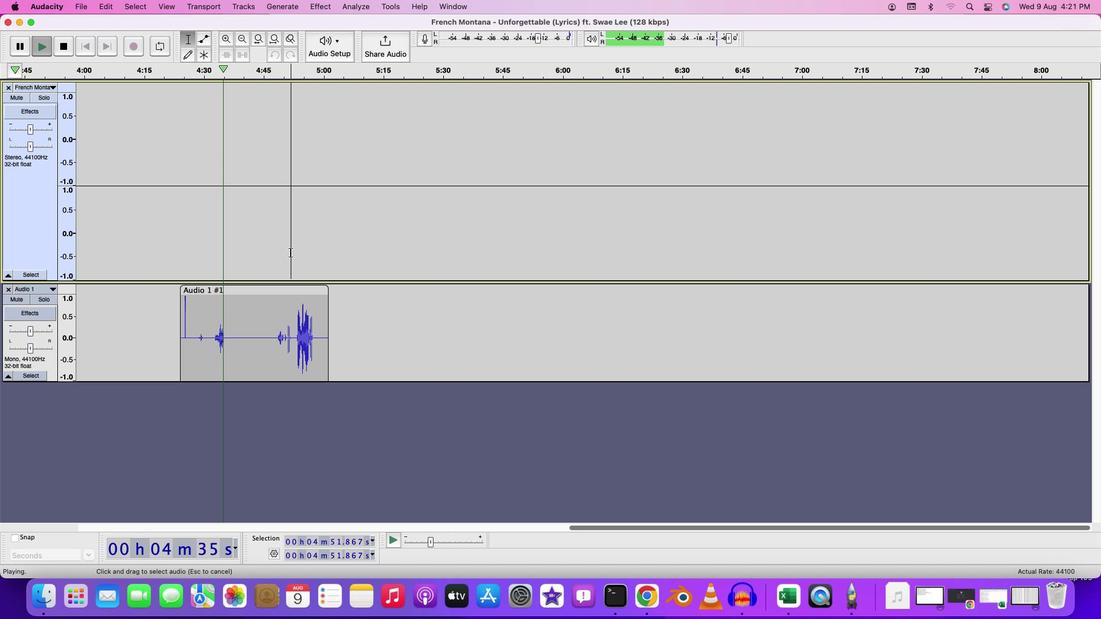
Action: Key pressed Key.spaceKey.space
Screenshot: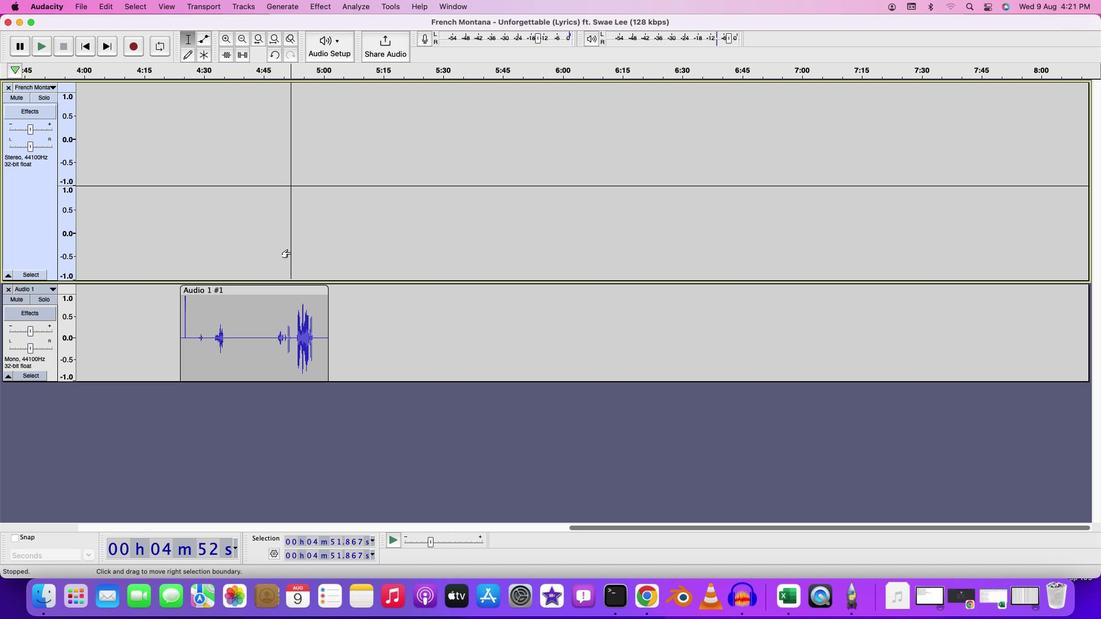
Action: Mouse moved to (423, 284)
Screenshot: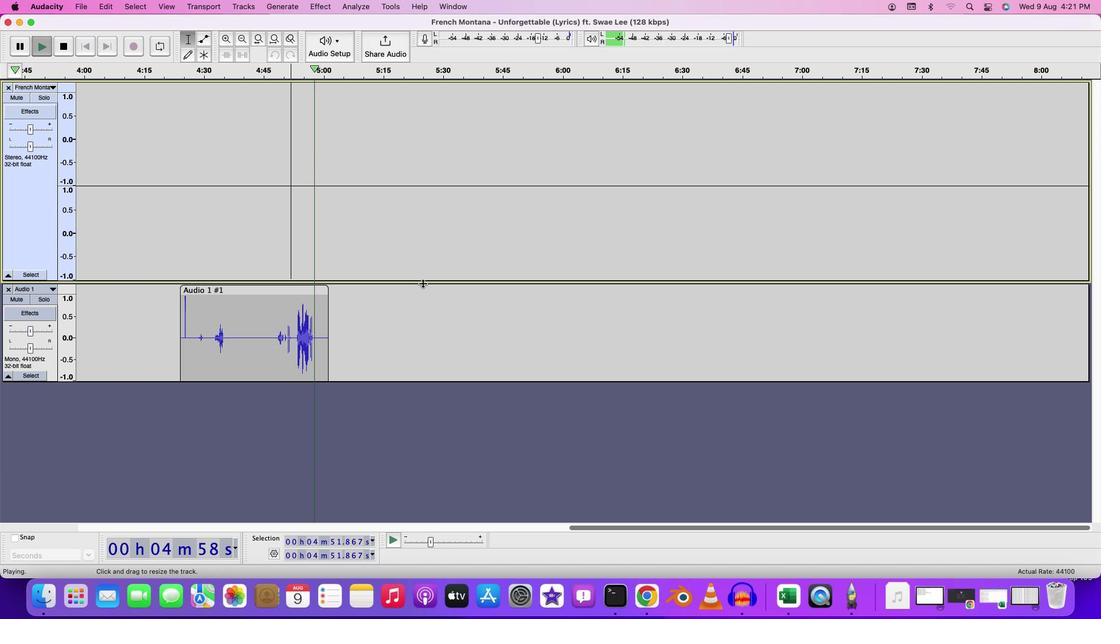
Action: Key pressed Key.space
Screenshot: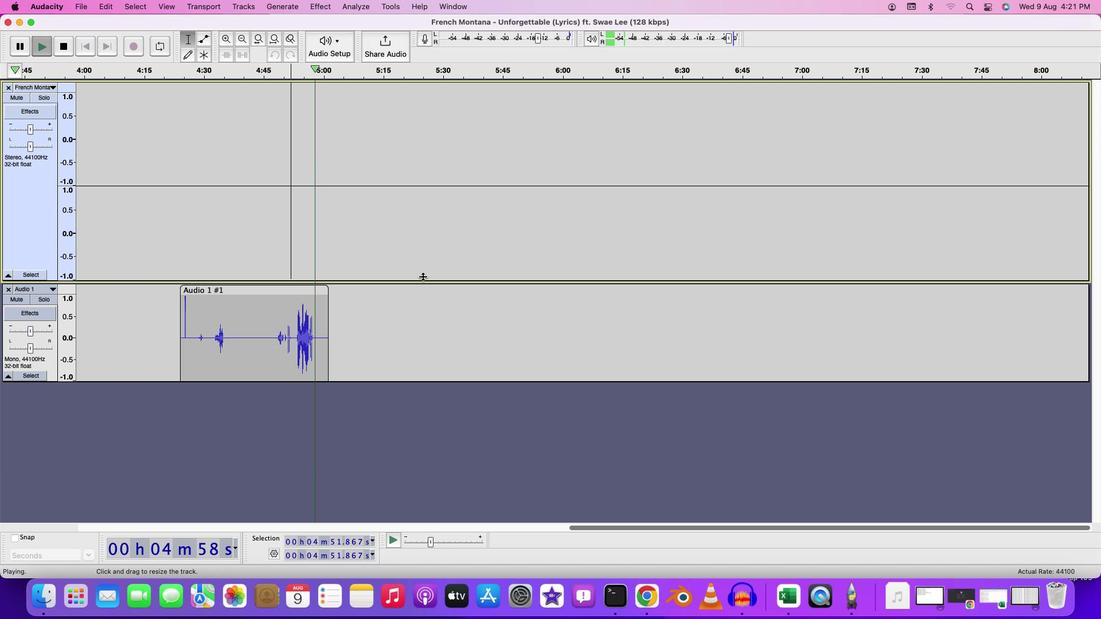 
Action: Mouse moved to (60, 8)
Screenshot: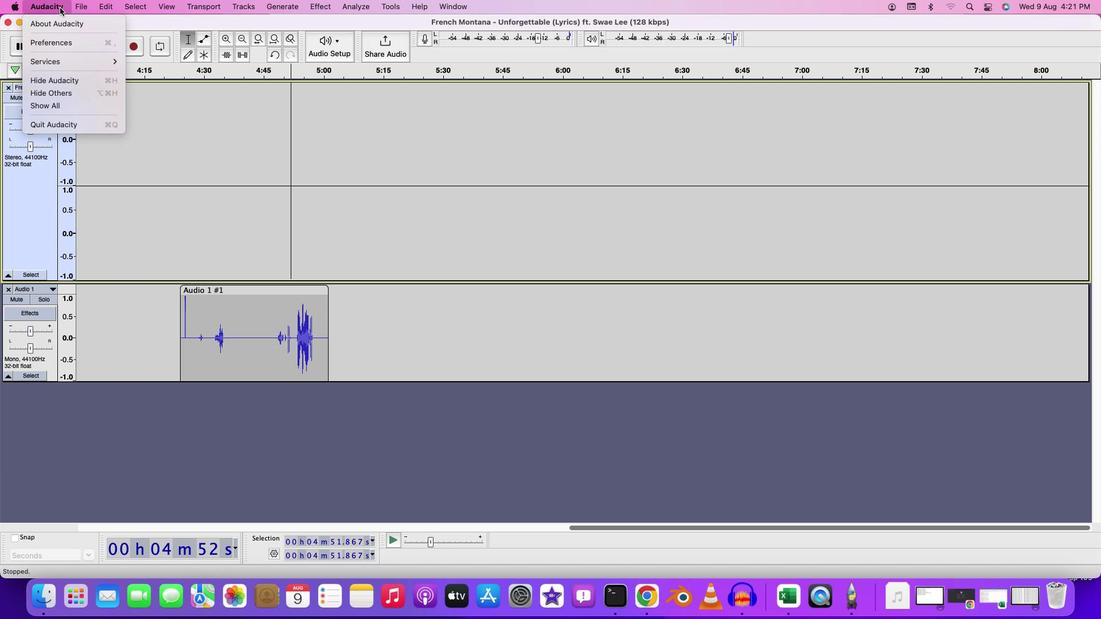 
Action: Mouse pressed left at (60, 8)
Screenshot: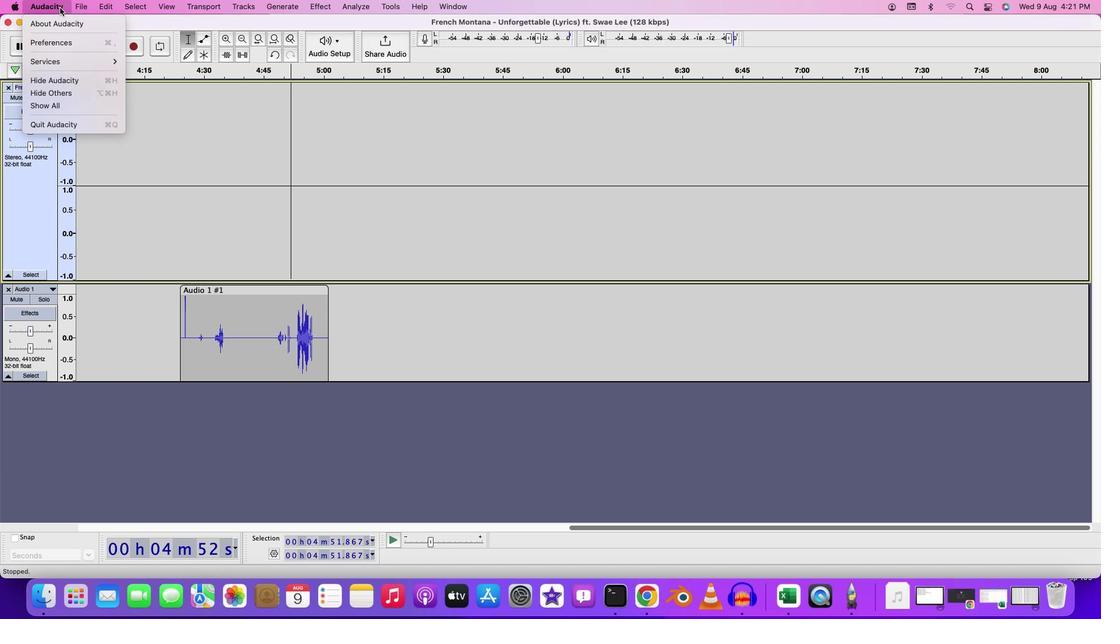 
Action: Mouse moved to (70, 47)
Screenshot: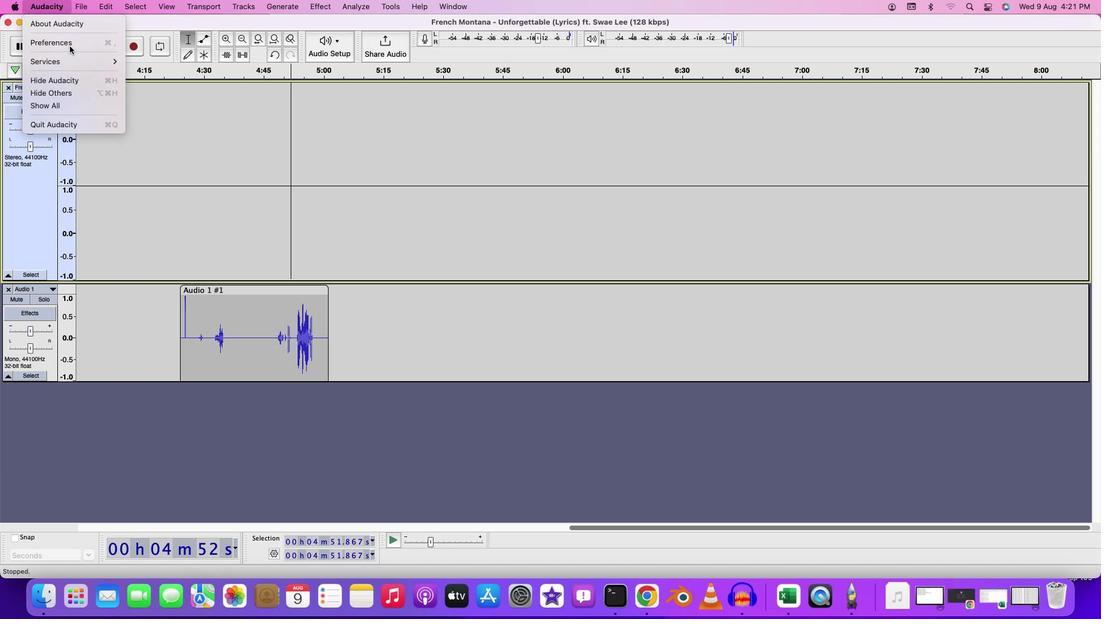 
Action: Mouse pressed left at (70, 47)
Screenshot: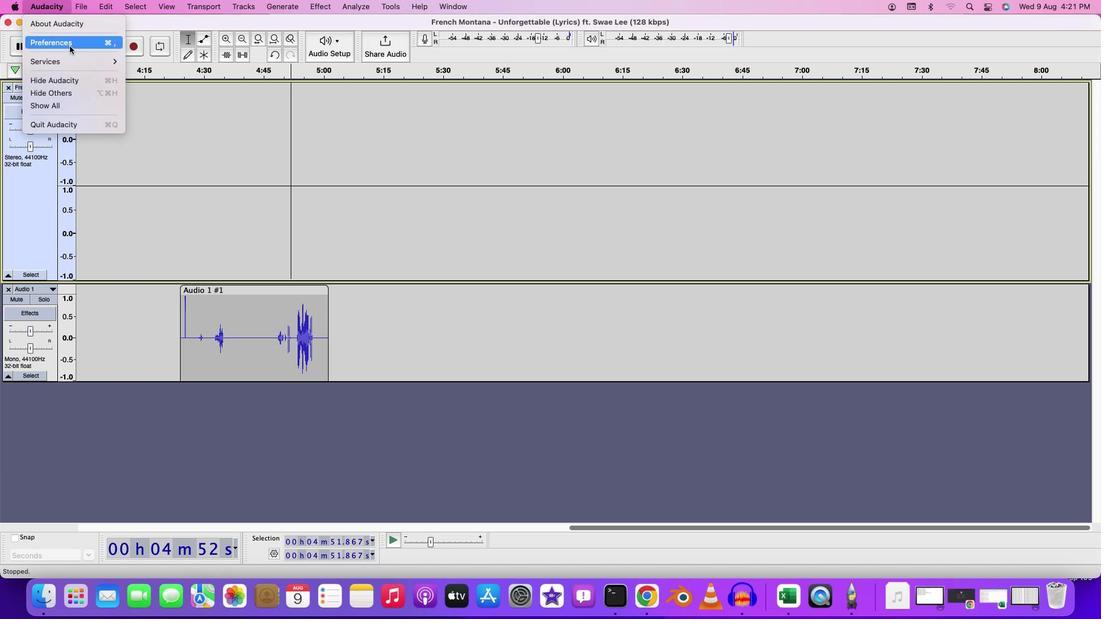 
Action: Mouse moved to (441, 210)
Screenshot: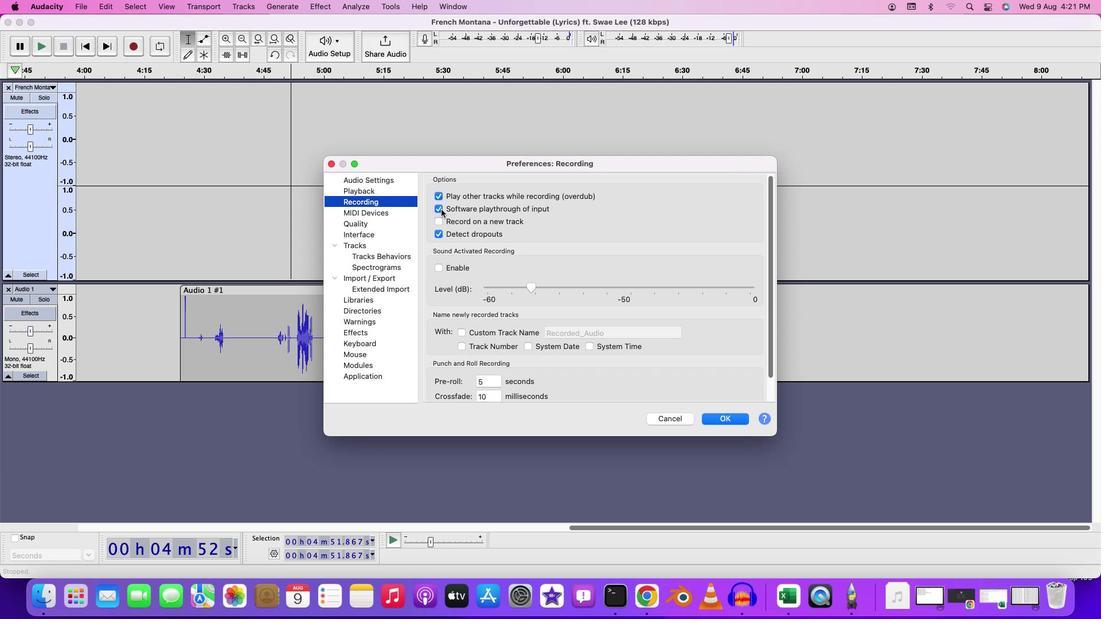 
Action: Mouse pressed left at (441, 210)
Screenshot: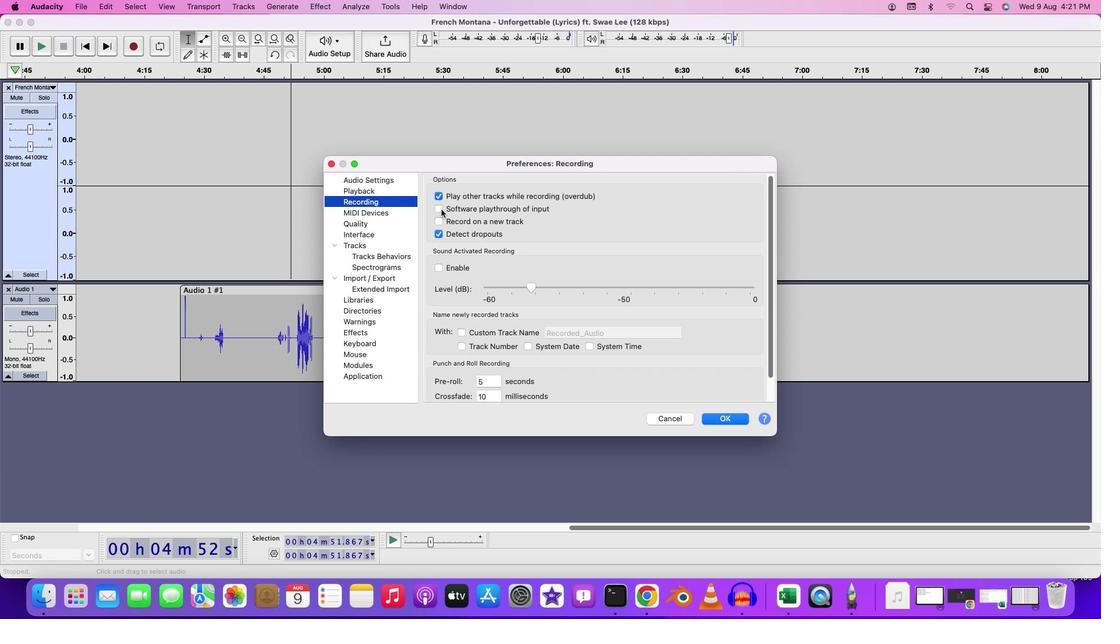 
Action: Mouse moved to (573, 273)
Screenshot: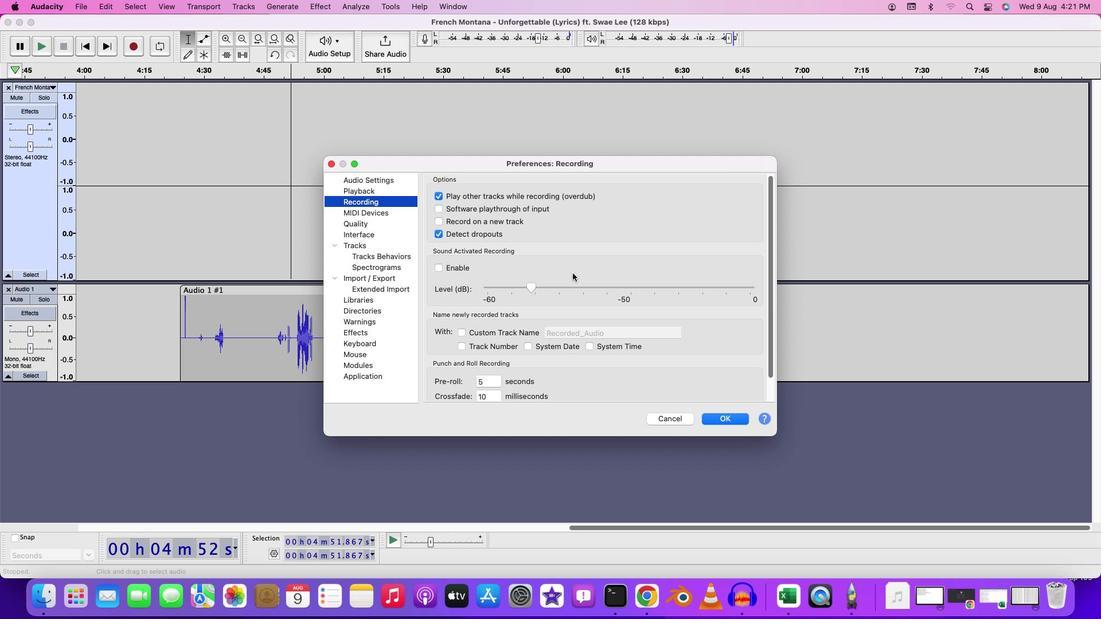 
Action: Mouse scrolled (573, 273) with delta (0, 0)
Screenshot: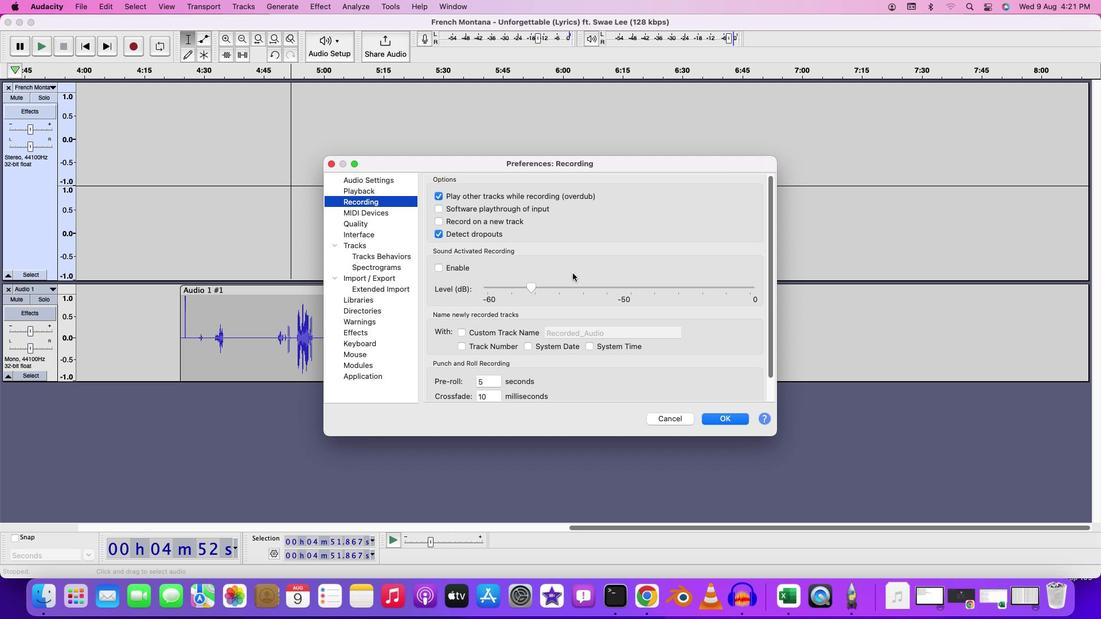 
Action: Mouse scrolled (573, 273) with delta (0, 0)
Screenshot: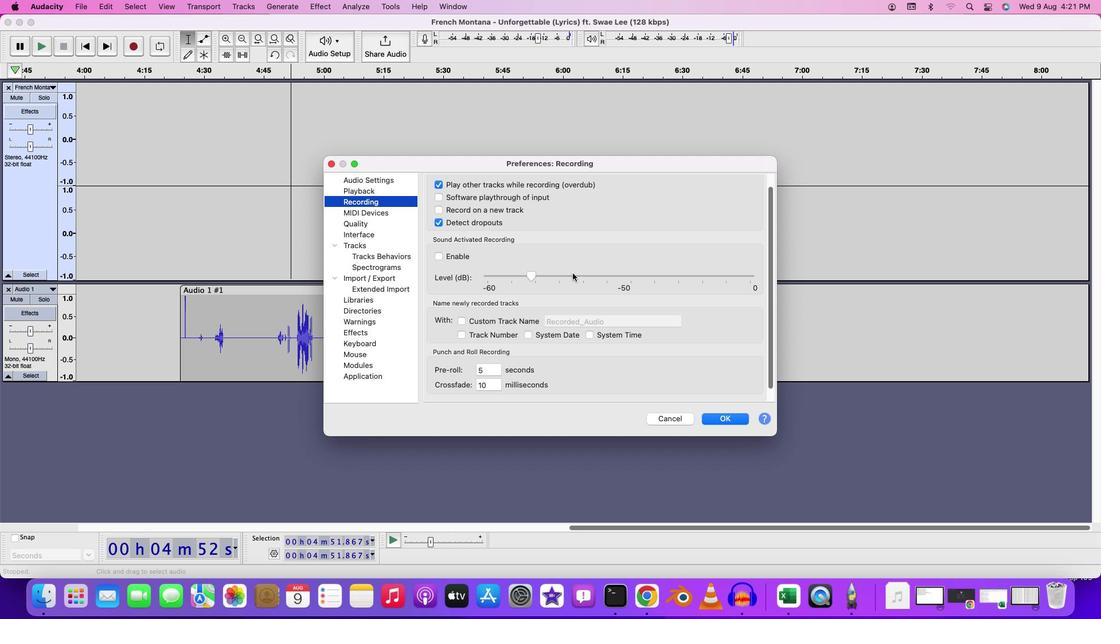 
Action: Mouse scrolled (573, 273) with delta (0, 0)
Screenshot: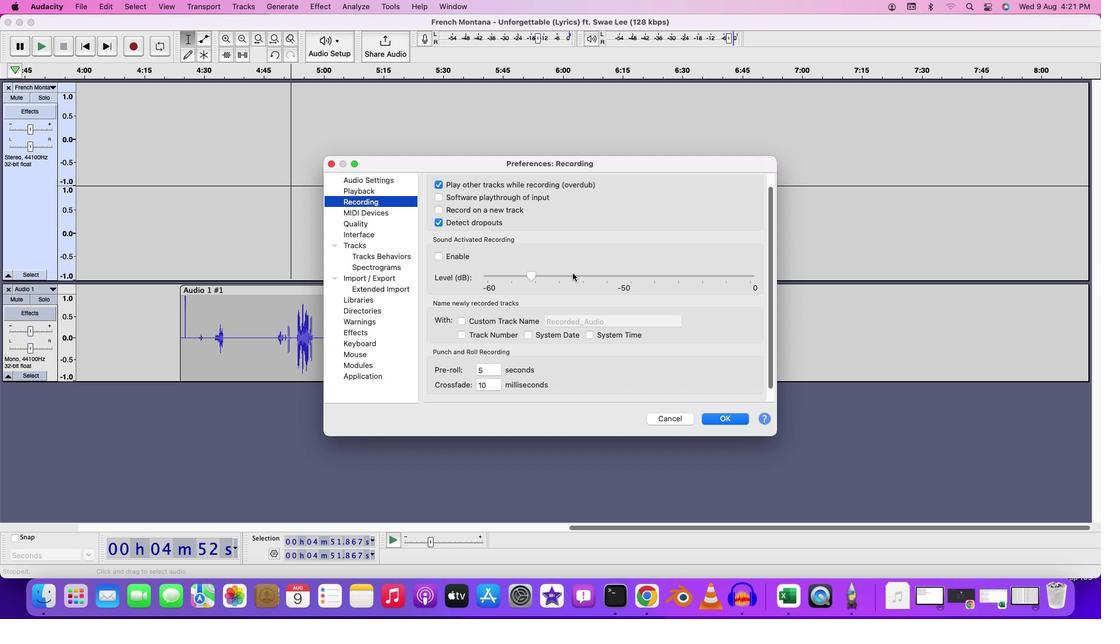 
Action: Mouse scrolled (573, 273) with delta (0, 0)
Screenshot: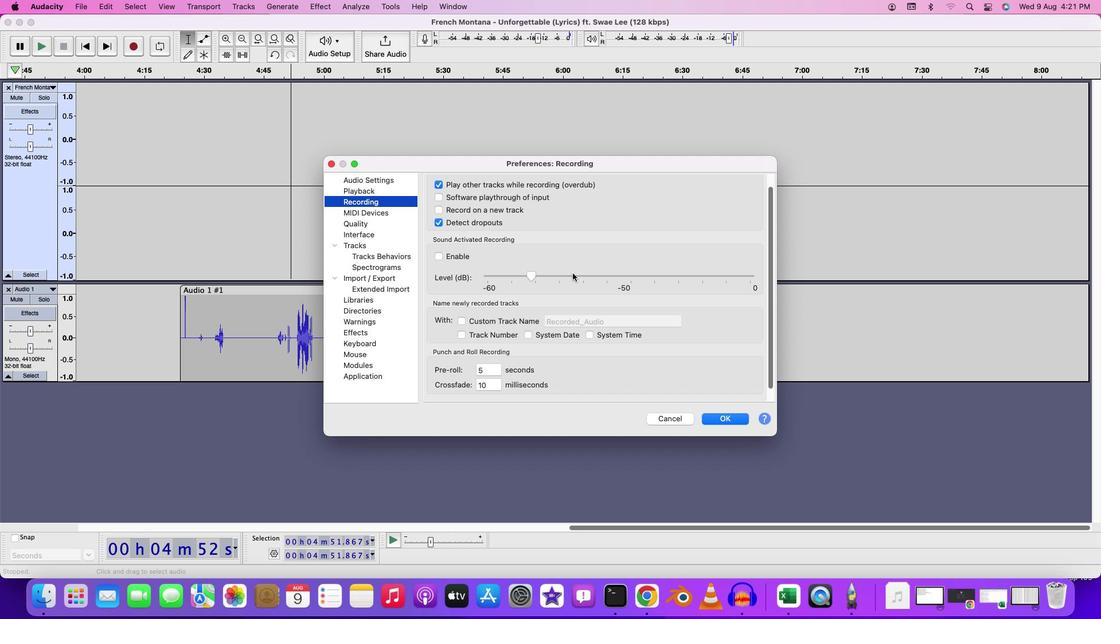 
Action: Mouse moved to (573, 274)
Screenshot: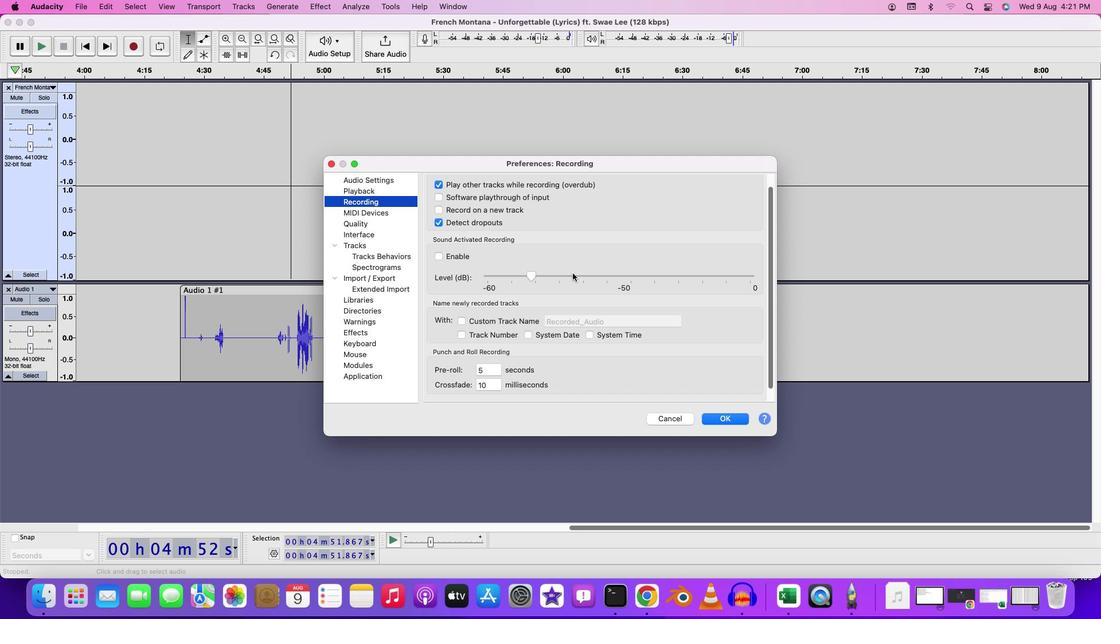 
Action: Mouse scrolled (573, 274) with delta (0, 0)
Screenshot: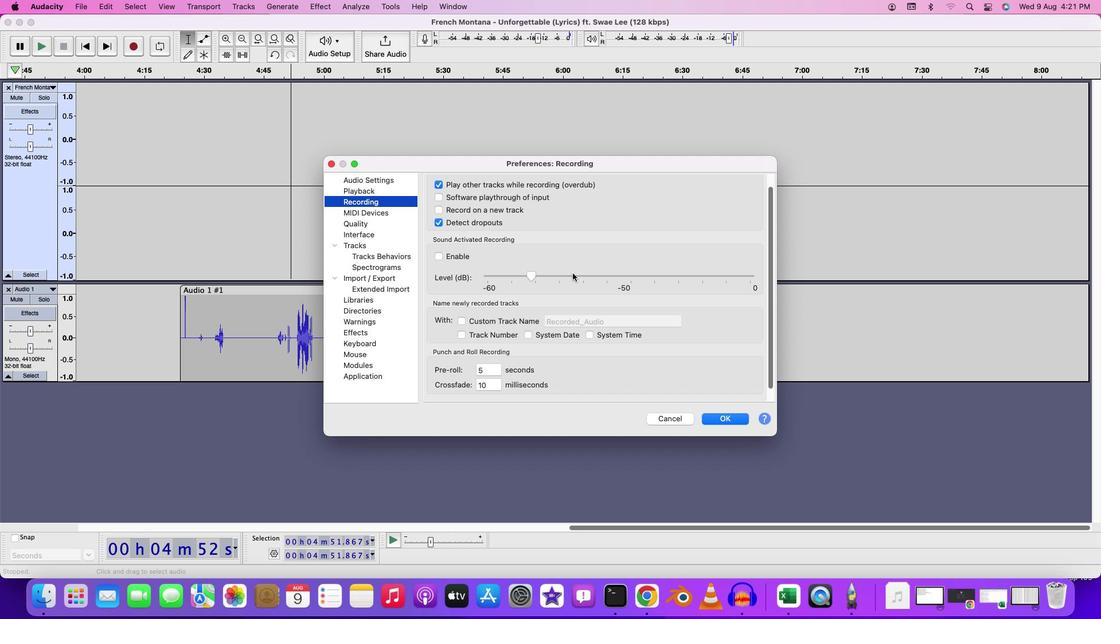 
Action: Mouse moved to (725, 420)
Screenshot: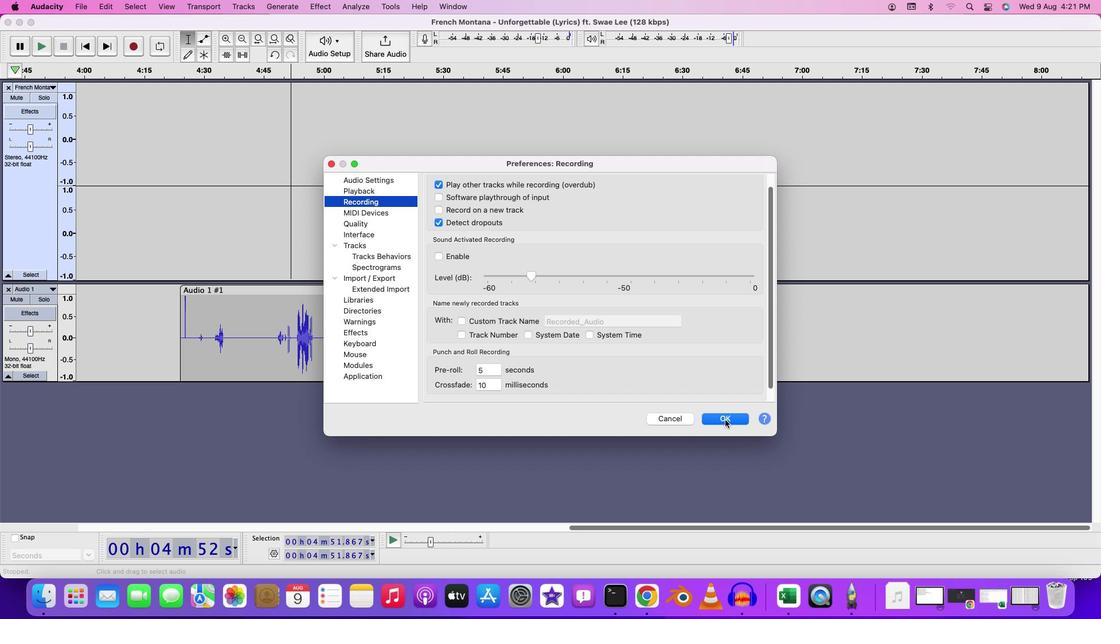 
Action: Mouse pressed left at (725, 420)
Screenshot: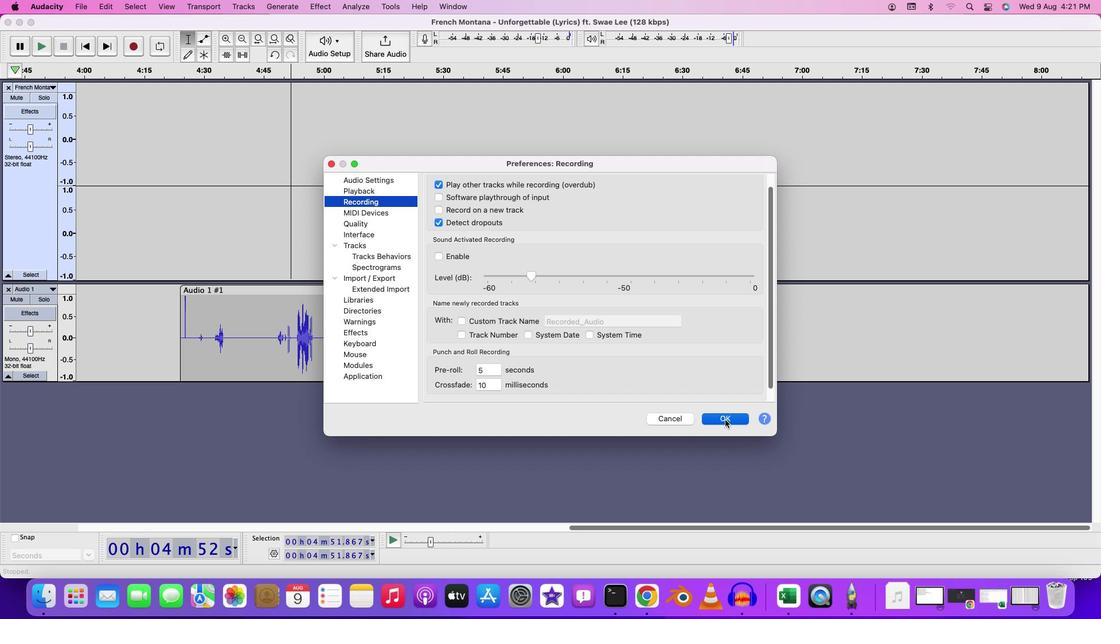 
Action: Mouse moved to (585, 527)
Screenshot: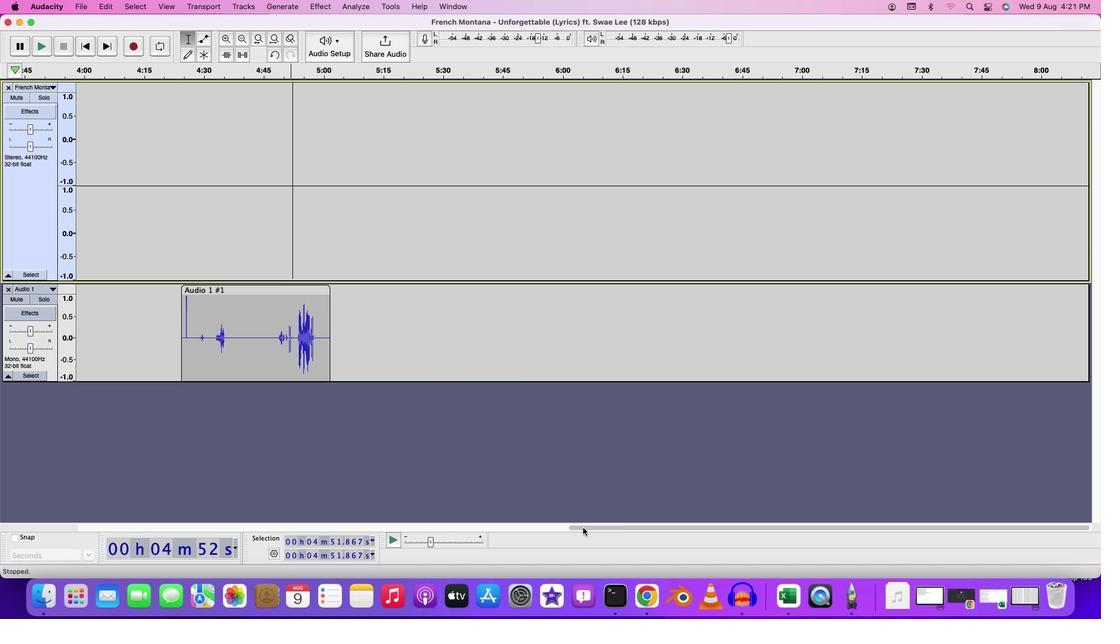 
Action: Mouse pressed left at (585, 527)
Screenshot: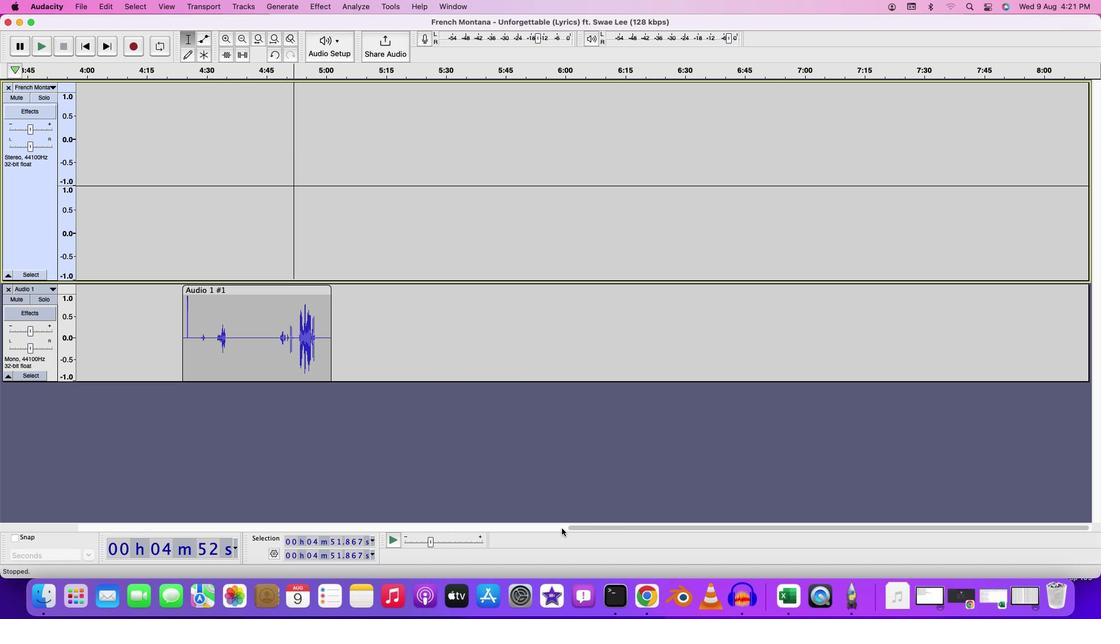 
Action: Mouse moved to (518, 115)
Screenshot: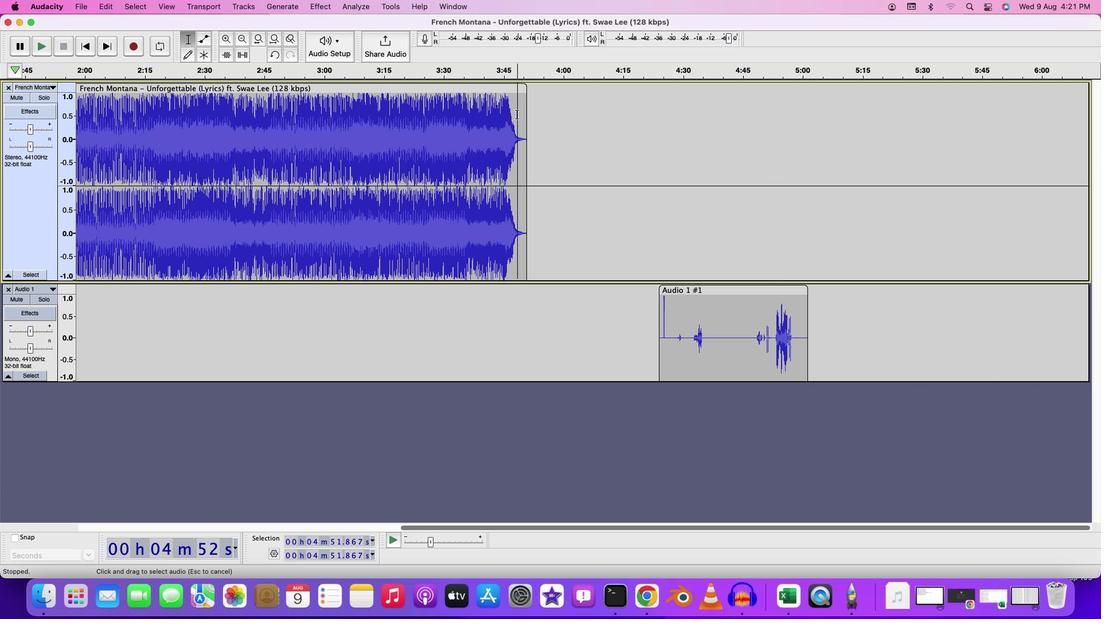 
Action: Mouse pressed left at (518, 115)
Screenshot: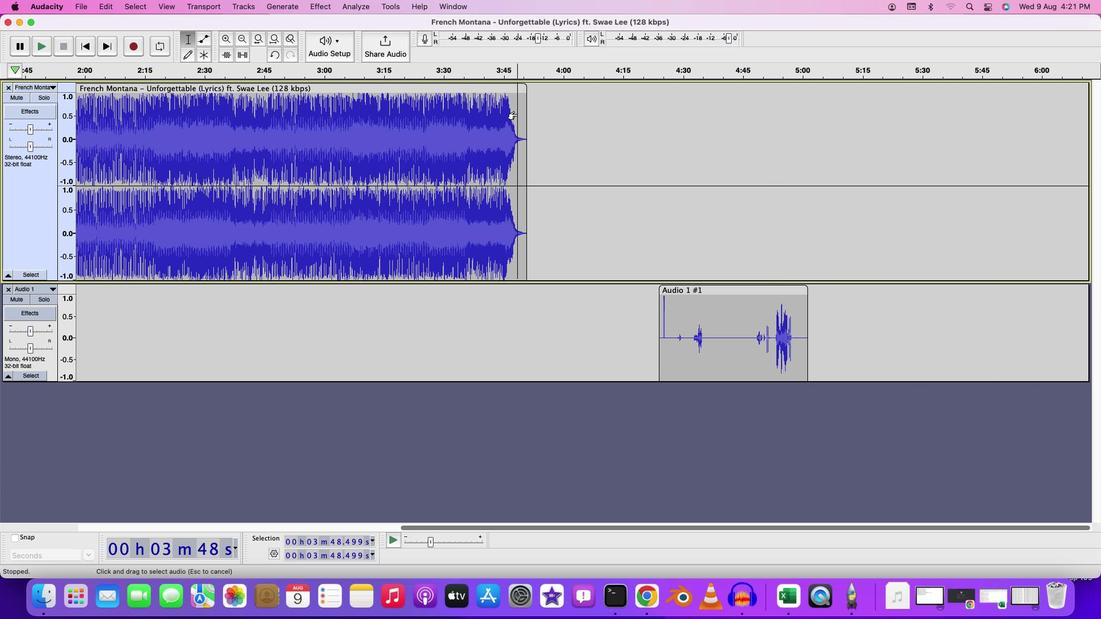 
Action: Key pressed Key.space
Screenshot: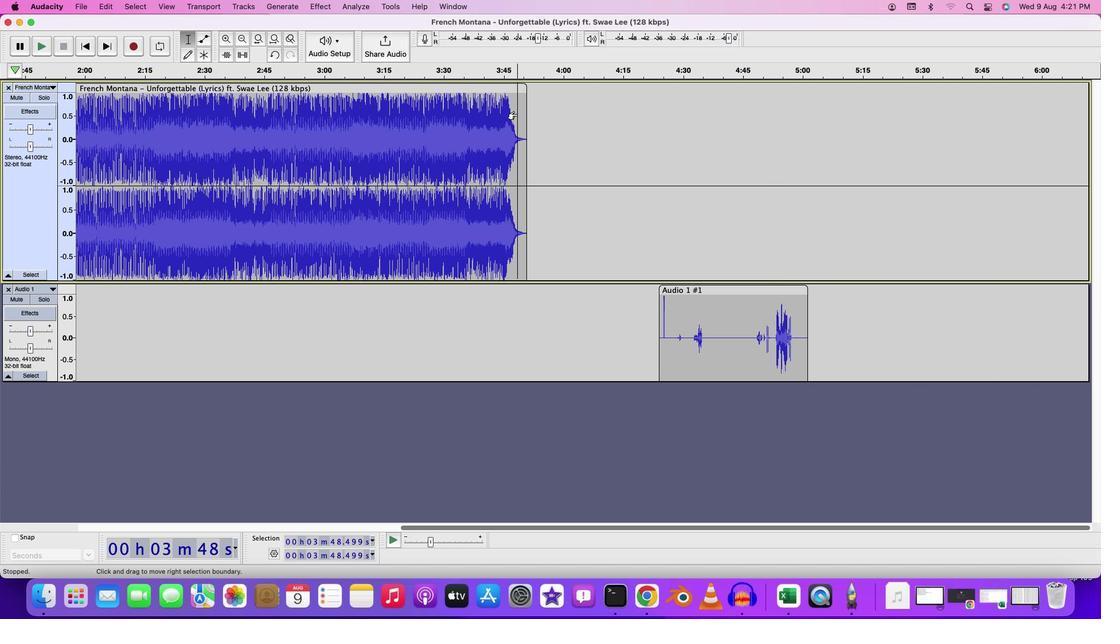 
Action: Mouse moved to (531, 109)
Screenshot: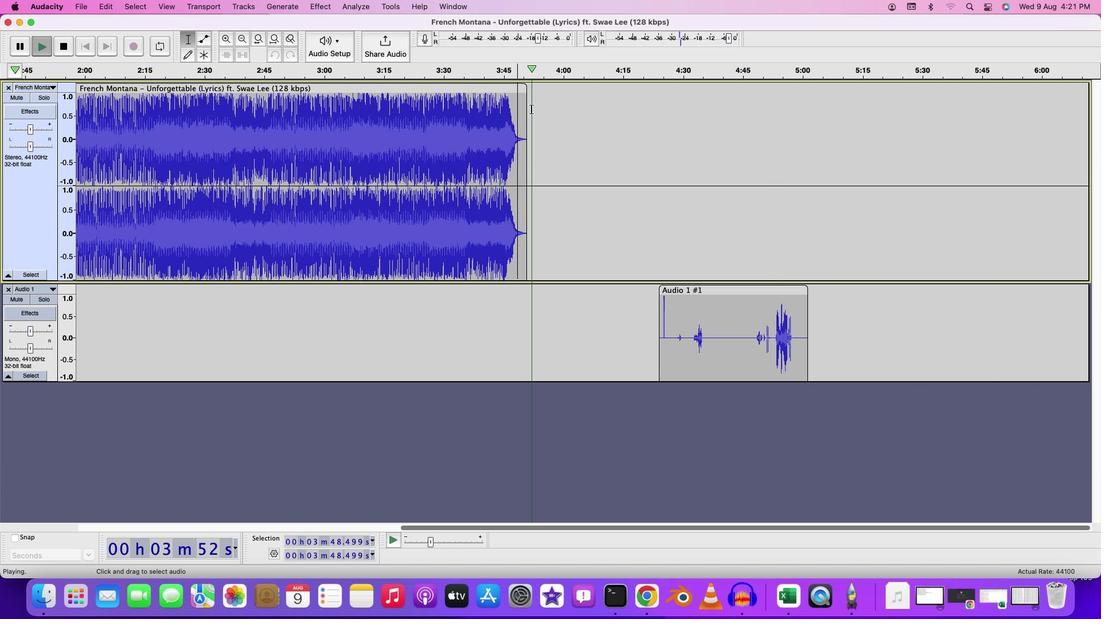 
Action: Key pressed Key.space
Screenshot: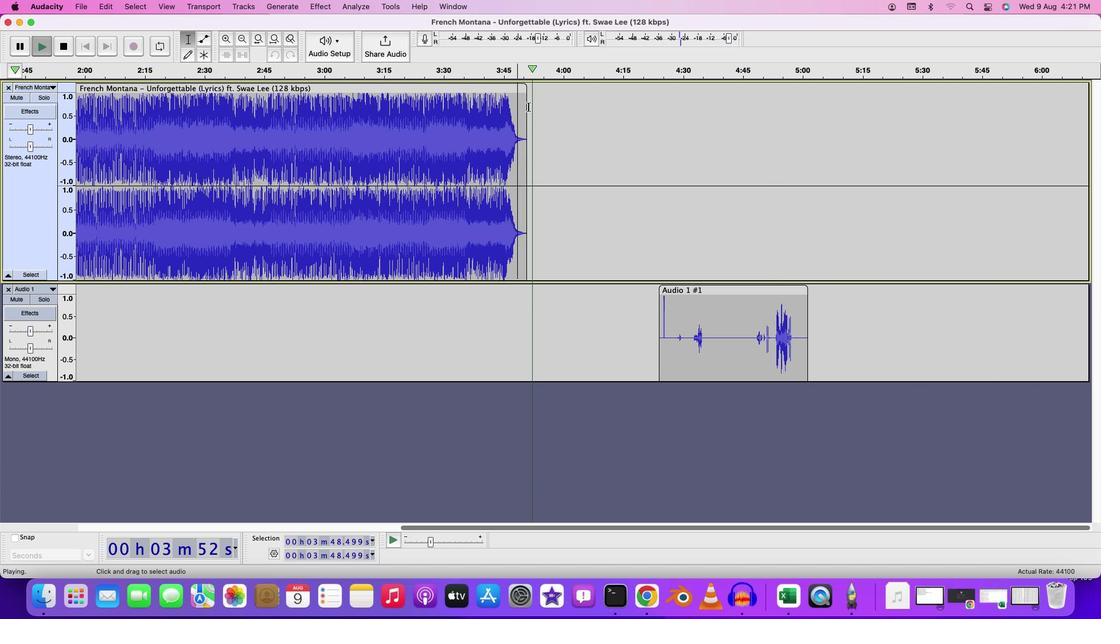 
Action: Mouse moved to (320, 2)
Screenshot: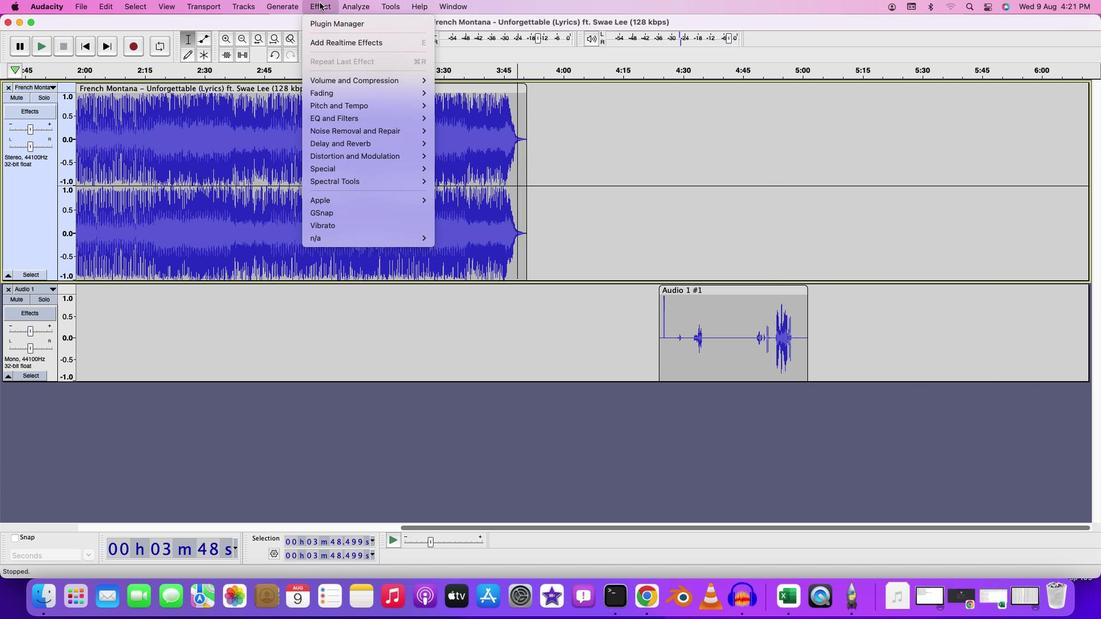 
Action: Mouse pressed left at (320, 2)
Screenshot: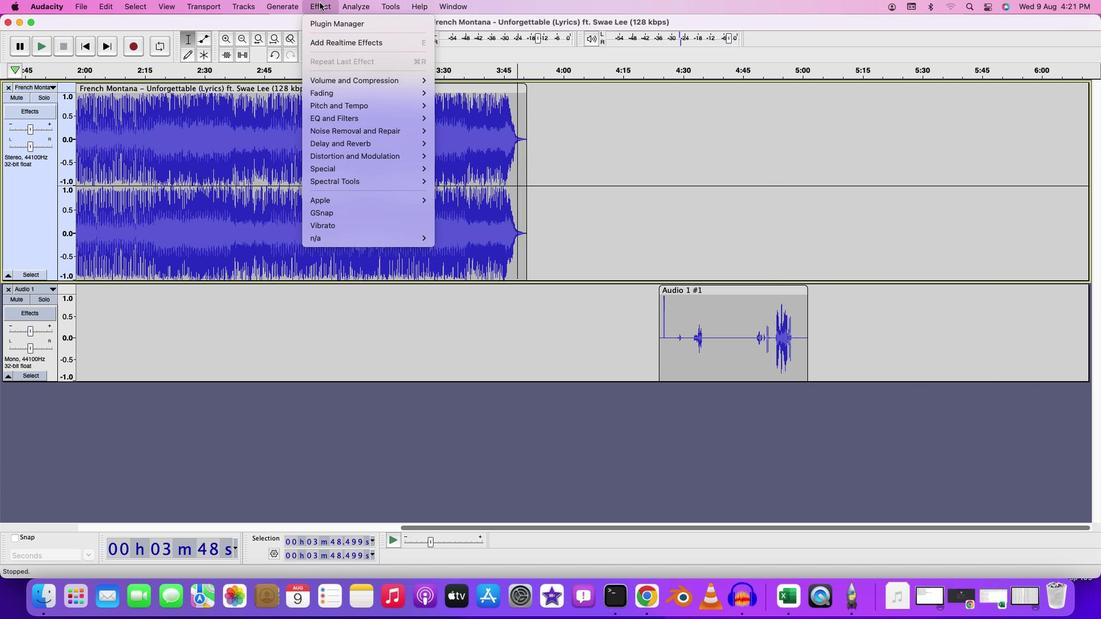 
Action: Mouse moved to (558, 137)
Screenshot: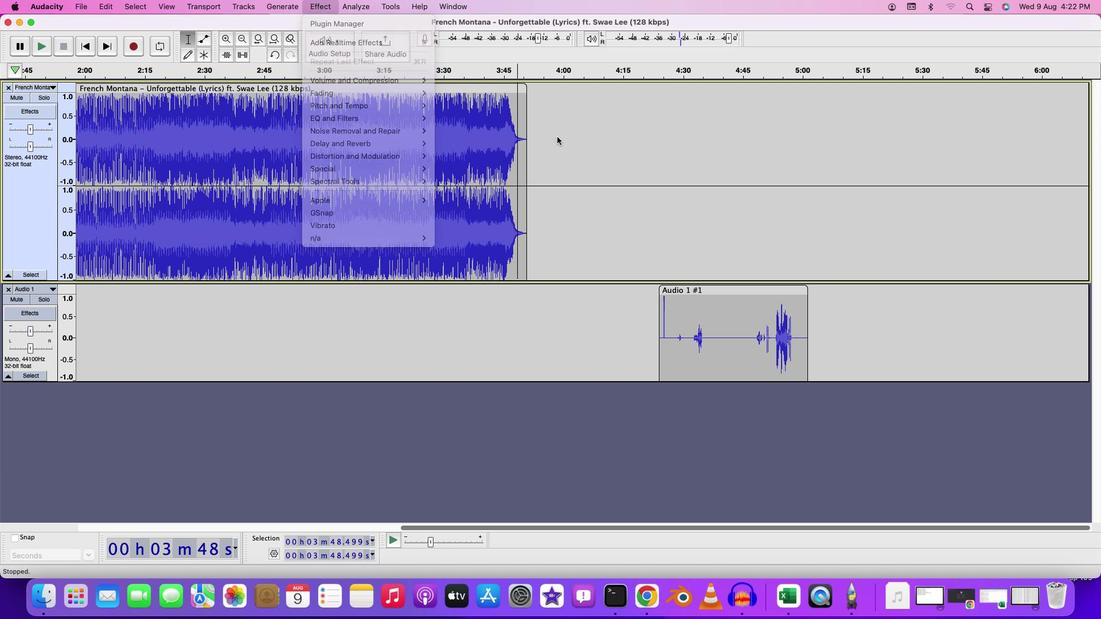 
Action: Mouse pressed left at (558, 137)
Screenshot: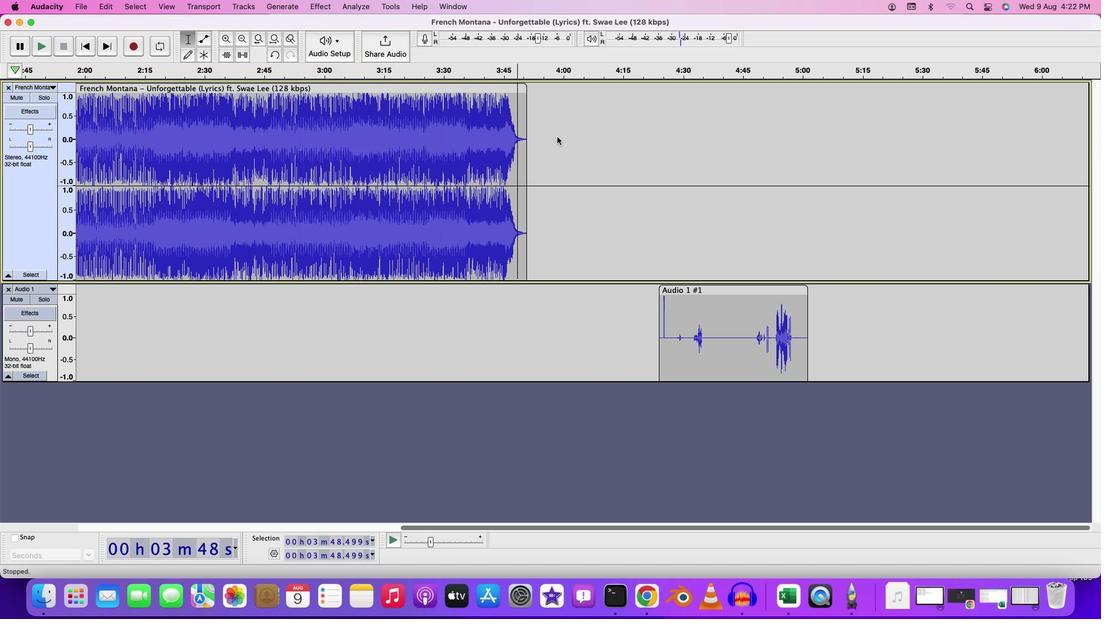 
Action: Mouse moved to (530, 118)
Screenshot: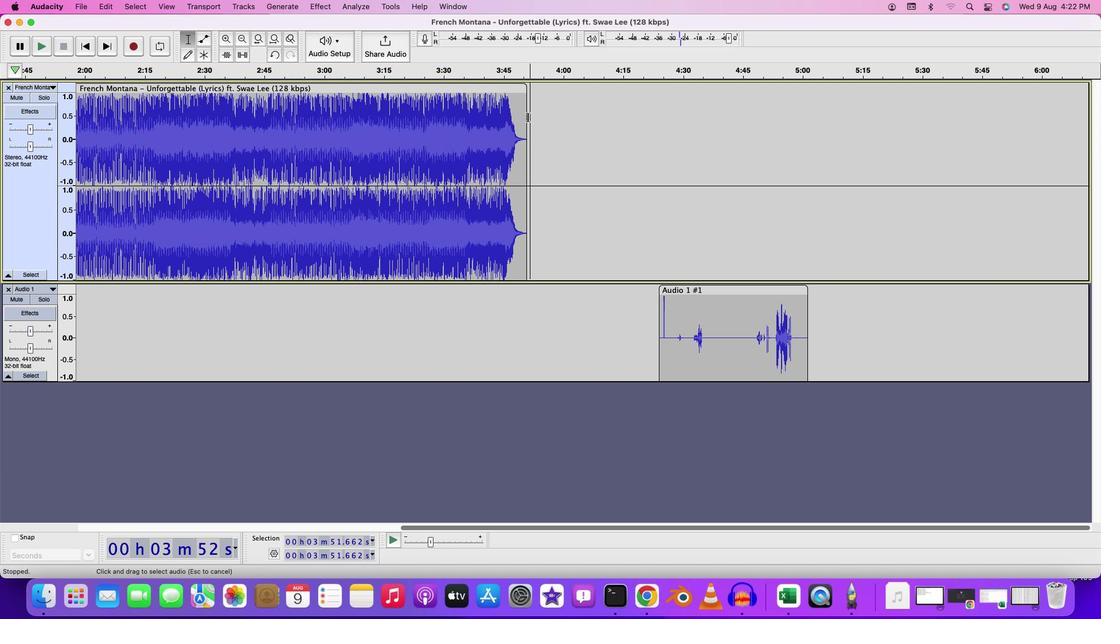 
Action: Mouse pressed left at (530, 118)
Screenshot: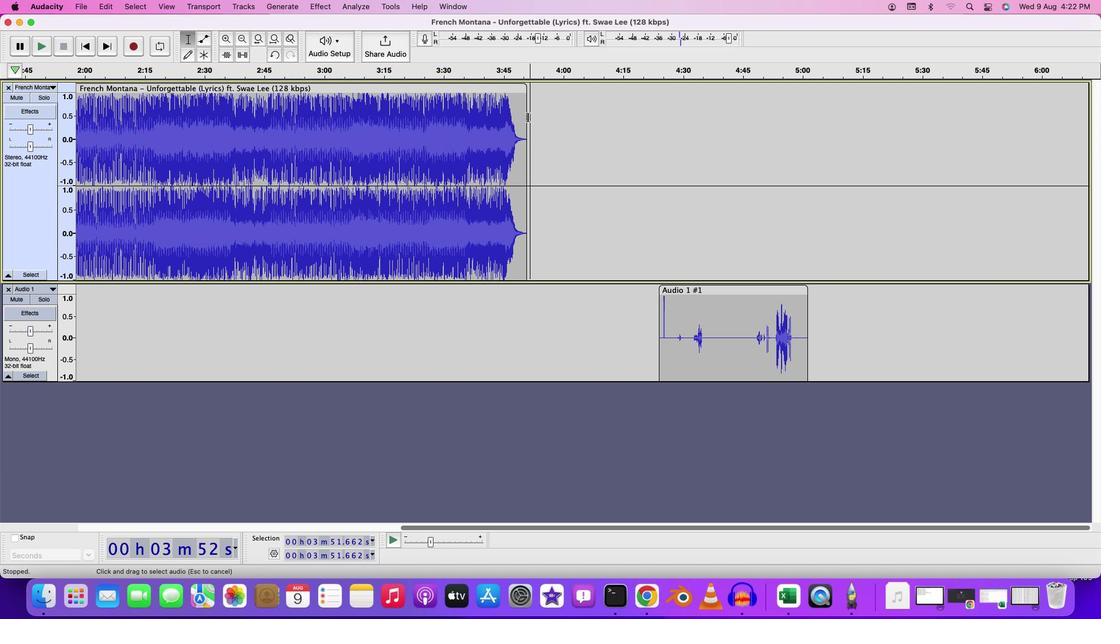 
Action: Mouse moved to (521, 117)
Screenshot: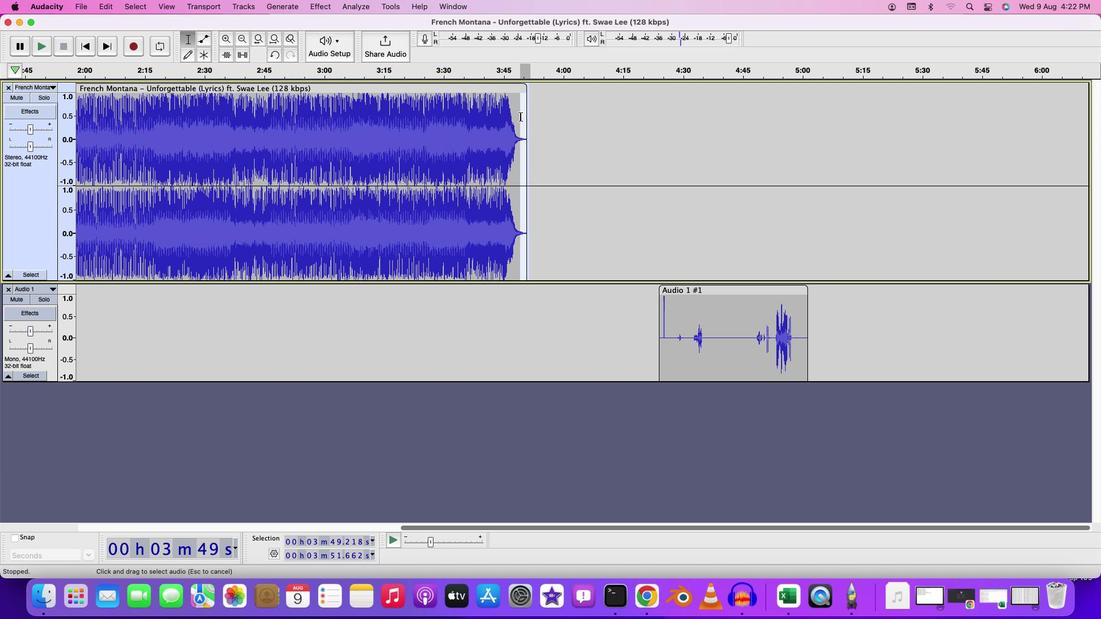 
Action: Key pressed Key.delete
Screenshot: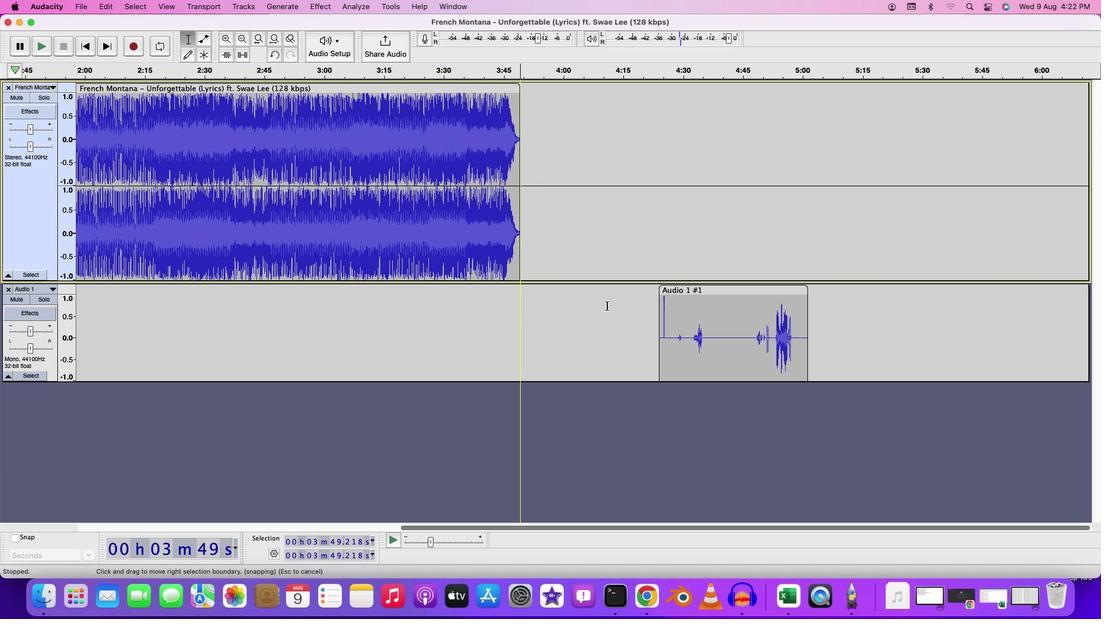 
Action: Mouse moved to (526, 529)
Screenshot: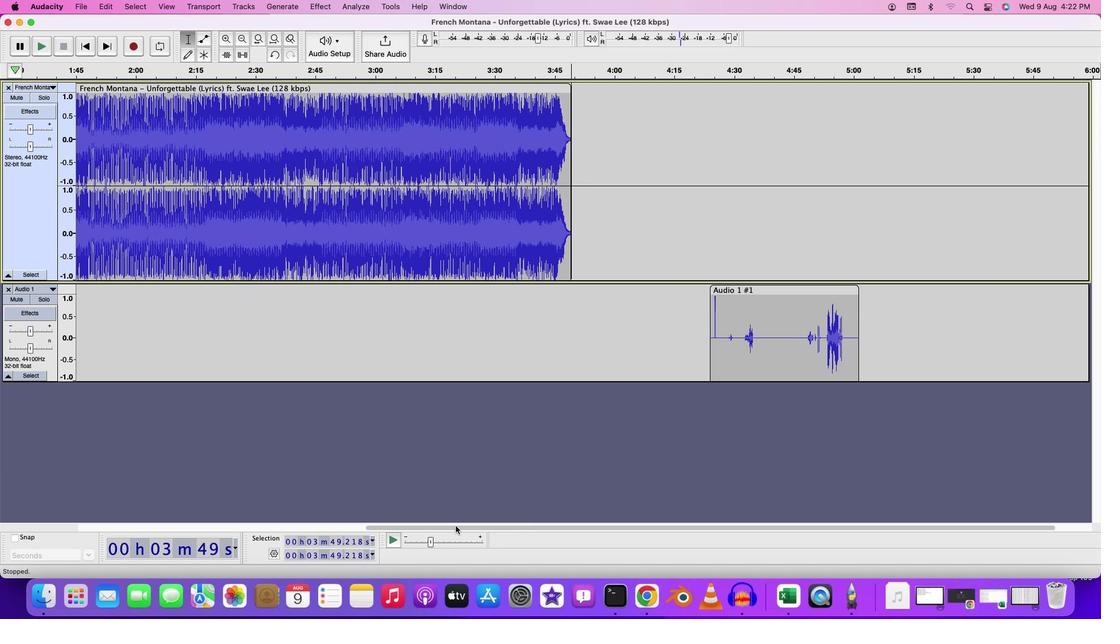 
Action: Mouse pressed left at (526, 529)
Screenshot: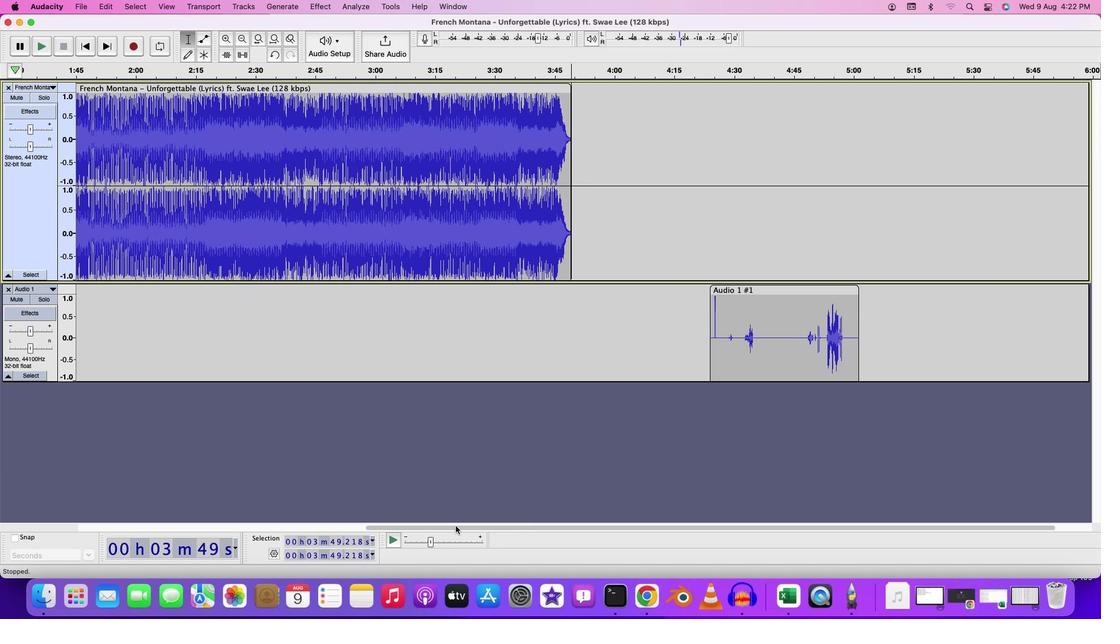 
Action: Mouse moved to (131, 125)
Screenshot: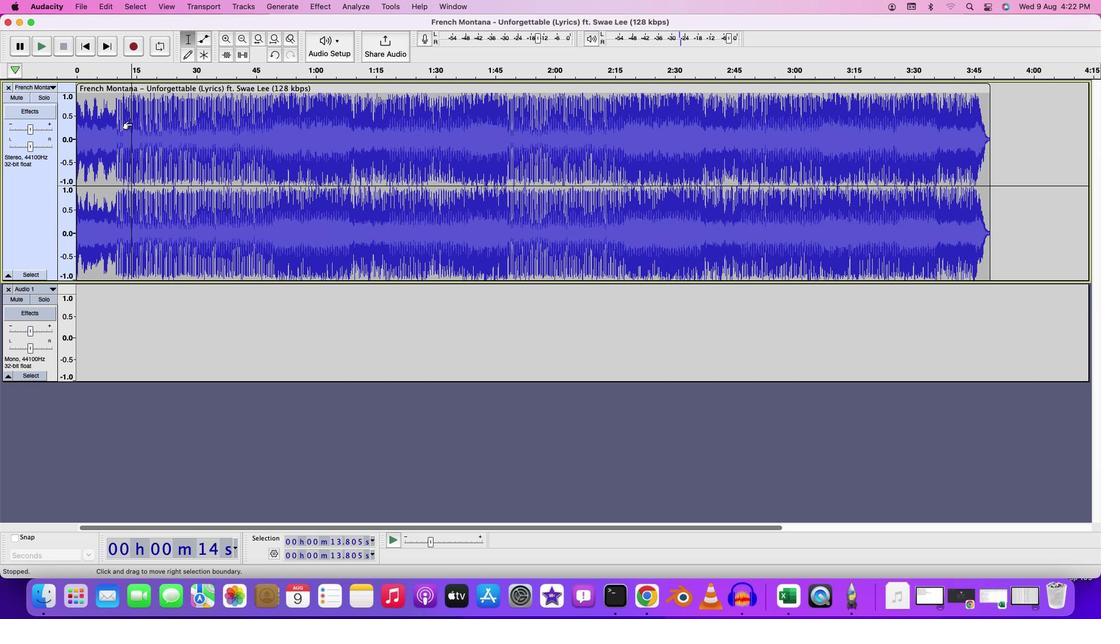 
Action: Mouse pressed left at (131, 125)
Screenshot: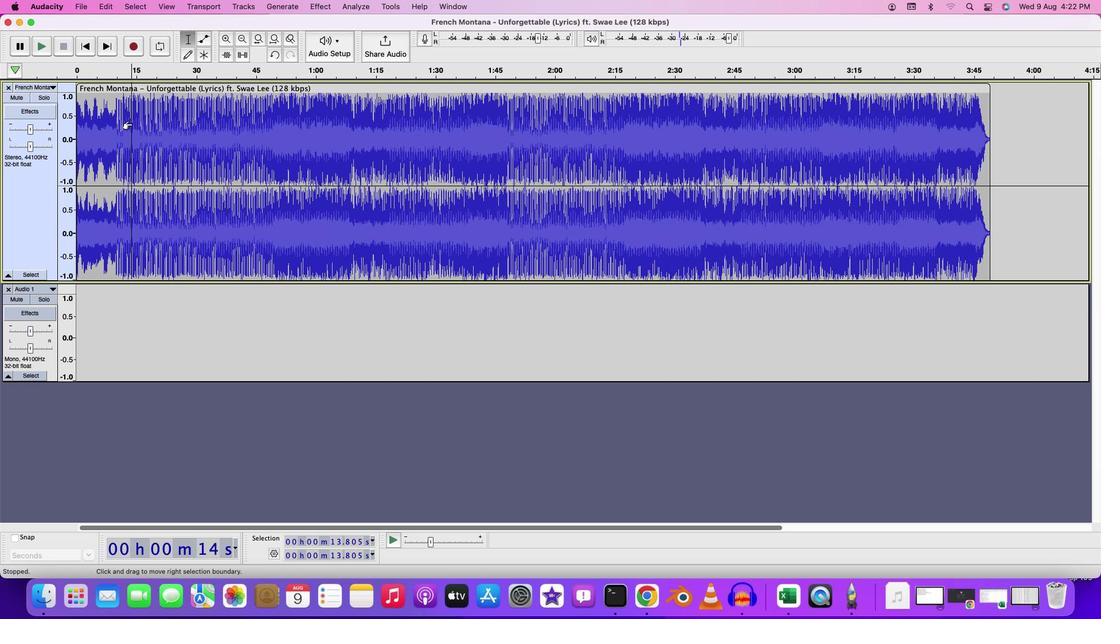 
Action: Key pressed Key.space
Screenshot: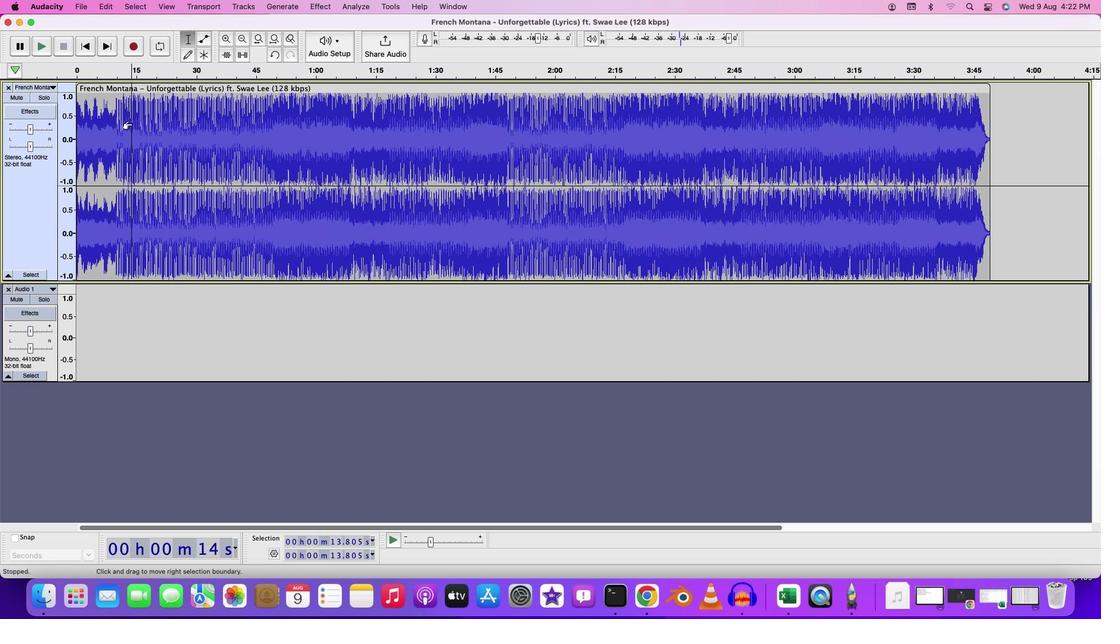 
Action: Mouse moved to (160, 115)
Screenshot: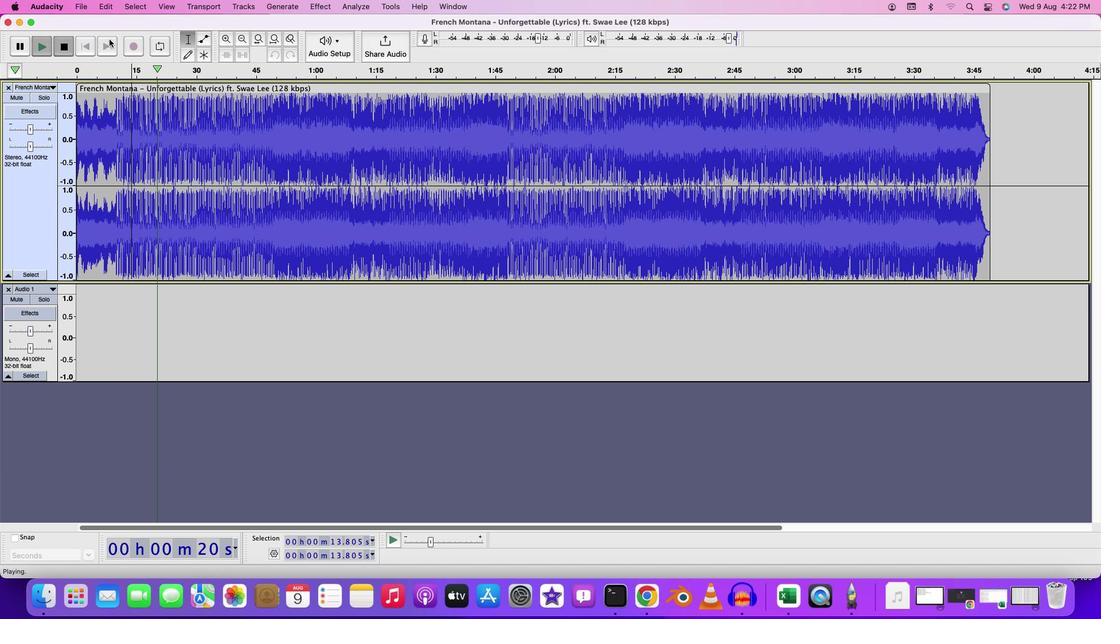 
Action: Key pressed Key.space
Screenshot: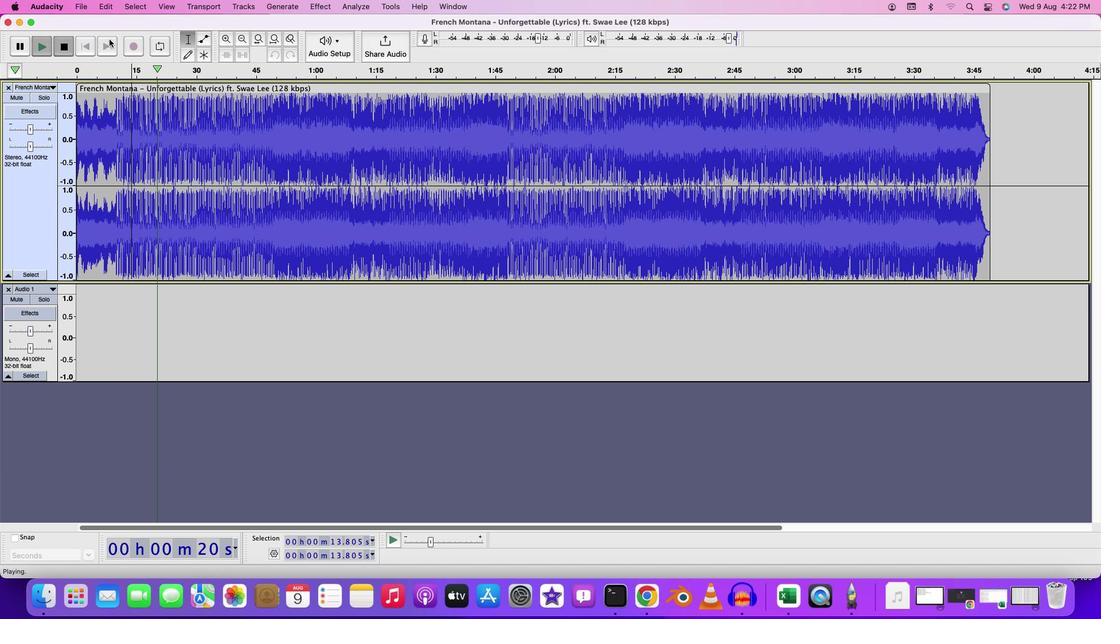 
Action: Mouse moved to (58, 9)
Screenshot: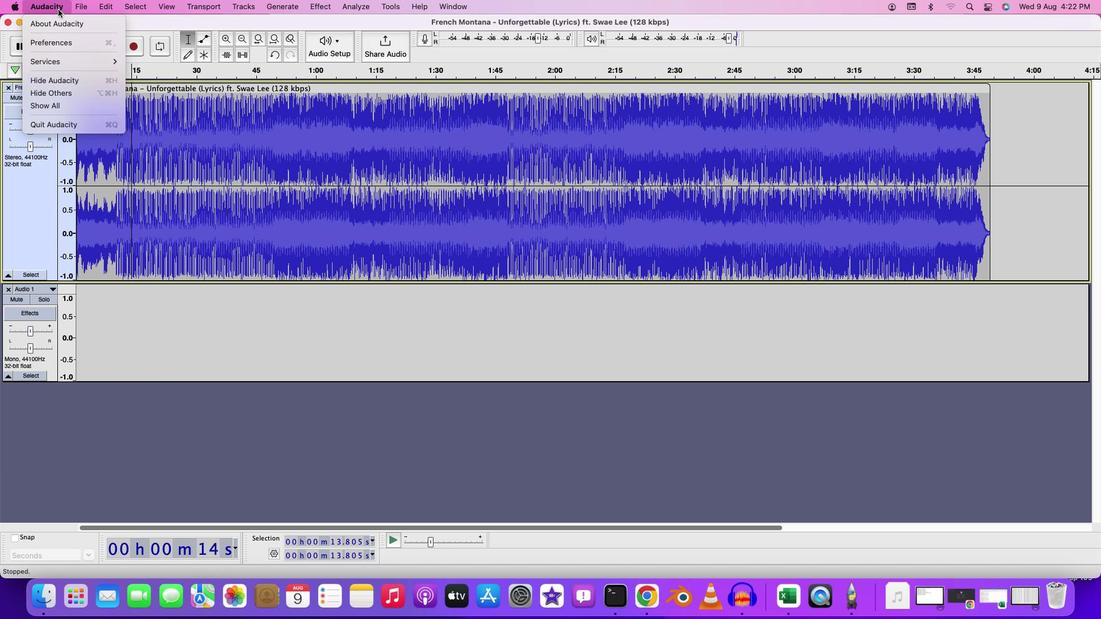 
Action: Mouse pressed left at (58, 9)
Screenshot: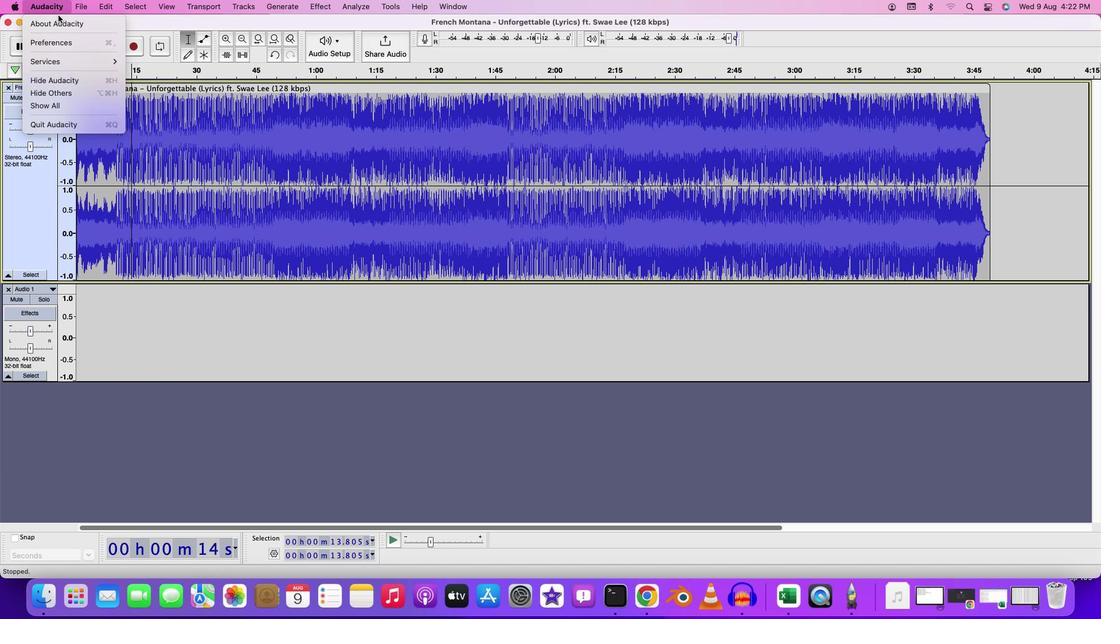 
Action: Mouse moved to (61, 43)
Screenshot: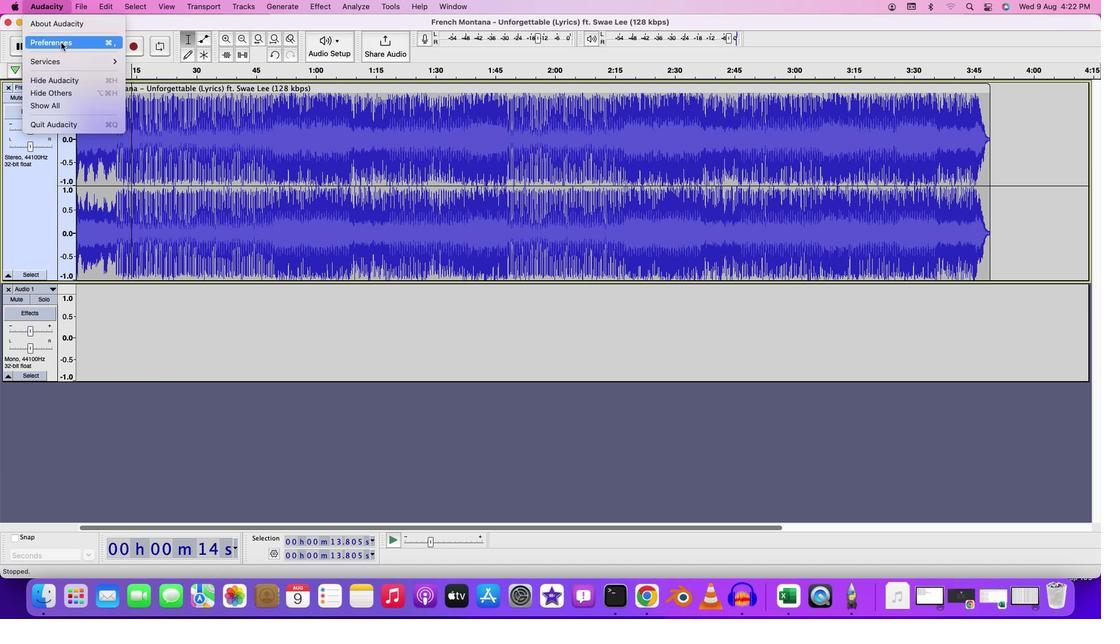 
Action: Mouse pressed left at (61, 43)
Screenshot: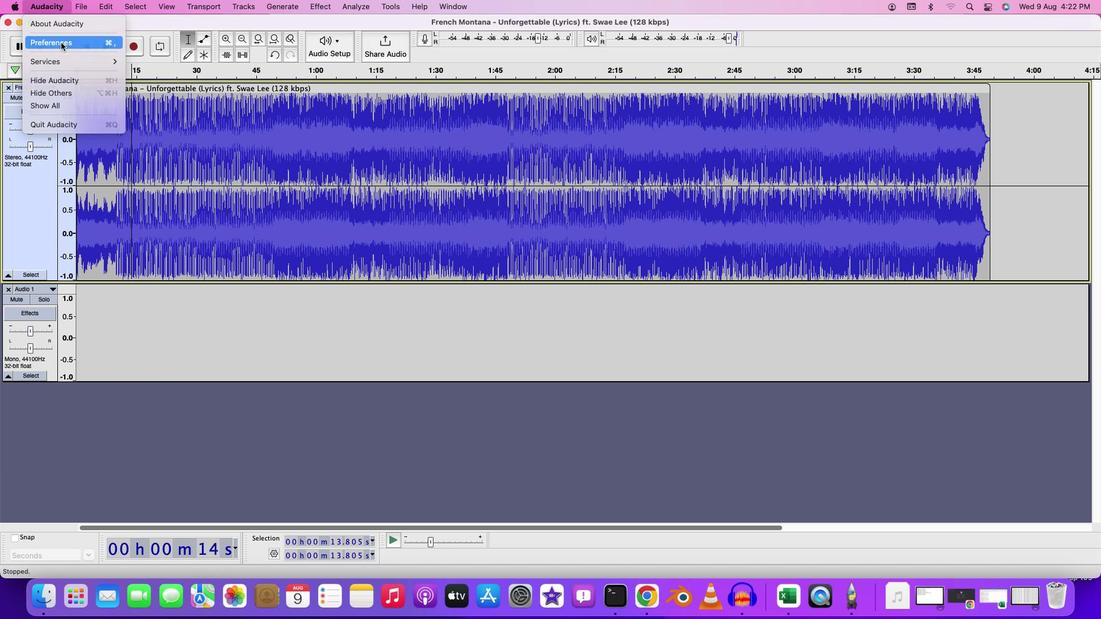 
Action: Mouse moved to (484, 306)
Screenshot: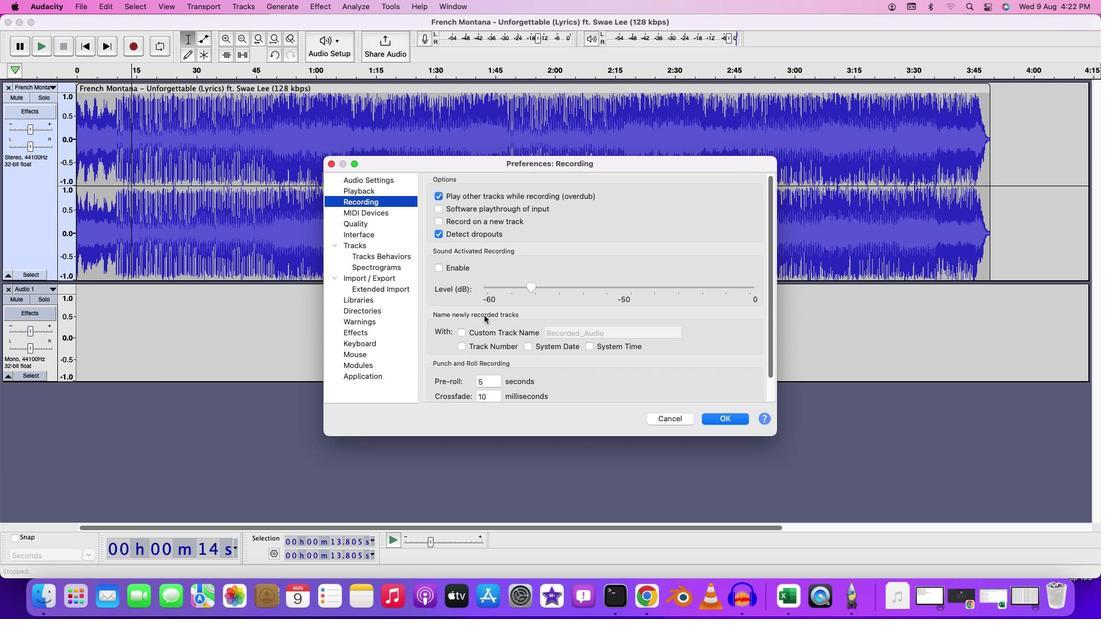
Action: Mouse scrolled (484, 306) with delta (0, 0)
Screenshot: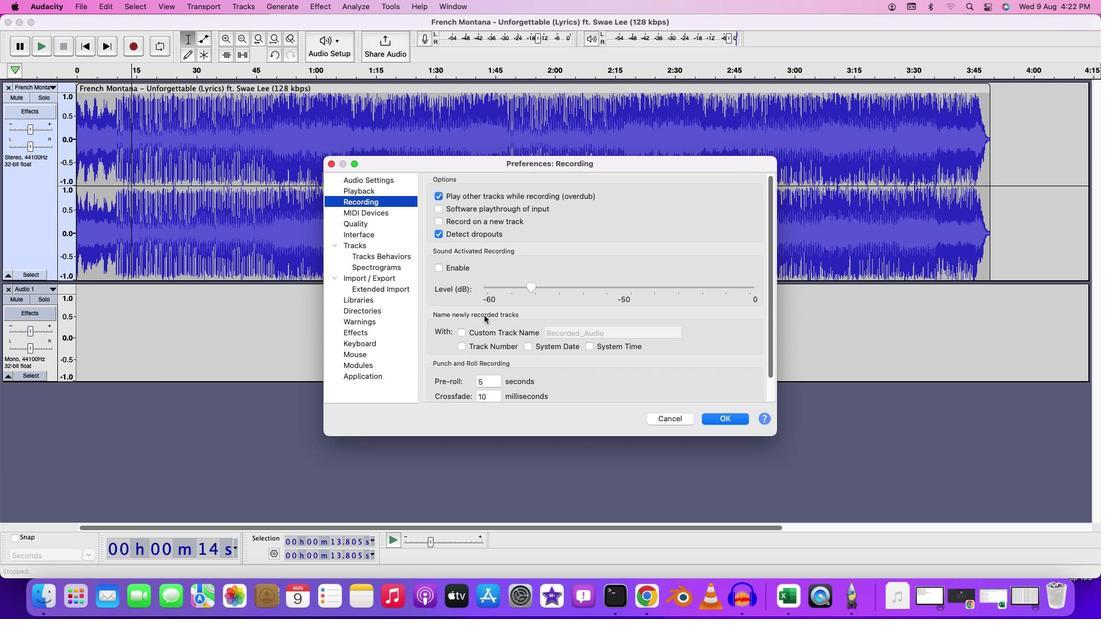 
Action: Mouse moved to (484, 308)
Screenshot: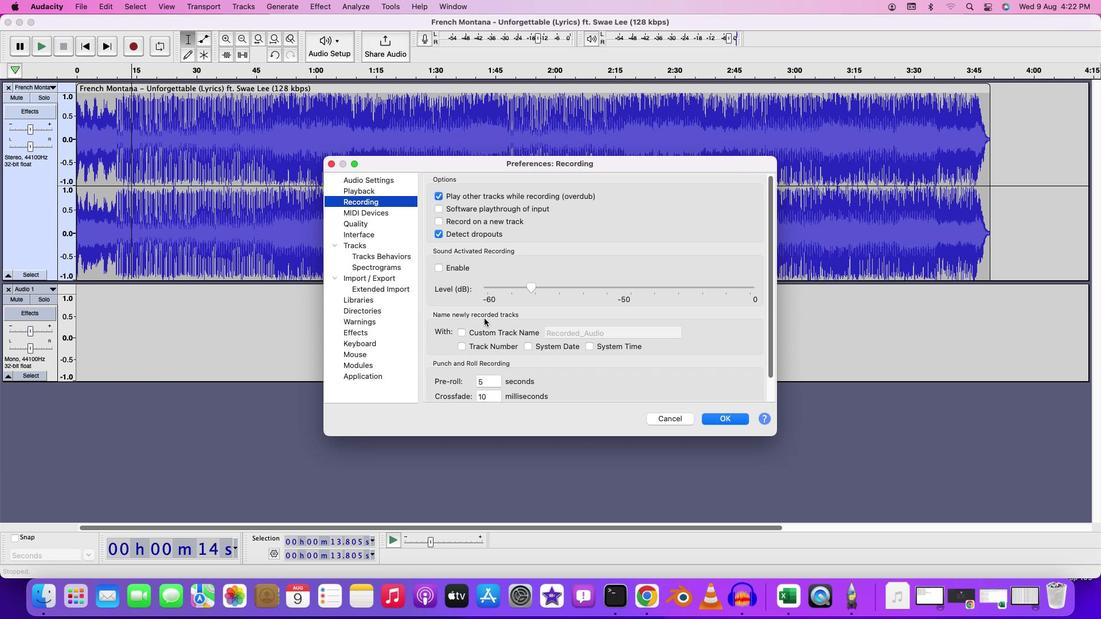 
Action: Mouse scrolled (484, 308) with delta (0, 0)
Screenshot: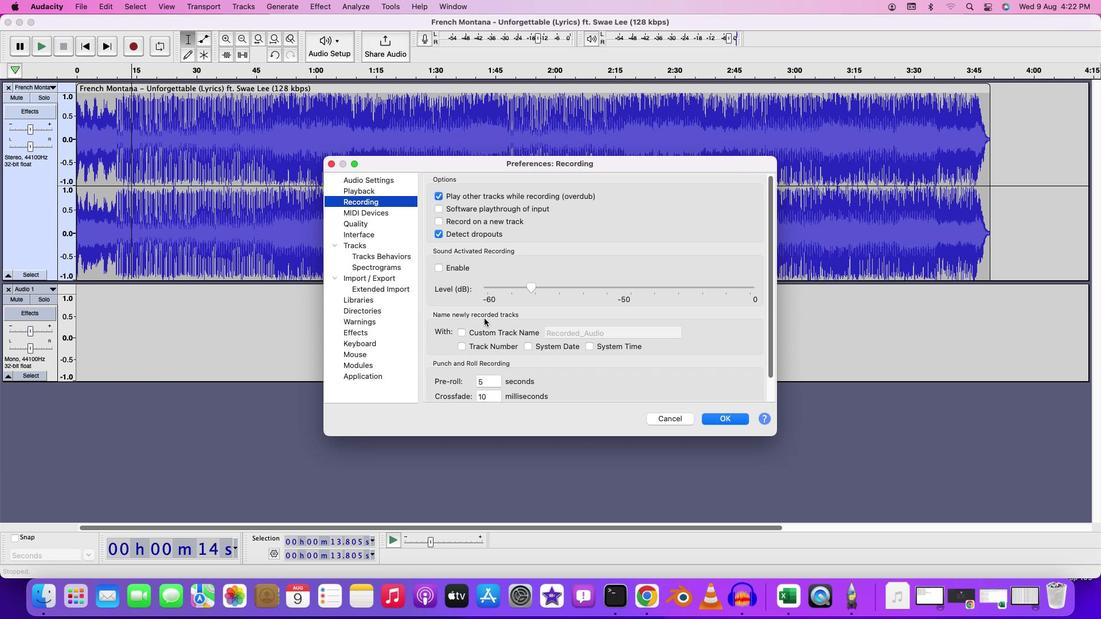 
Action: Mouse moved to (484, 316)
Screenshot: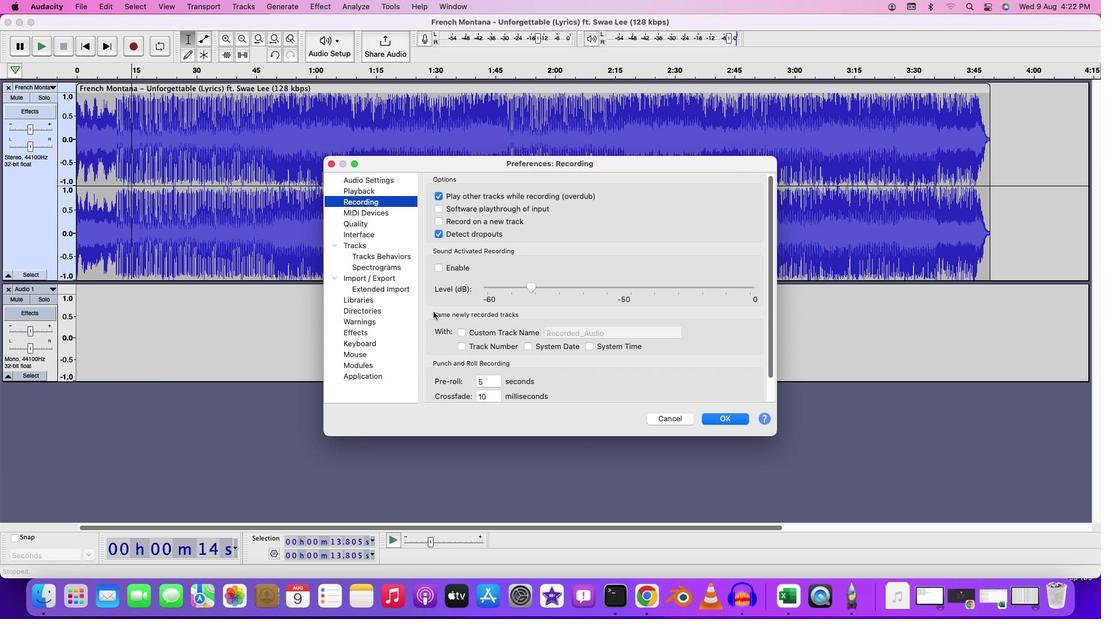 
Action: Mouse scrolled (484, 316) with delta (0, 0)
Screenshot: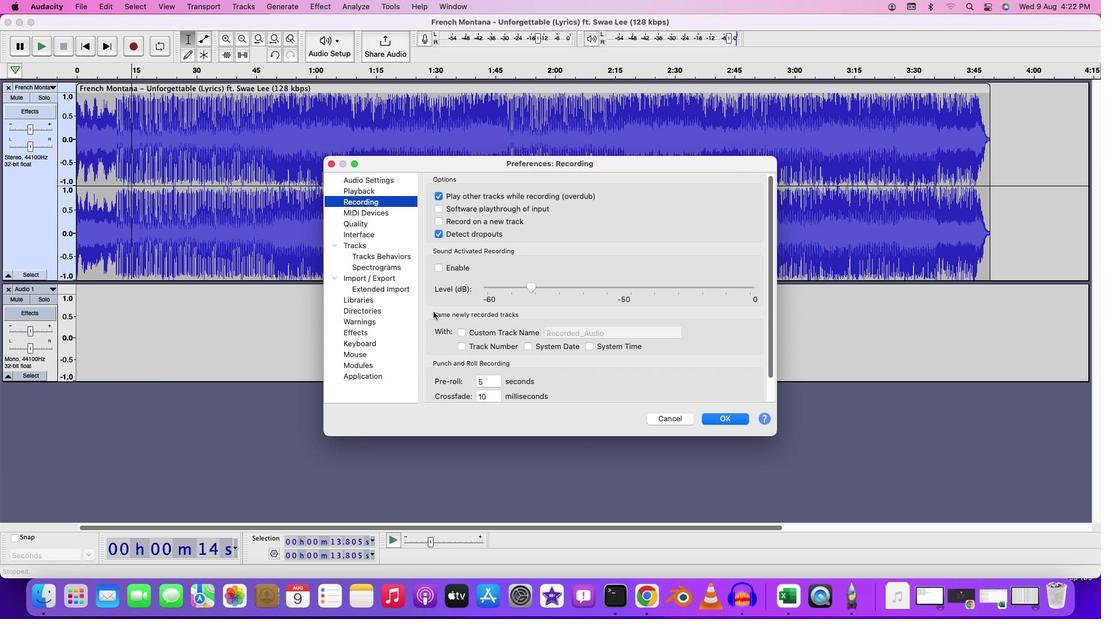 
Action: Mouse moved to (367, 215)
Screenshot: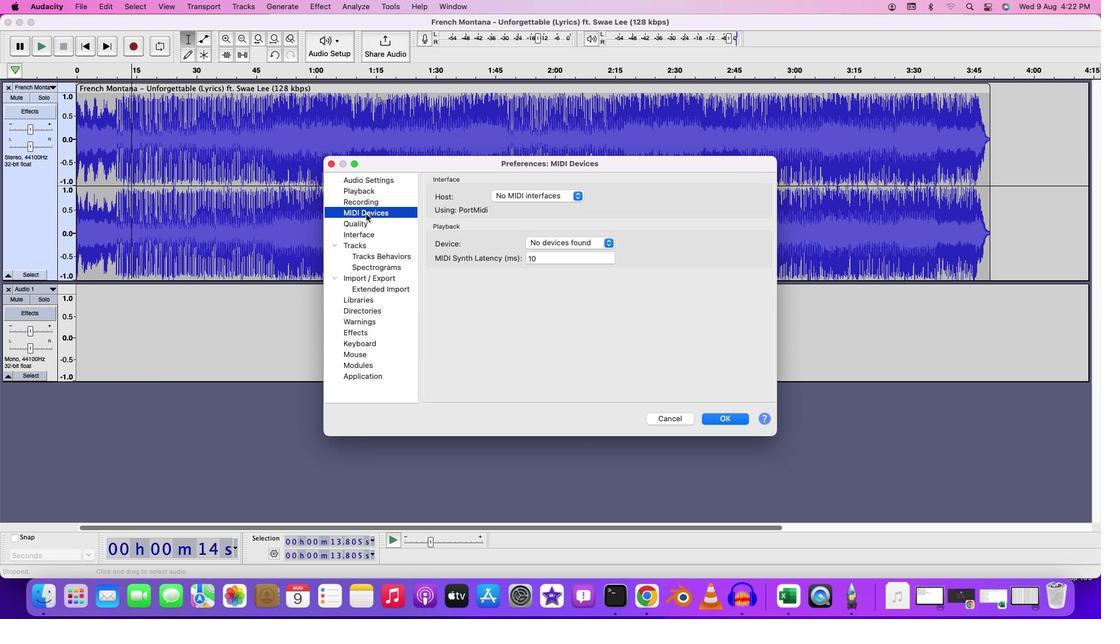 
Action: Mouse pressed left at (367, 215)
Screenshot: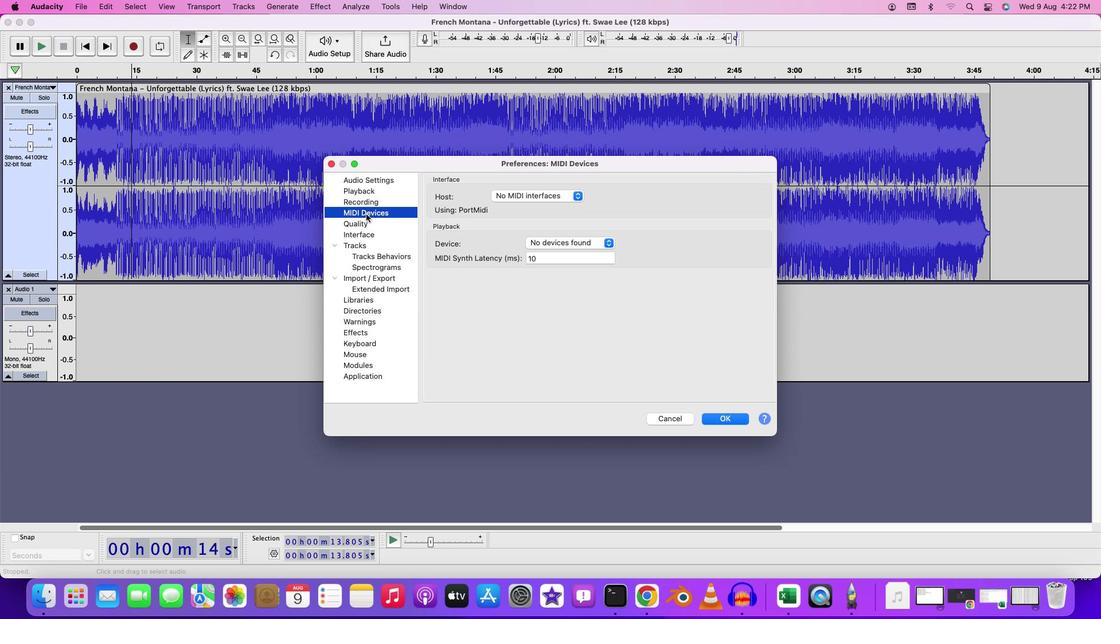 
Action: Mouse moved to (360, 223)
Screenshot: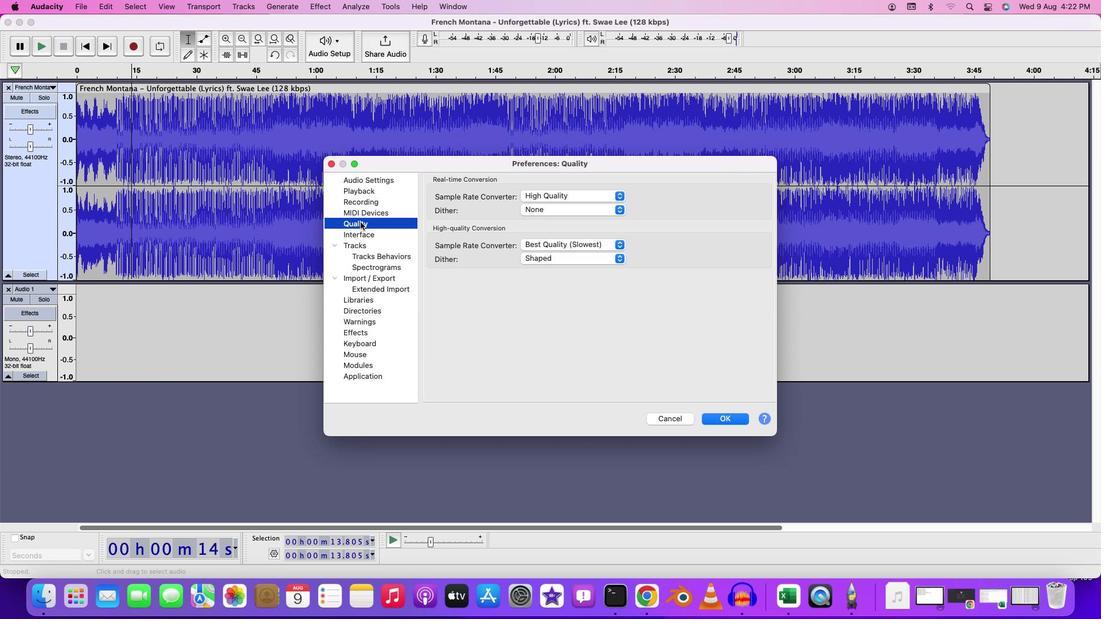 
Action: Mouse pressed left at (360, 223)
Screenshot: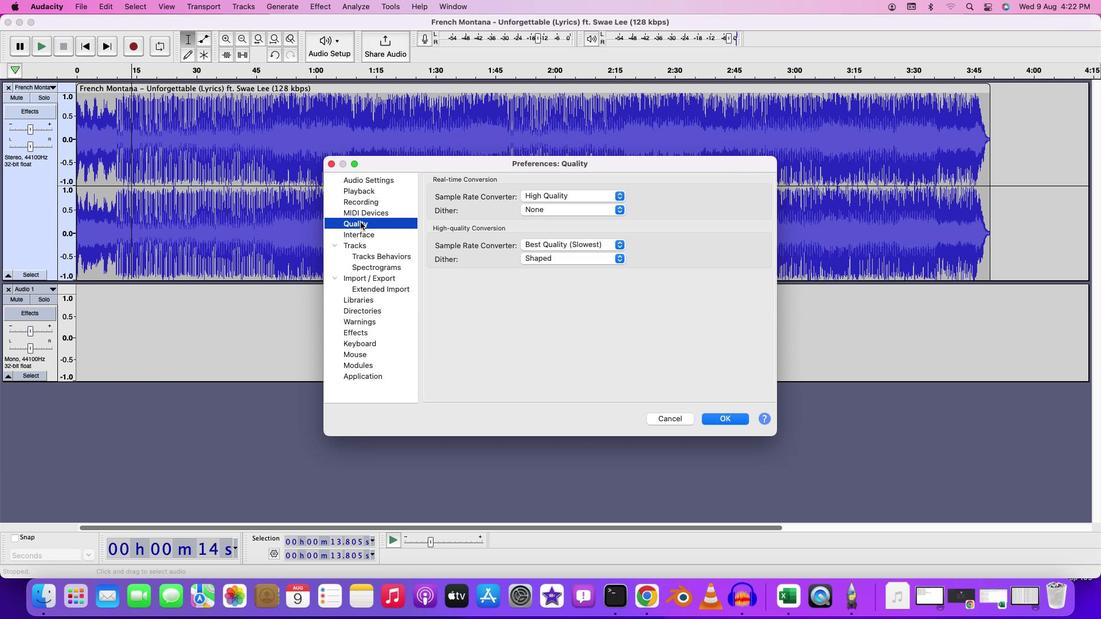 
Action: Mouse moved to (619, 199)
Screenshot: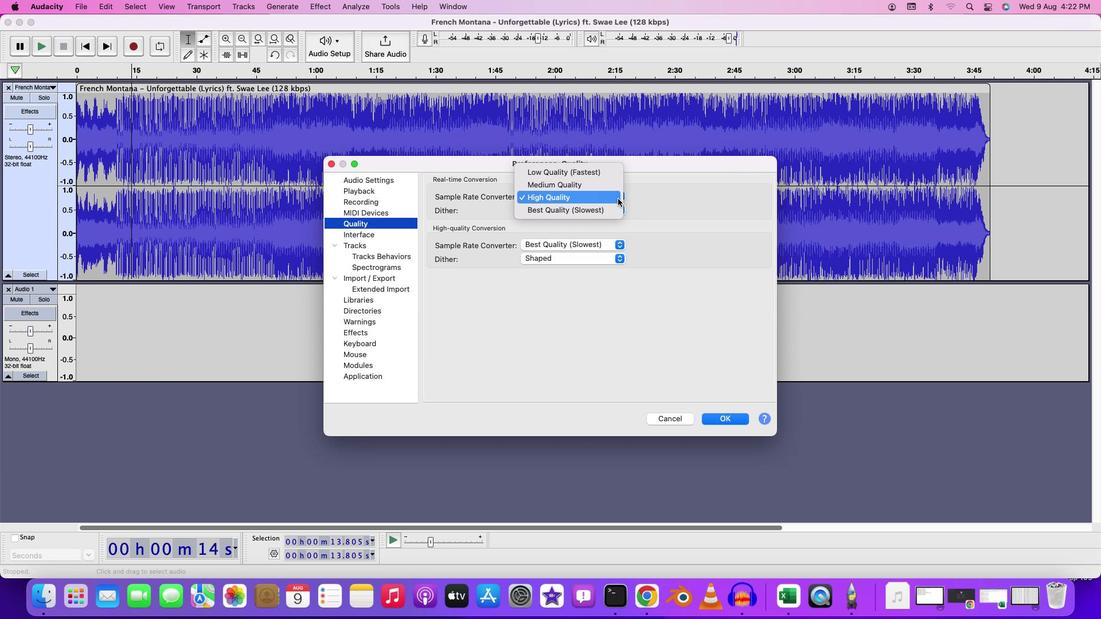 
Action: Mouse pressed left at (619, 199)
Screenshot: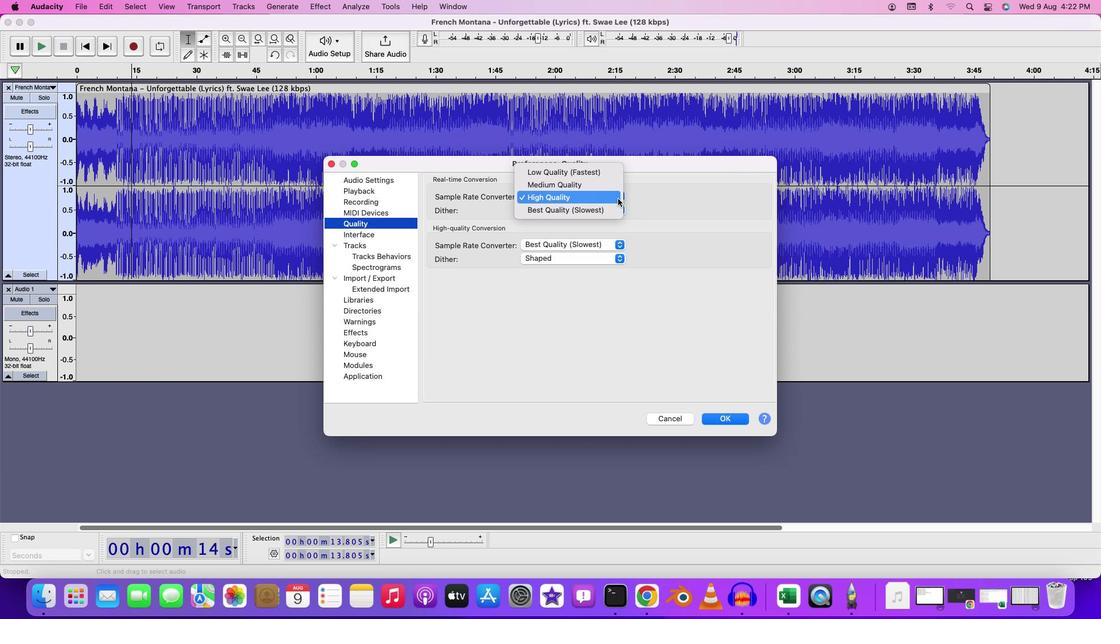 
Action: Mouse moved to (576, 208)
Screenshot: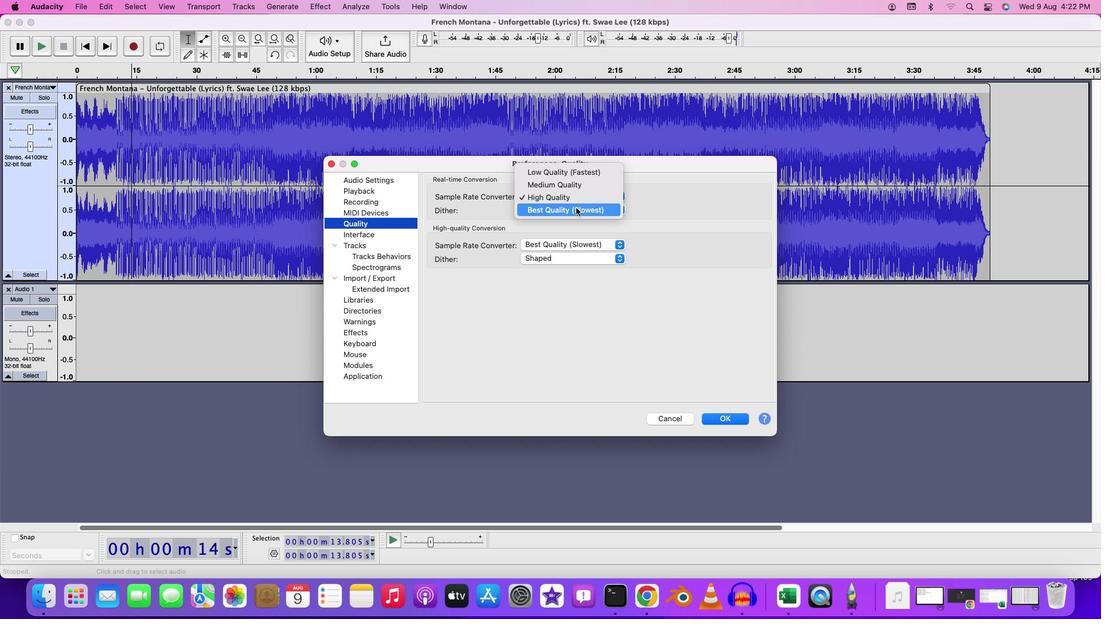 
Action: Mouse pressed left at (576, 208)
Screenshot: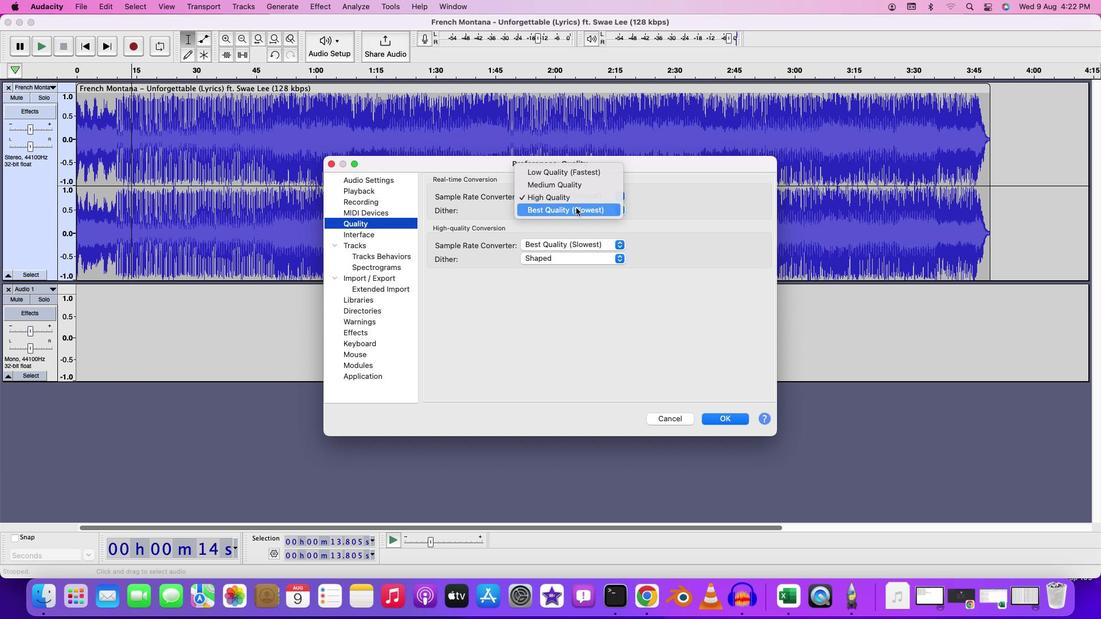 
Action: Mouse moved to (622, 245)
Screenshot: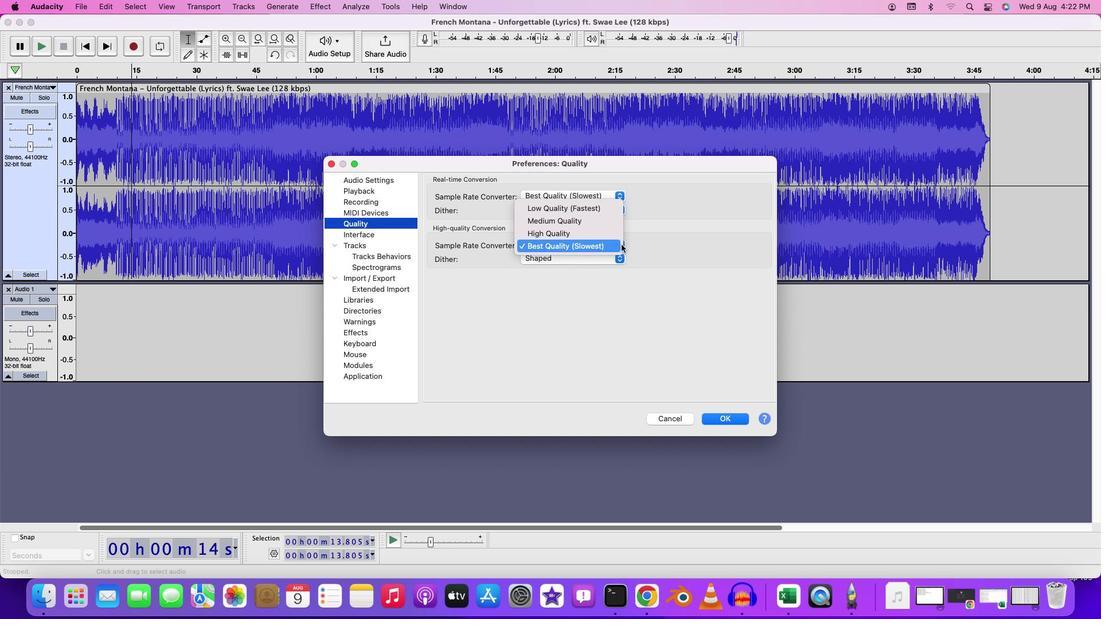 
Action: Mouse pressed left at (622, 245)
Screenshot: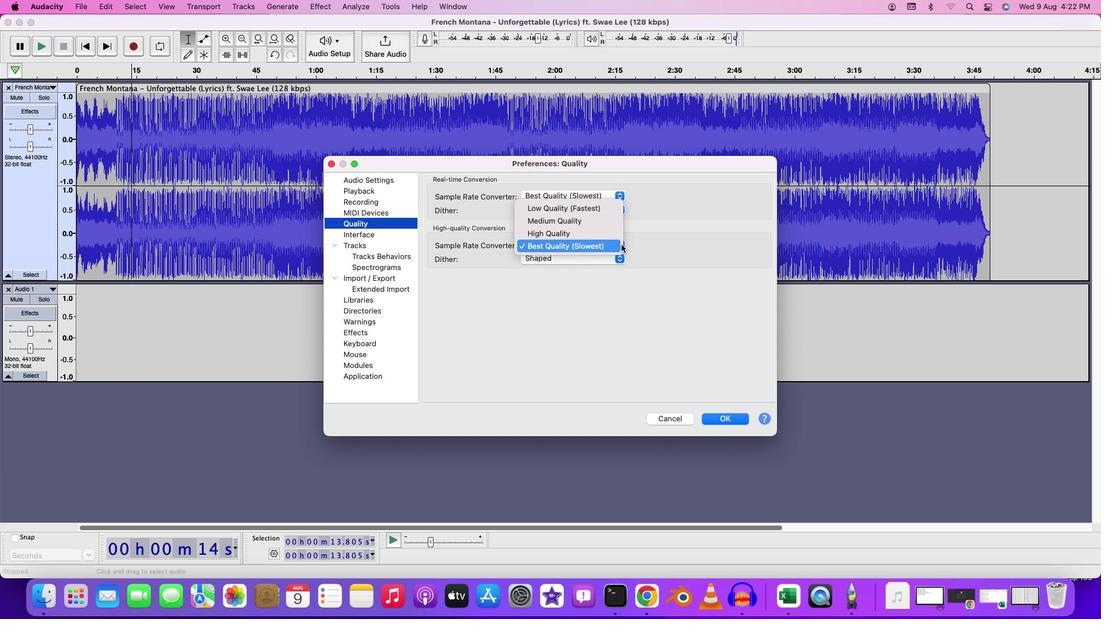 
Action: Mouse moved to (600, 247)
Screenshot: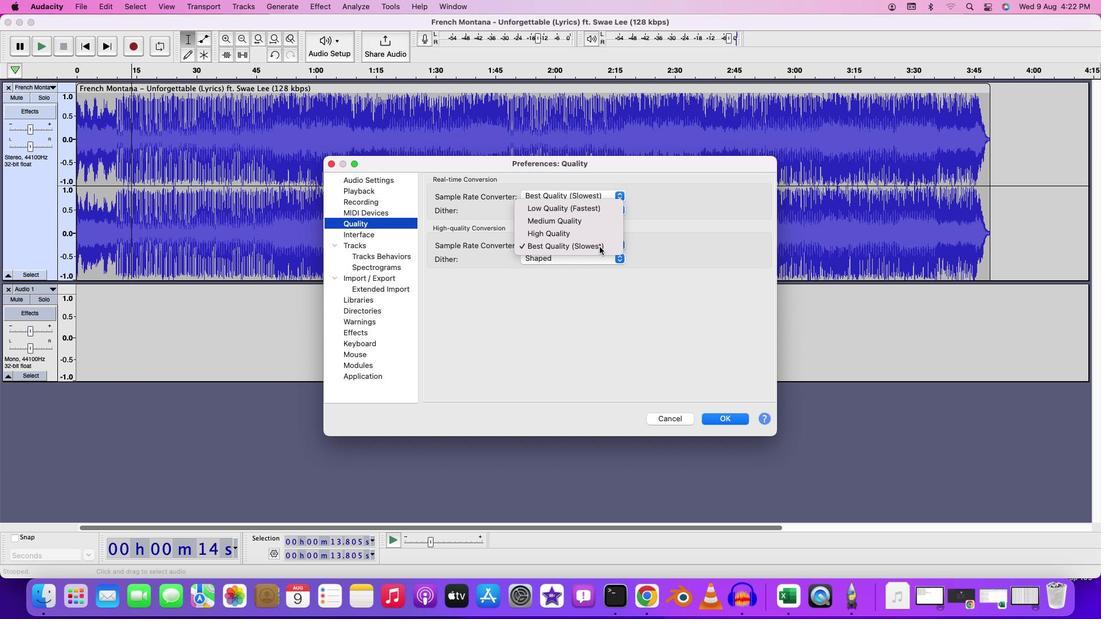 
Action: Mouse pressed left at (600, 247)
Screenshot: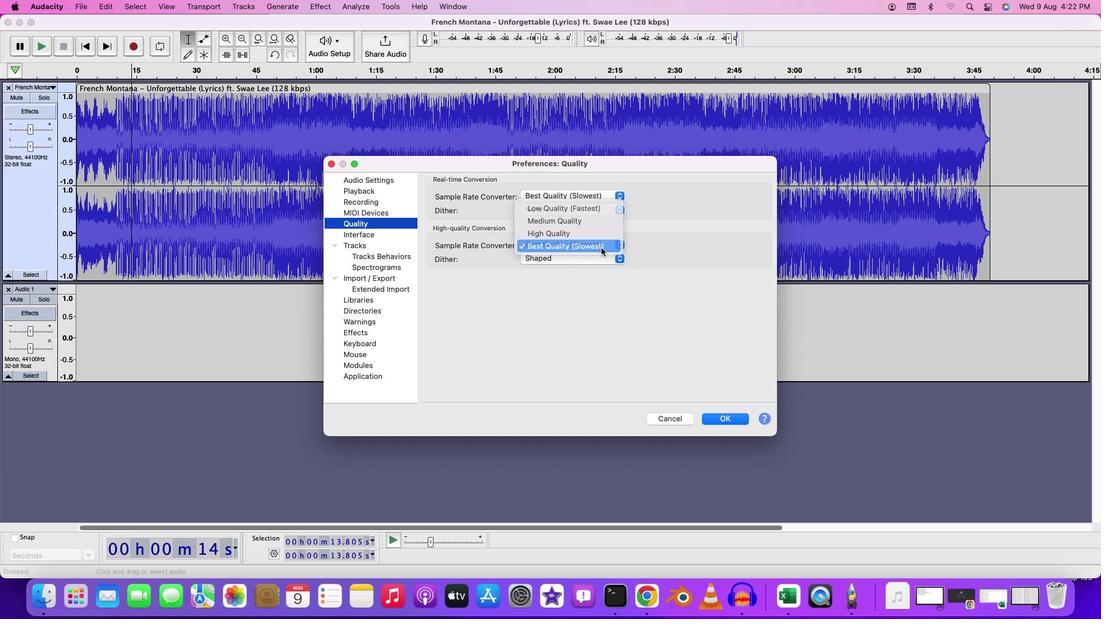 
Action: Mouse moved to (725, 420)
Screenshot: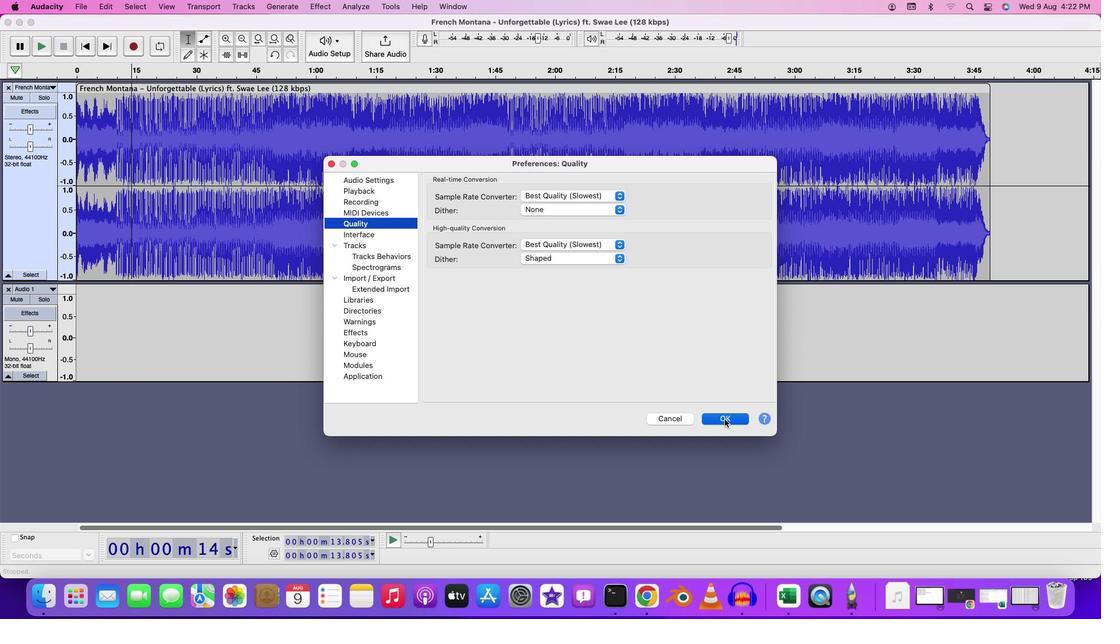 
Action: Mouse pressed left at (725, 420)
Screenshot: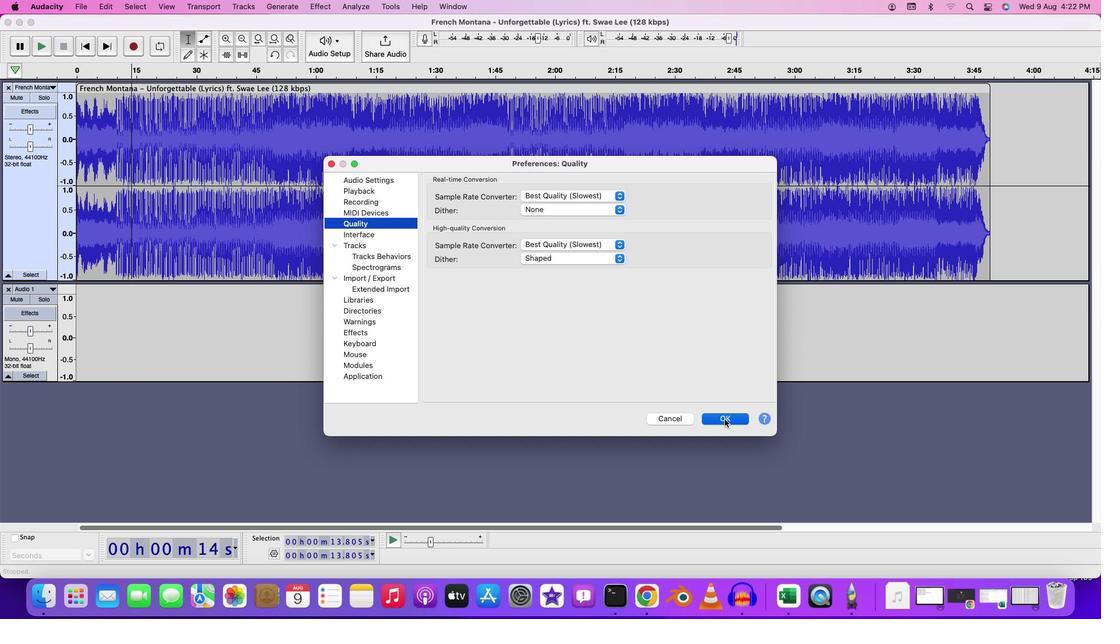
Action: Mouse moved to (109, 115)
Screenshot: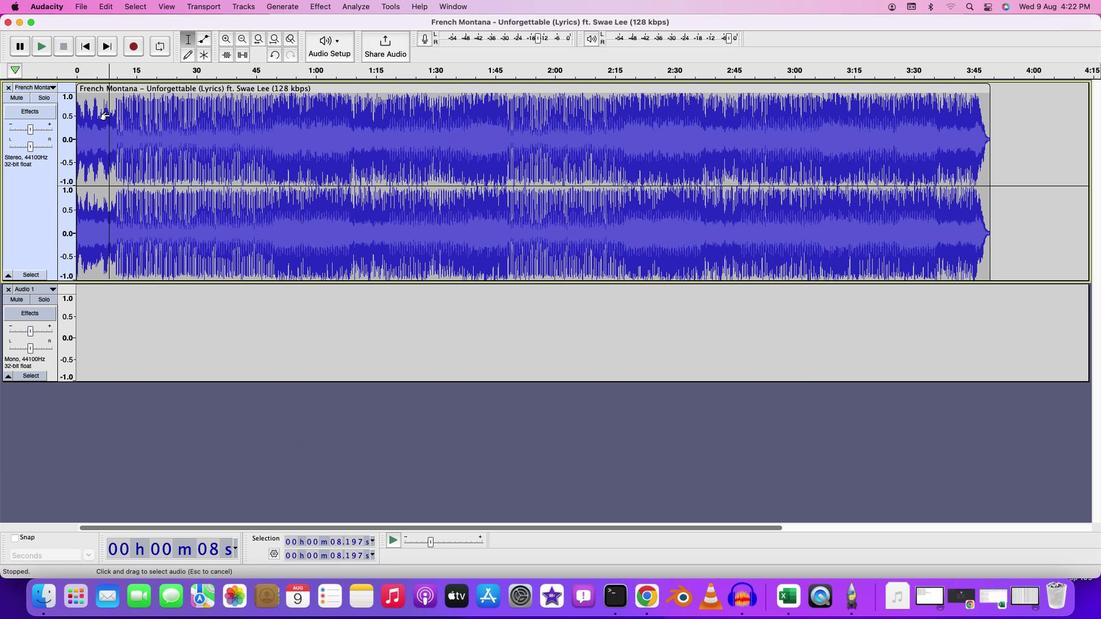 
Action: Mouse pressed left at (109, 115)
Screenshot: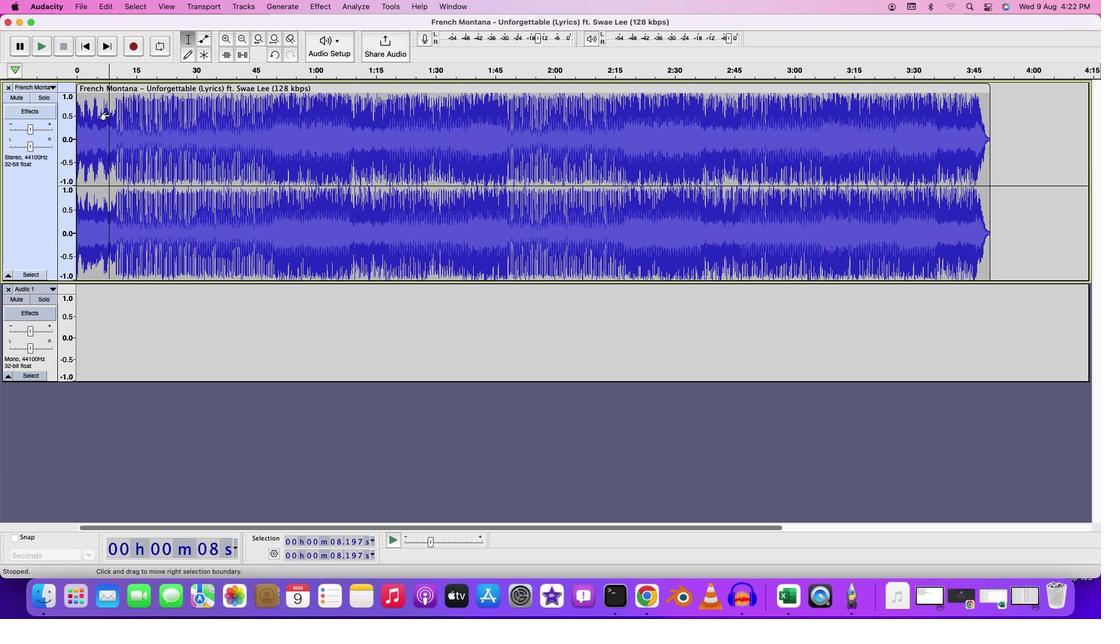 
Action: Key pressed Key.space
Screenshot: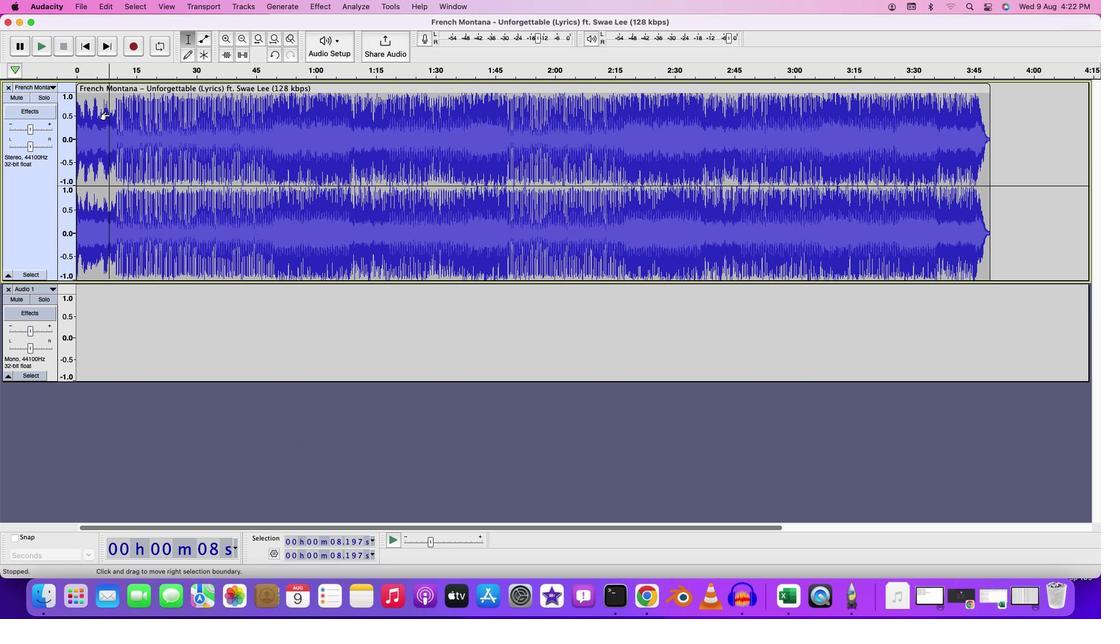 
Action: Mouse moved to (982, 110)
Screenshot: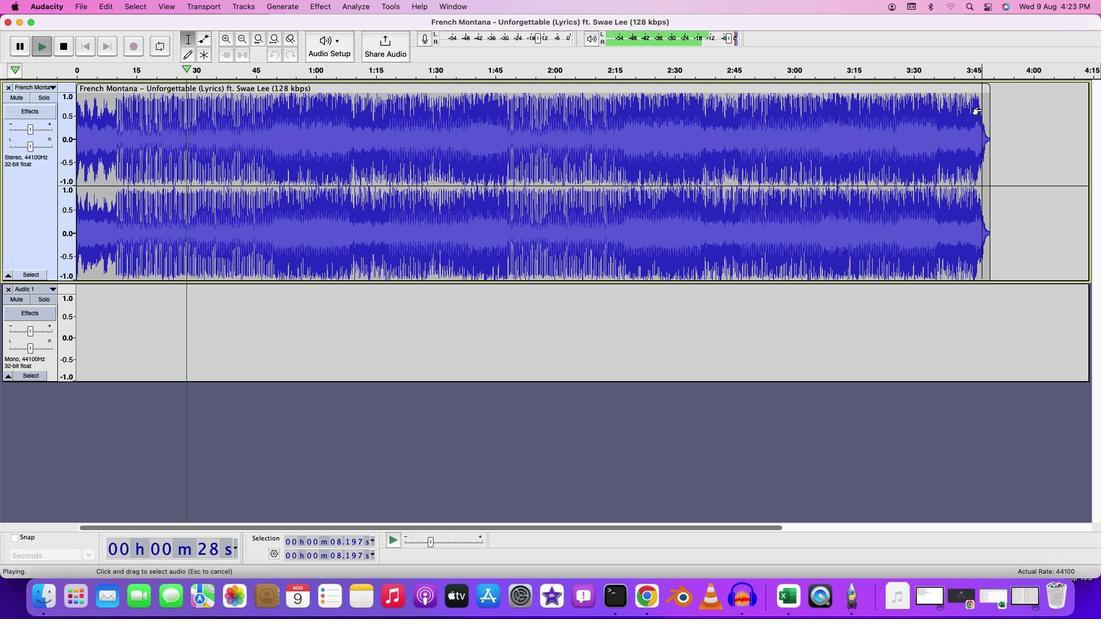 
Action: Mouse pressed left at (982, 110)
Screenshot: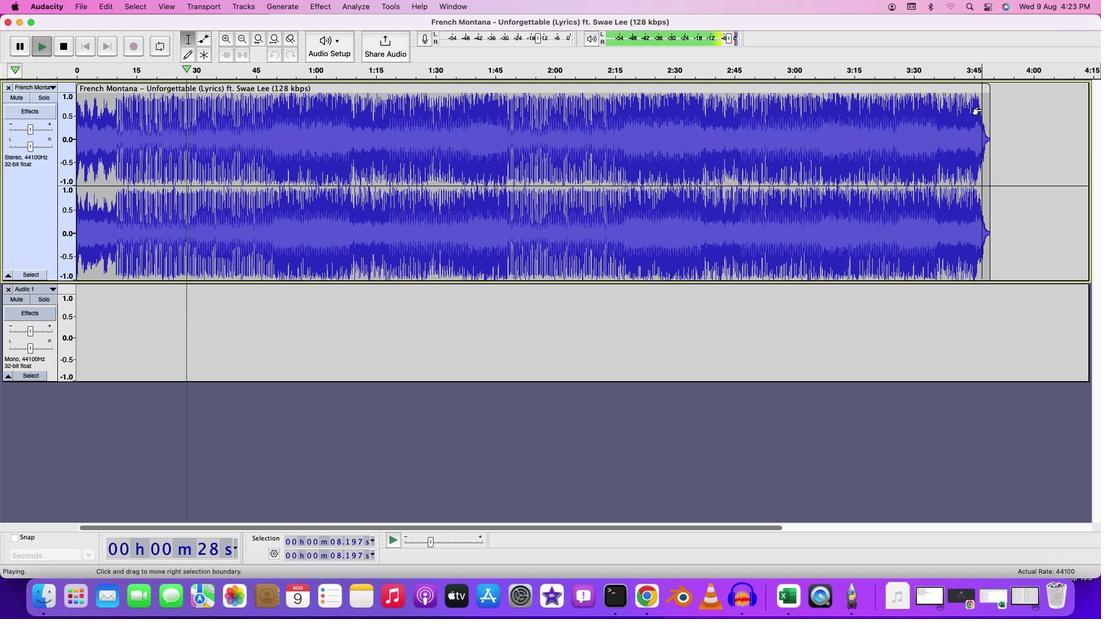 
Action: Key pressed Key.spaceKey.spaceKey.space
Screenshot: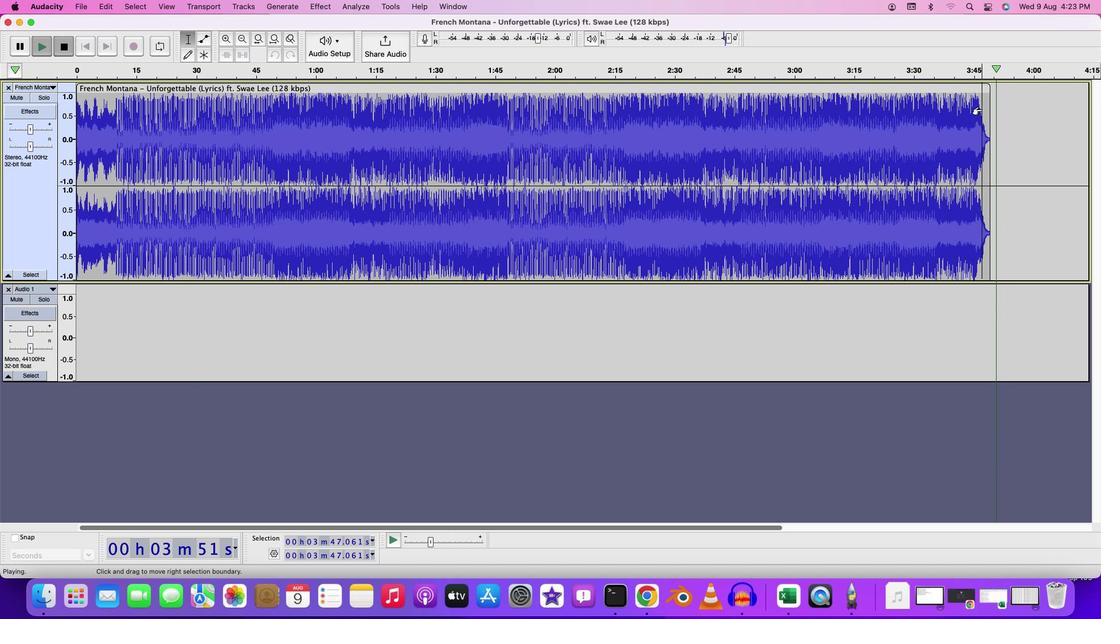 
Action: Mouse moved to (86, 10)
Screenshot: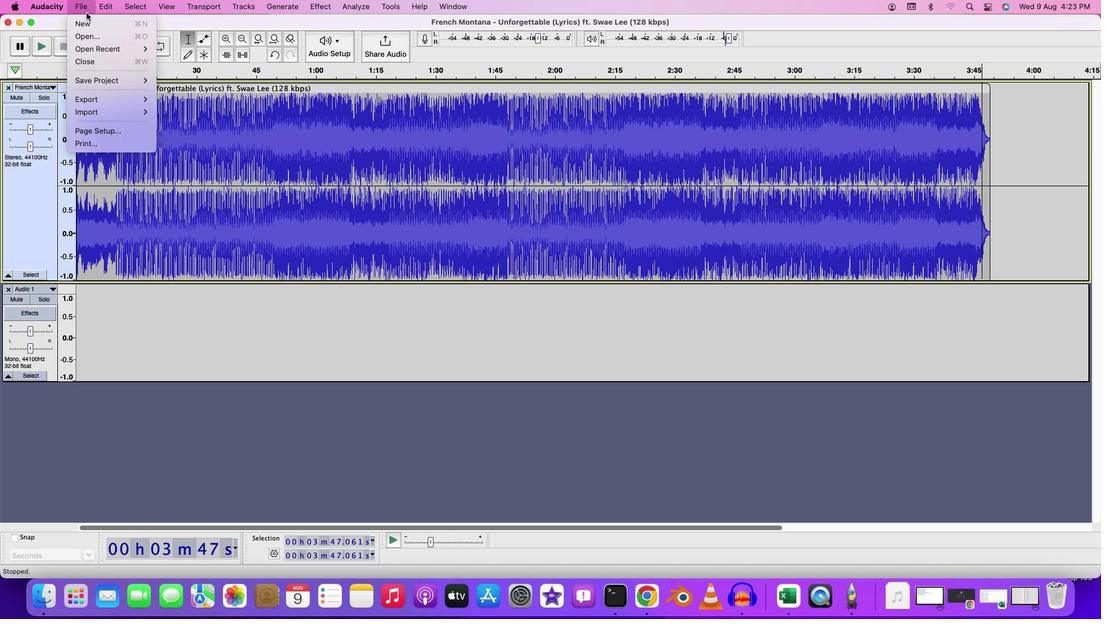 
Action: Mouse pressed left at (86, 10)
Screenshot: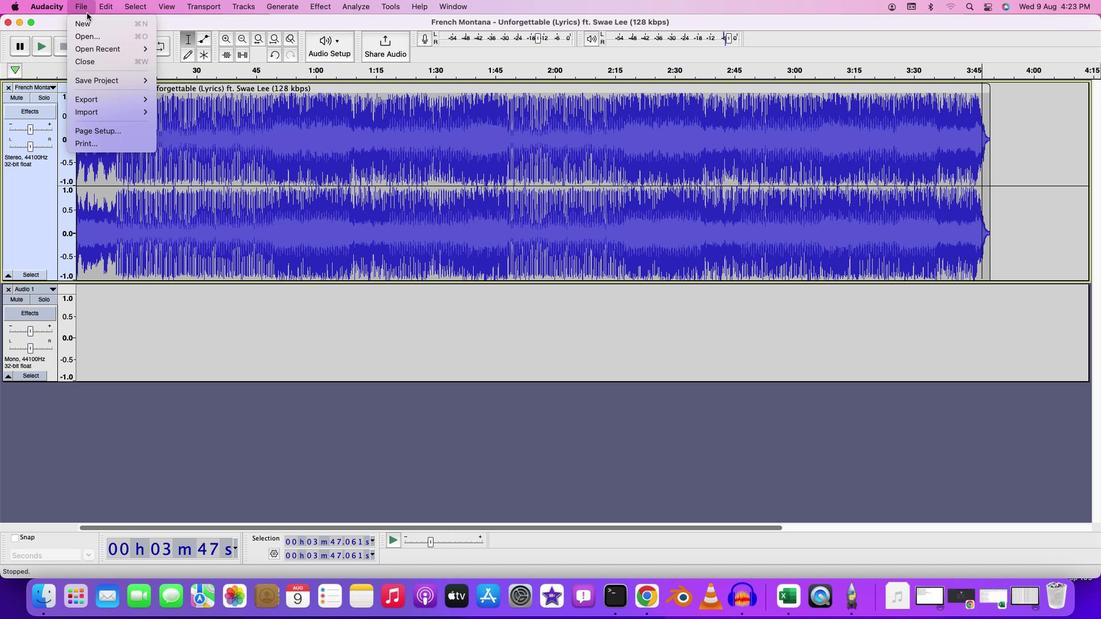 
Action: Mouse moved to (172, 88)
Screenshot: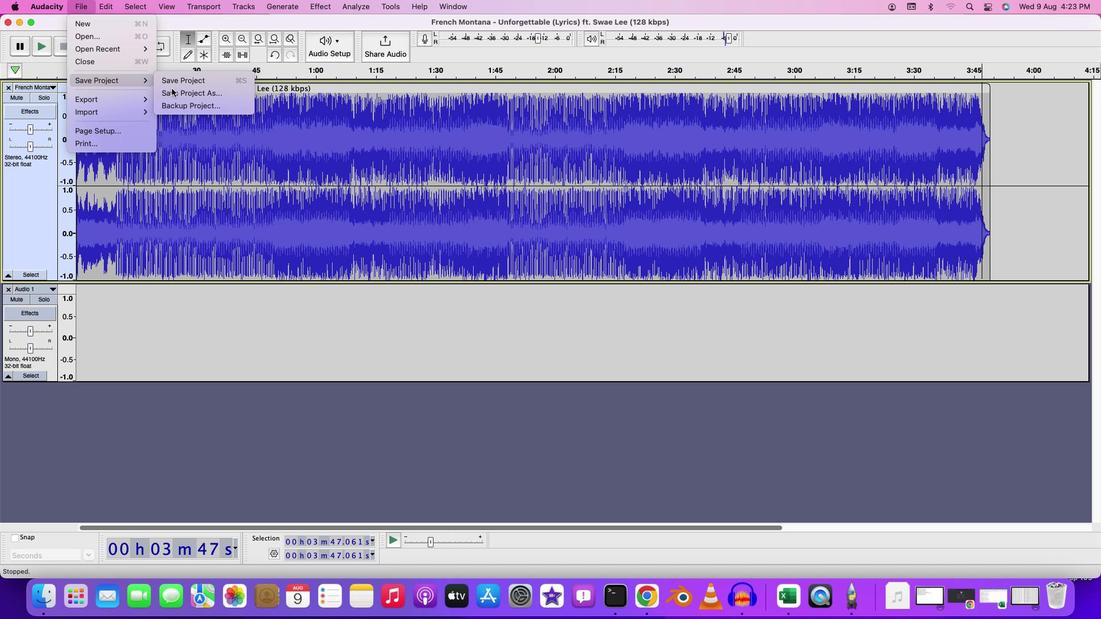 
Action: Mouse pressed left at (172, 88)
Screenshot: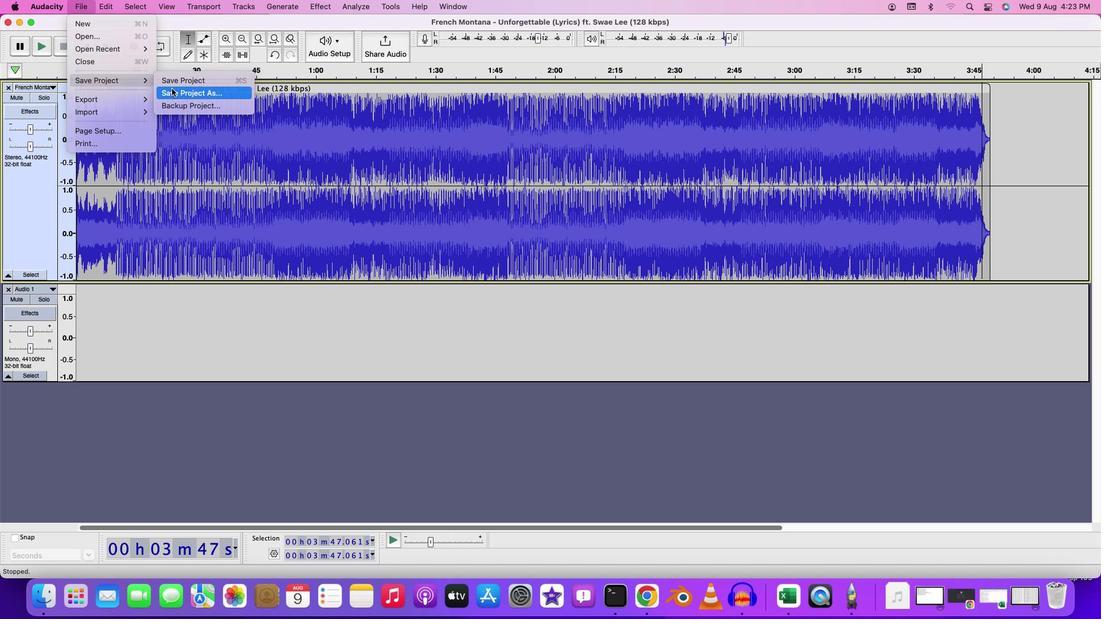 
Action: Mouse moved to (468, 308)
Screenshot: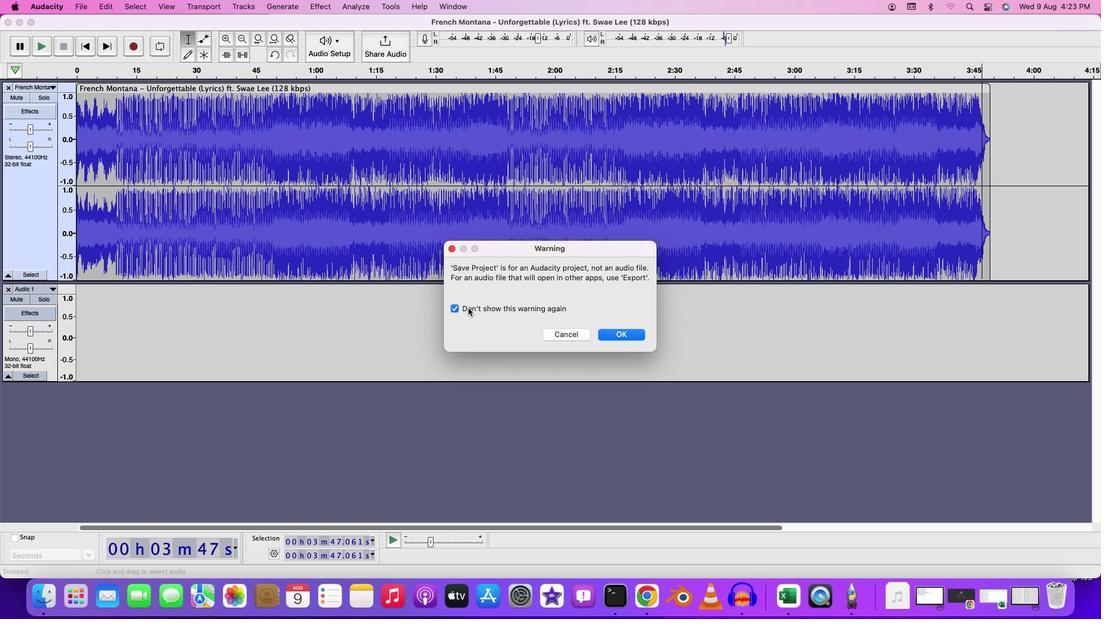 
Action: Mouse pressed left at (468, 308)
Screenshot: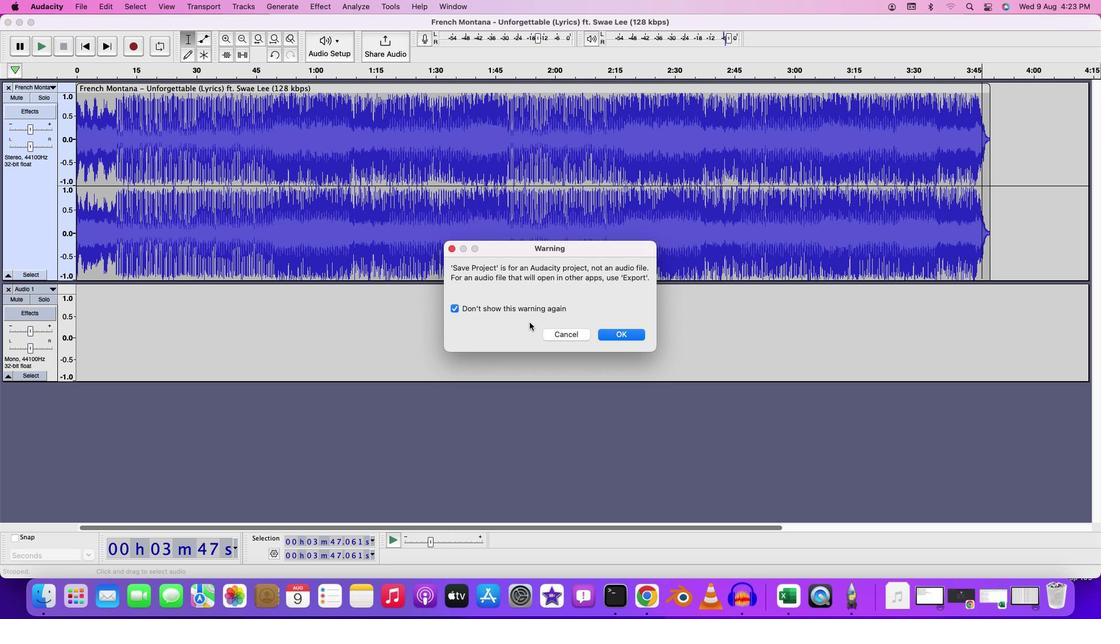 
Action: Mouse moved to (612, 336)
Screenshot: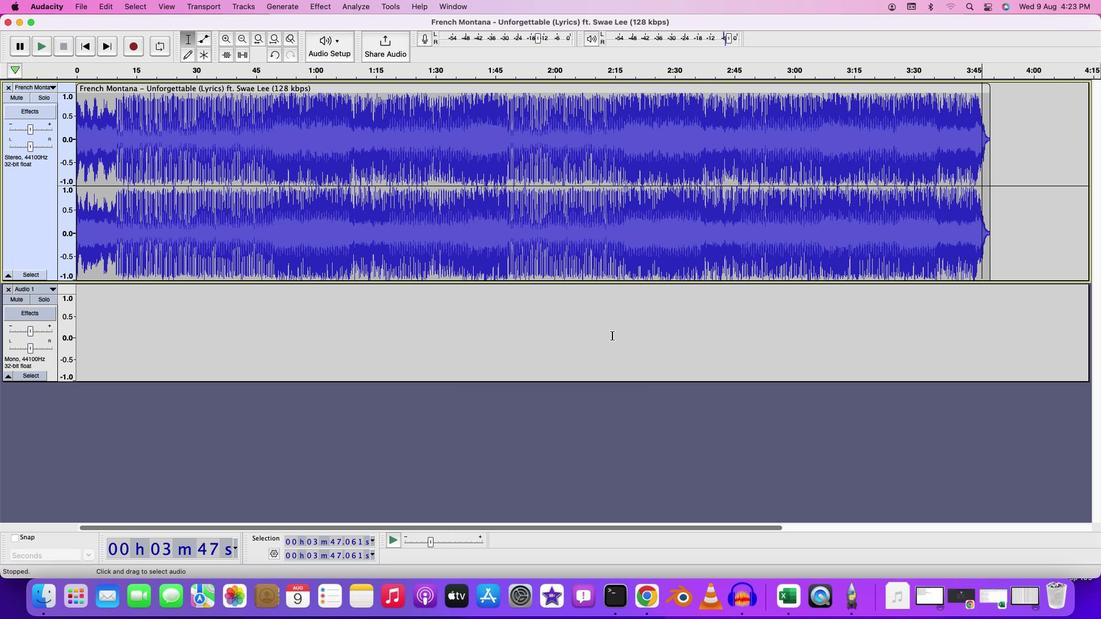 
Action: Mouse pressed left at (612, 336)
Screenshot: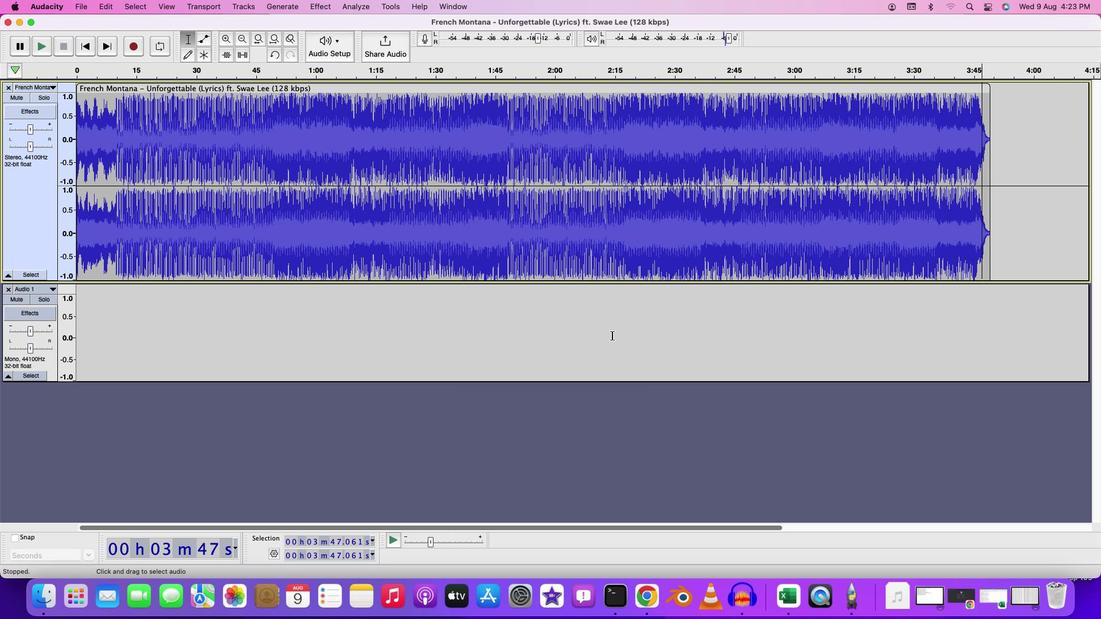 
Action: Mouse moved to (615, 335)
Screenshot: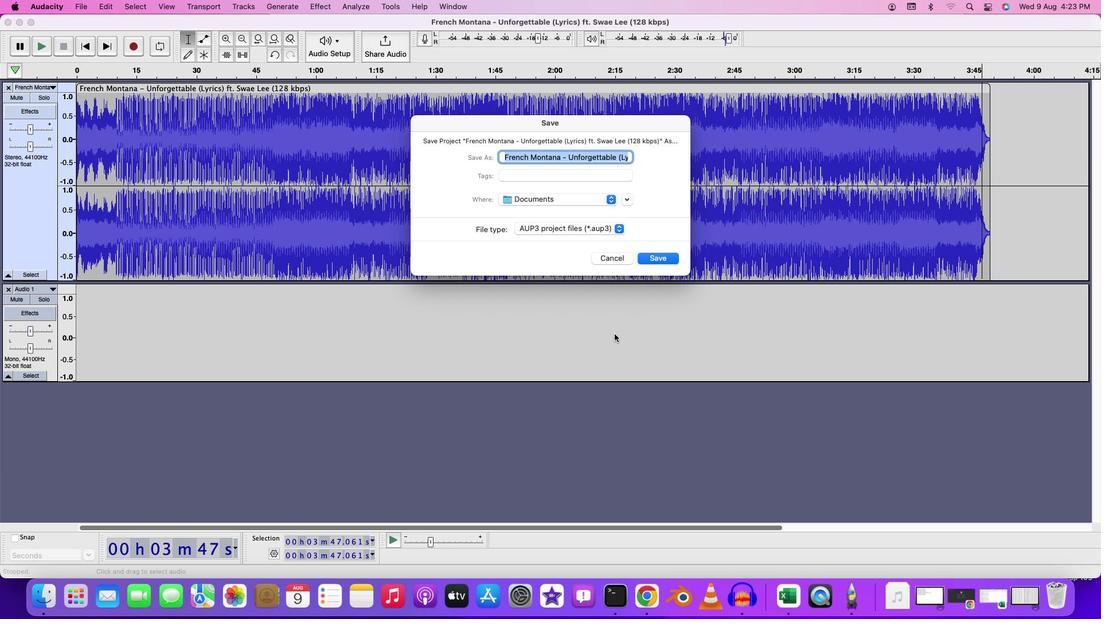
Action: Key pressed Key.backspaceKey.shift'A''u''i''d'Key.backspaceKey.backspace'd''i''o'Key.spaceKey.shift'I''s''s''u''e''s'
Screenshot: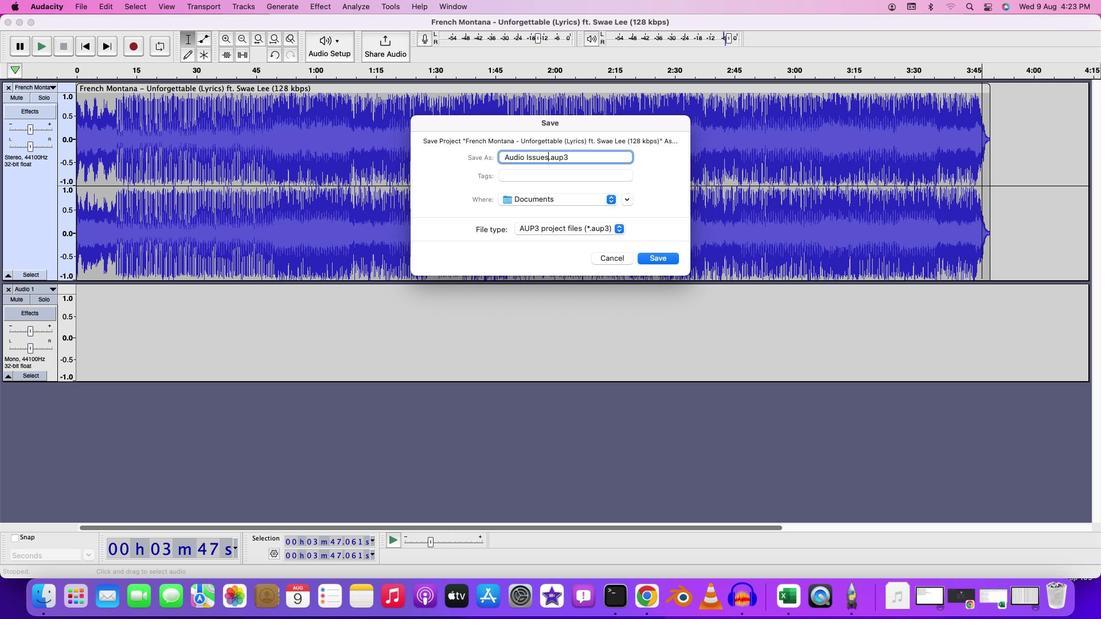 
Action: Mouse moved to (657, 259)
Screenshot: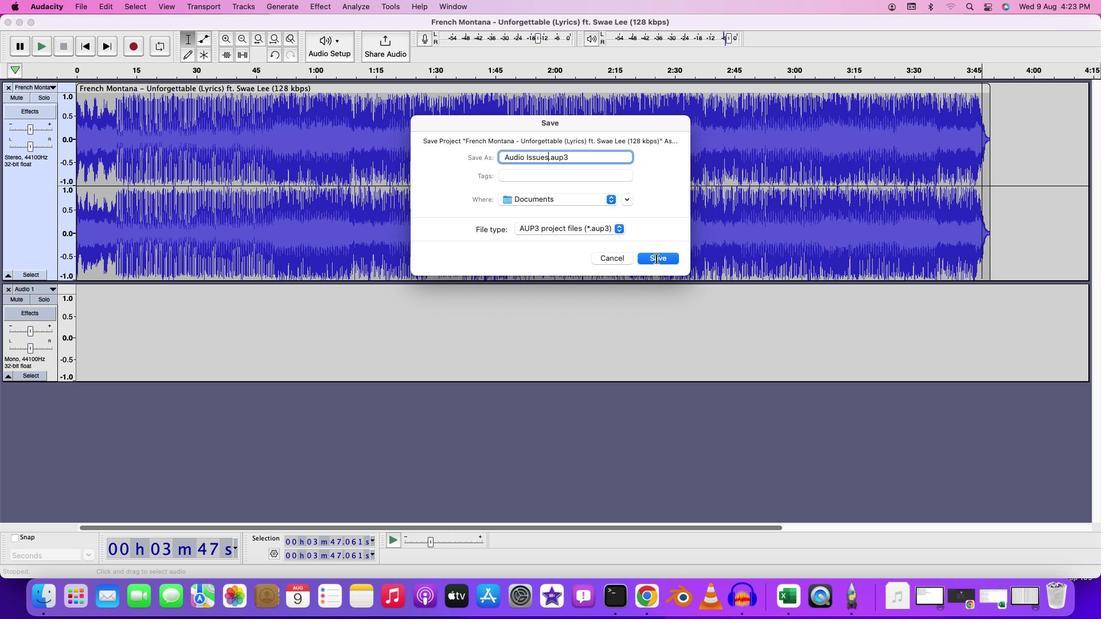 
Action: Mouse pressed left at (657, 259)
Screenshot: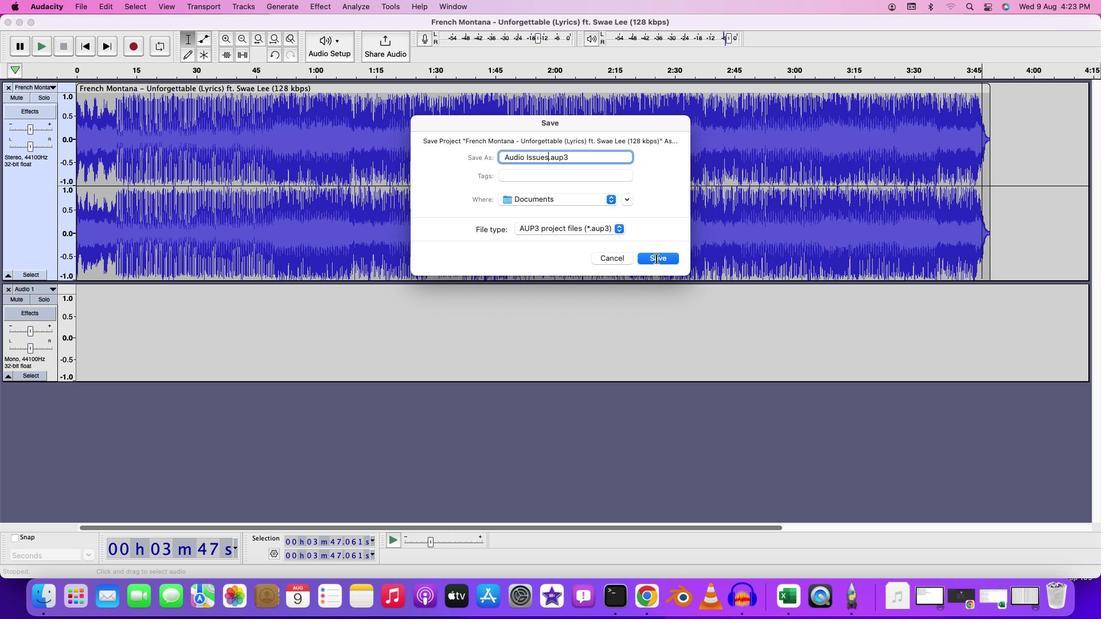 
Action: Mouse moved to (585, 434)
Screenshot: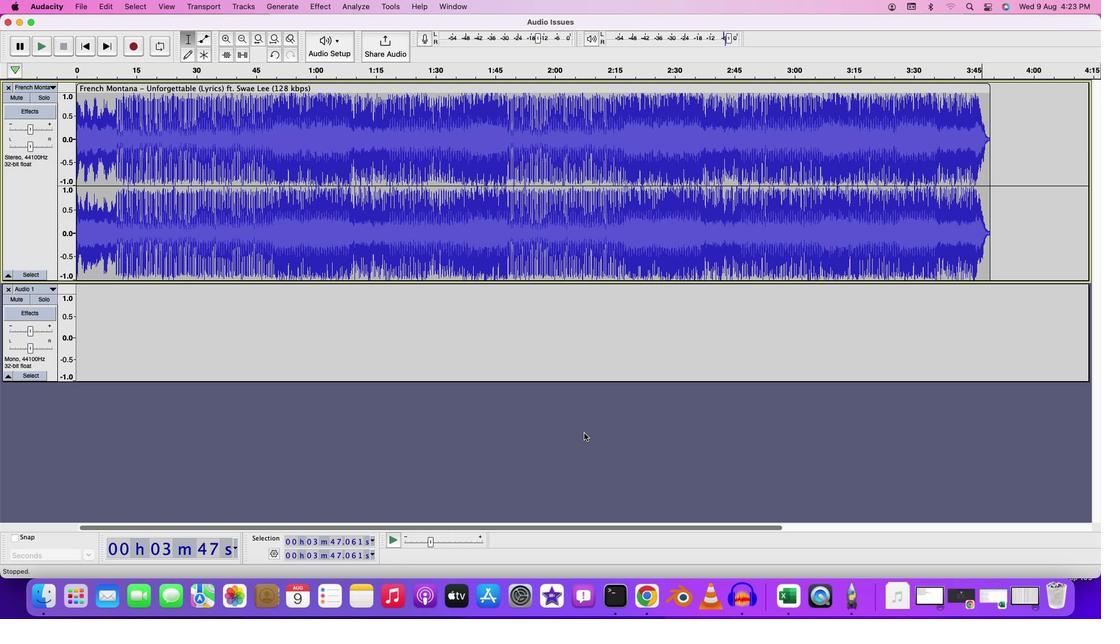 
Action: Mouse pressed left at (585, 434)
Screenshot: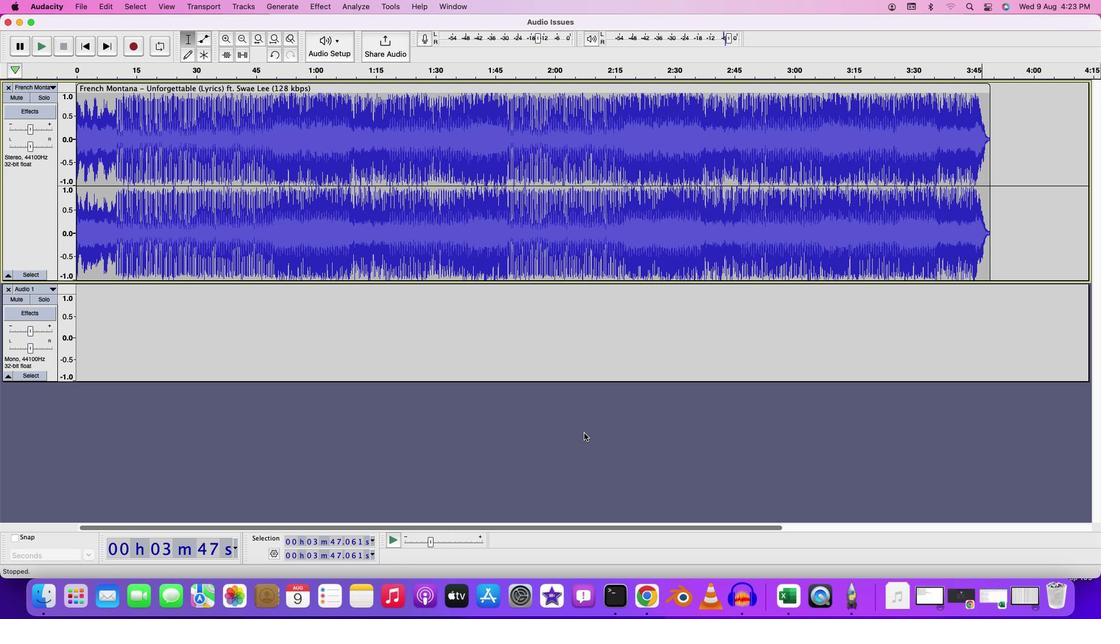 
